 Task: Research Airbnb options in Bogo, Cameroon from 1st December, 2023 to 9th December, 2023 for 4 adults.2 bedrooms having 2 beds and 2 bathrooms. Property type can be house. Booking option can be shelf check-in. Look for 5 properties as per requirement.
Action: Mouse moved to (589, 171)
Screenshot: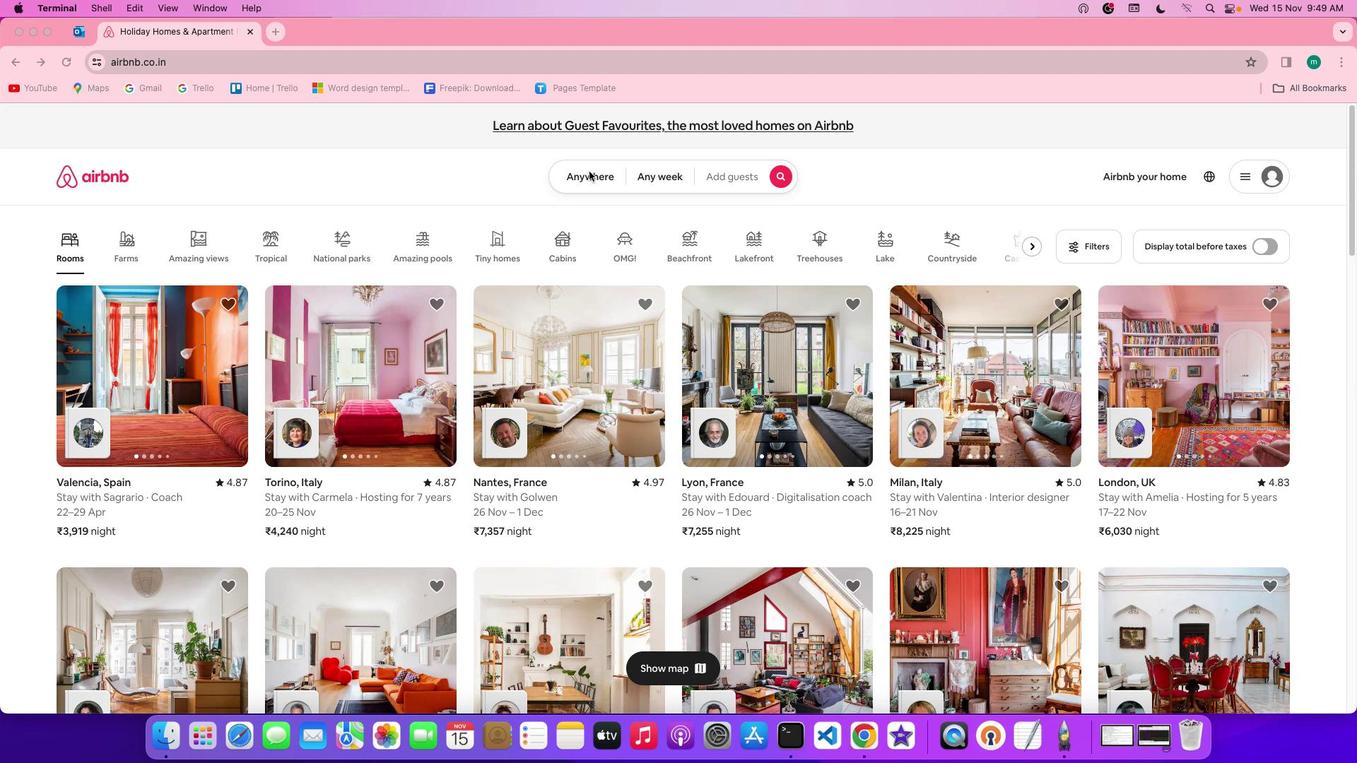 
Action: Mouse pressed left at (589, 171)
Screenshot: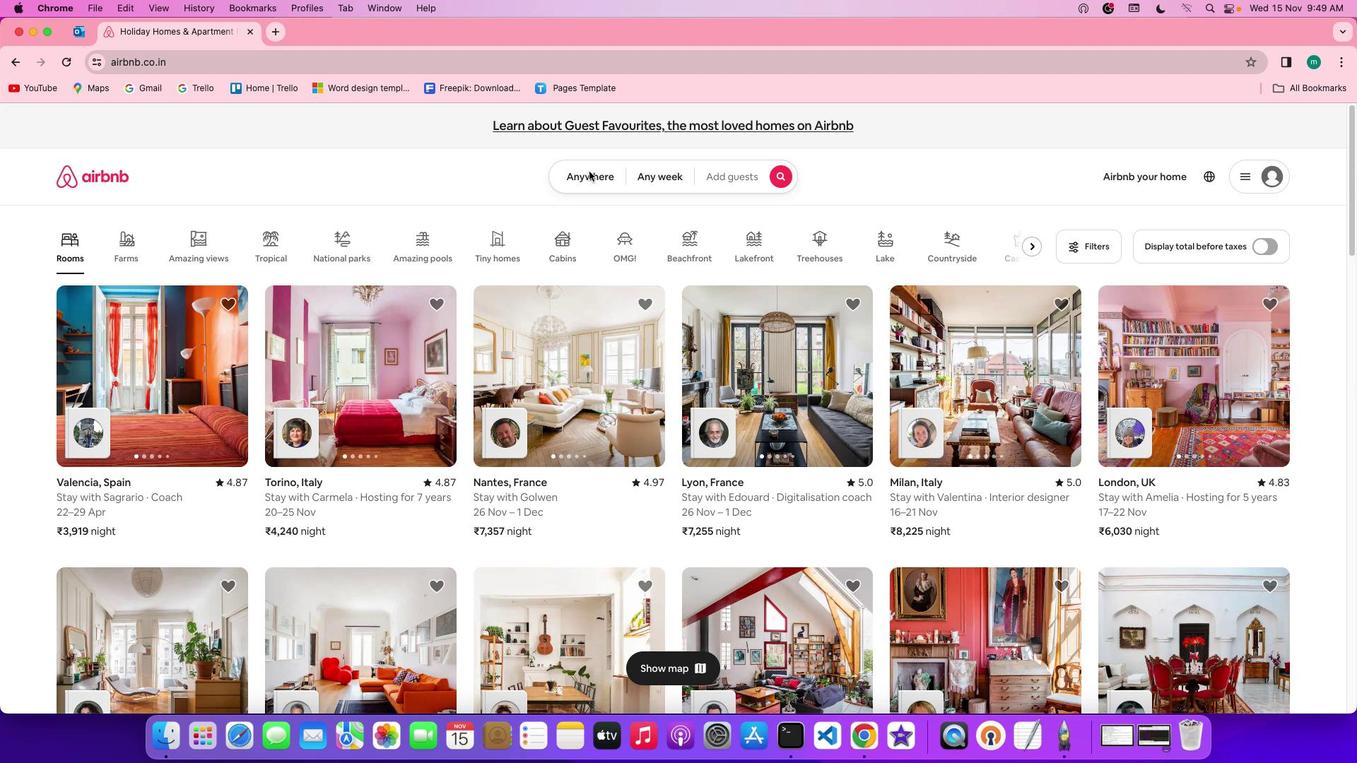 
Action: Mouse pressed left at (589, 171)
Screenshot: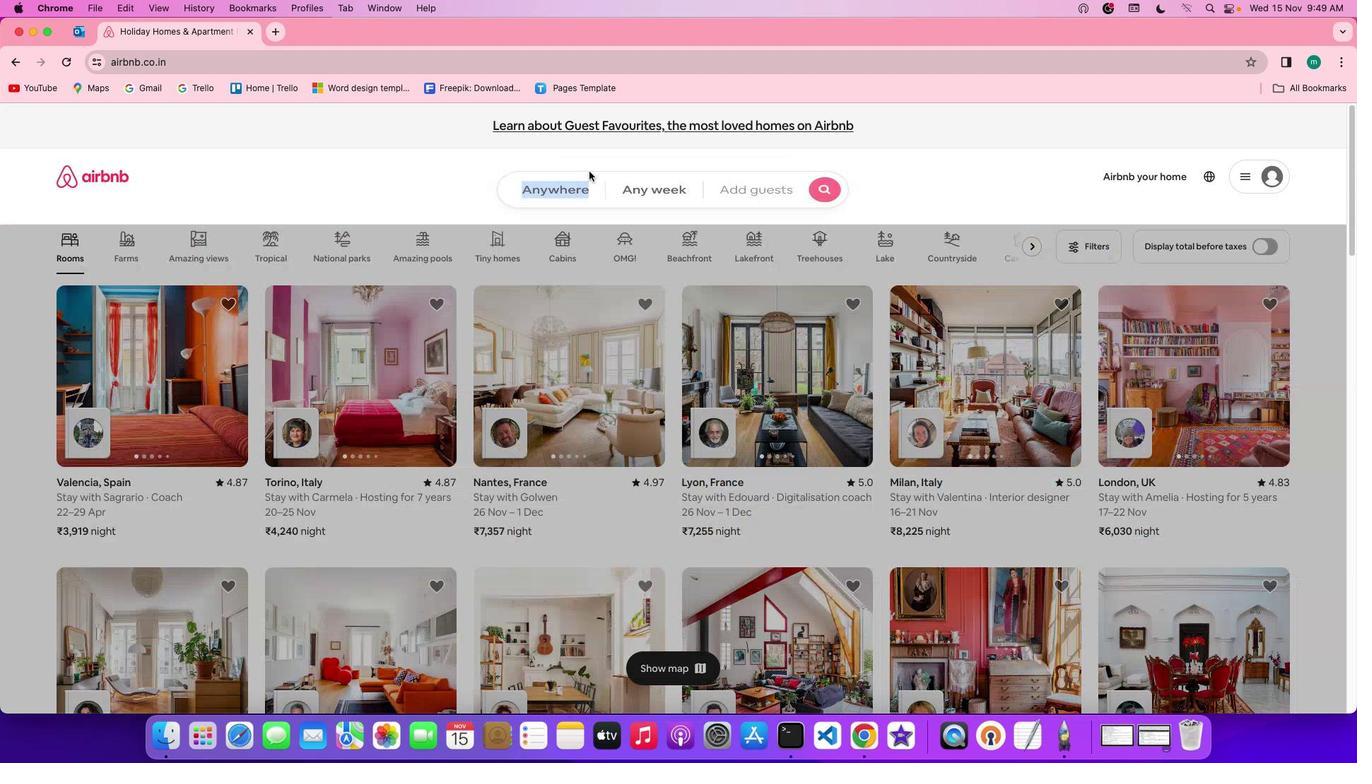 
Action: Mouse moved to (550, 224)
Screenshot: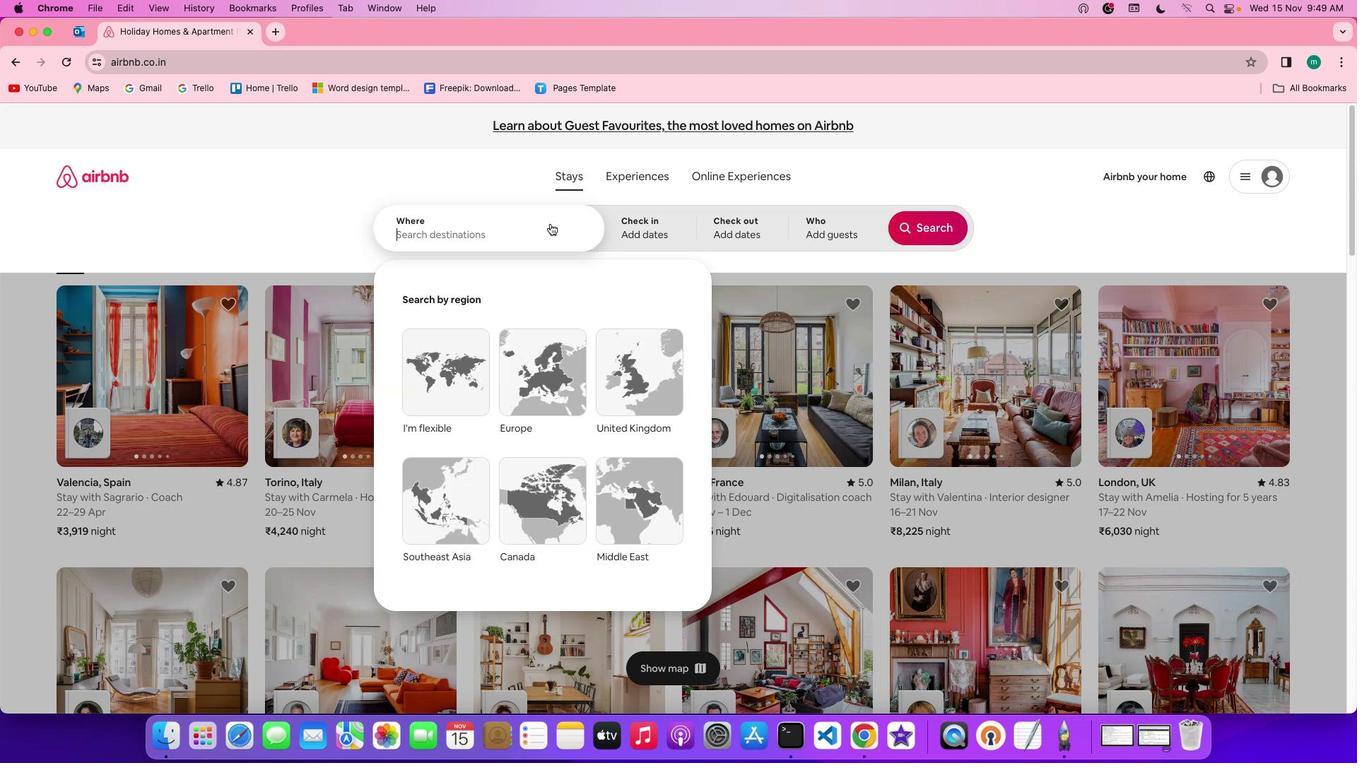 
Action: Mouse pressed left at (550, 224)
Screenshot: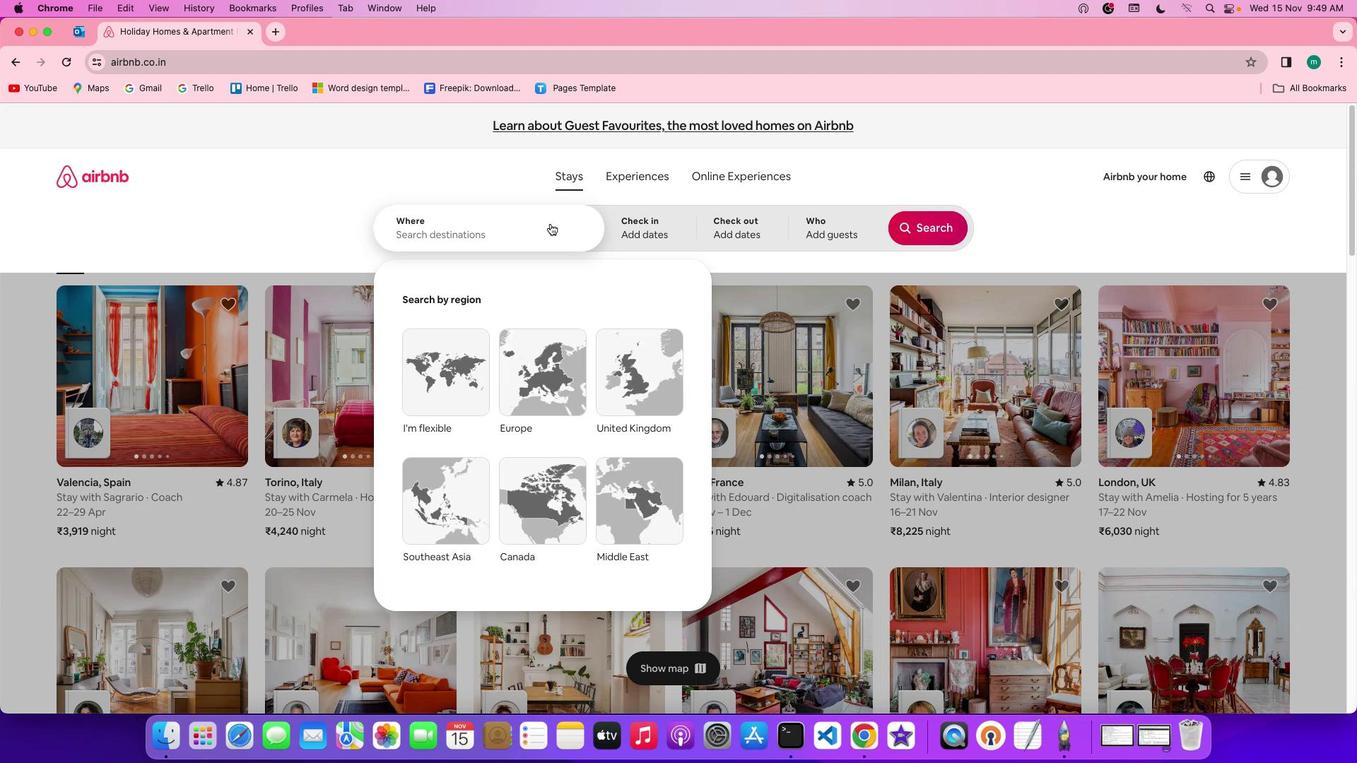 
Action: Key pressed Key.shift'B''o''g''o'','Key.spaceKey.shift'C''a''m''e''r''o''o''n'
Screenshot: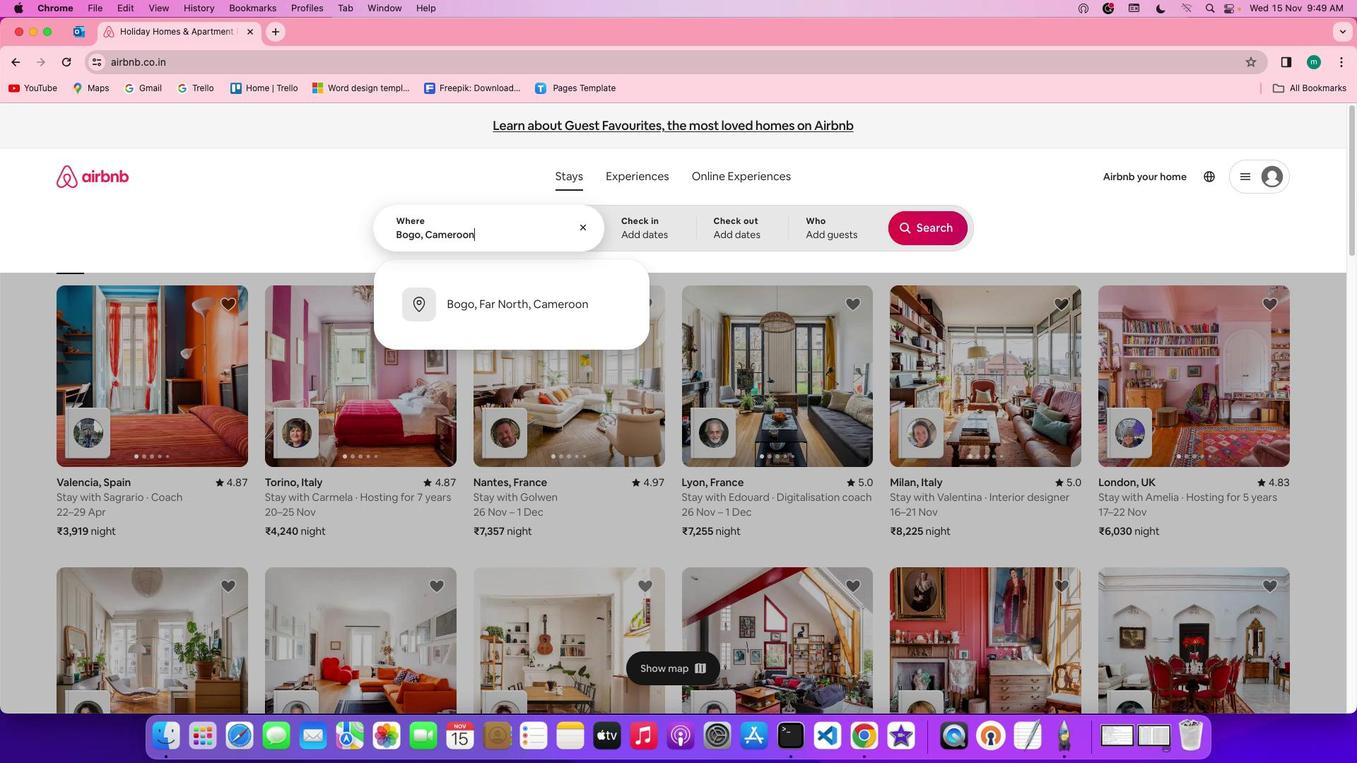 
Action: Mouse moved to (639, 224)
Screenshot: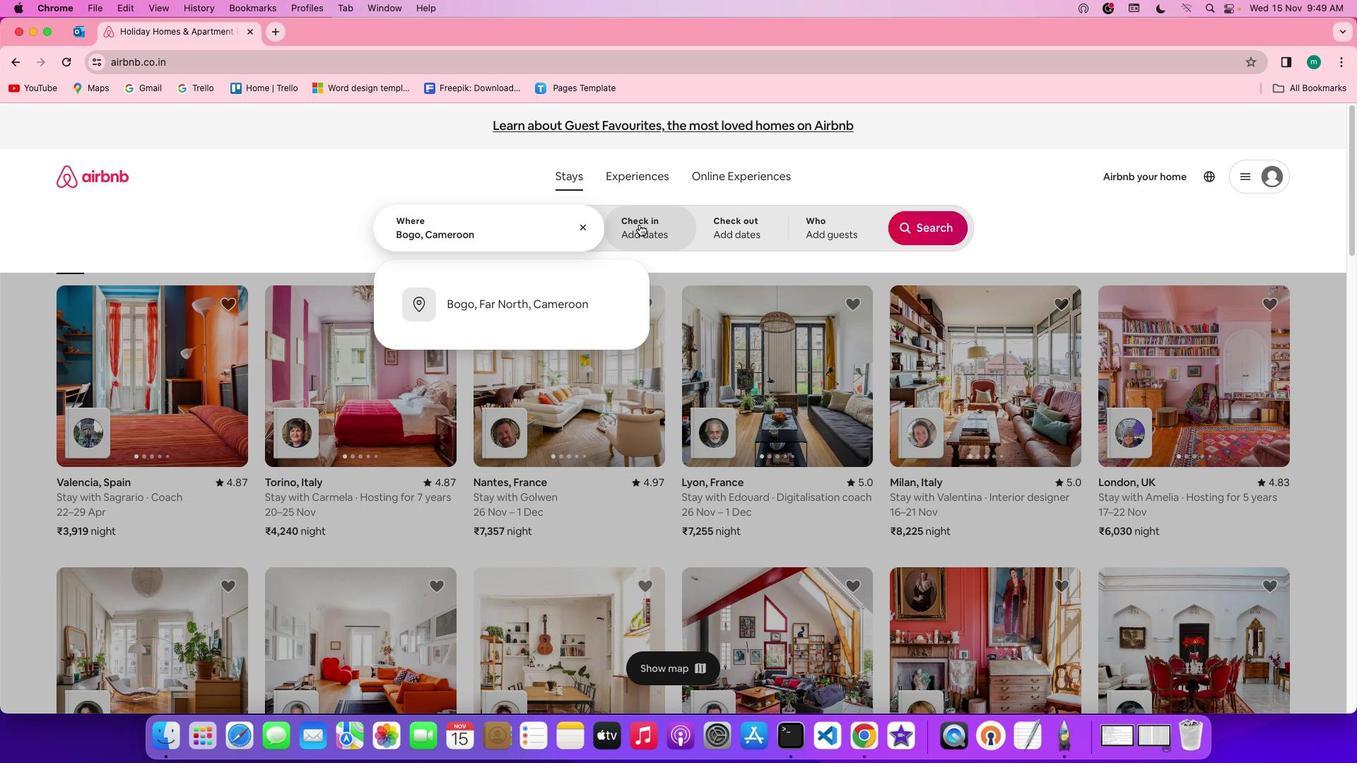 
Action: Mouse pressed left at (639, 224)
Screenshot: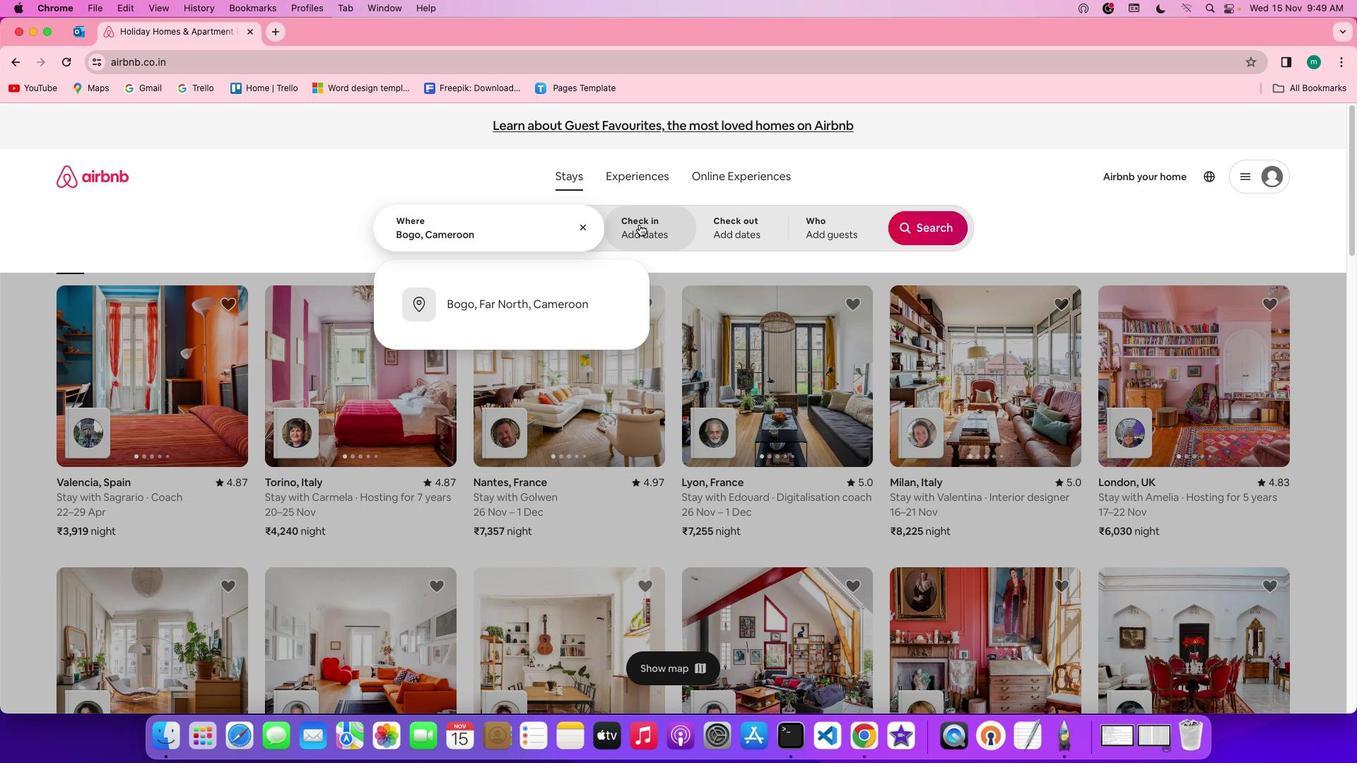 
Action: Mouse moved to (880, 400)
Screenshot: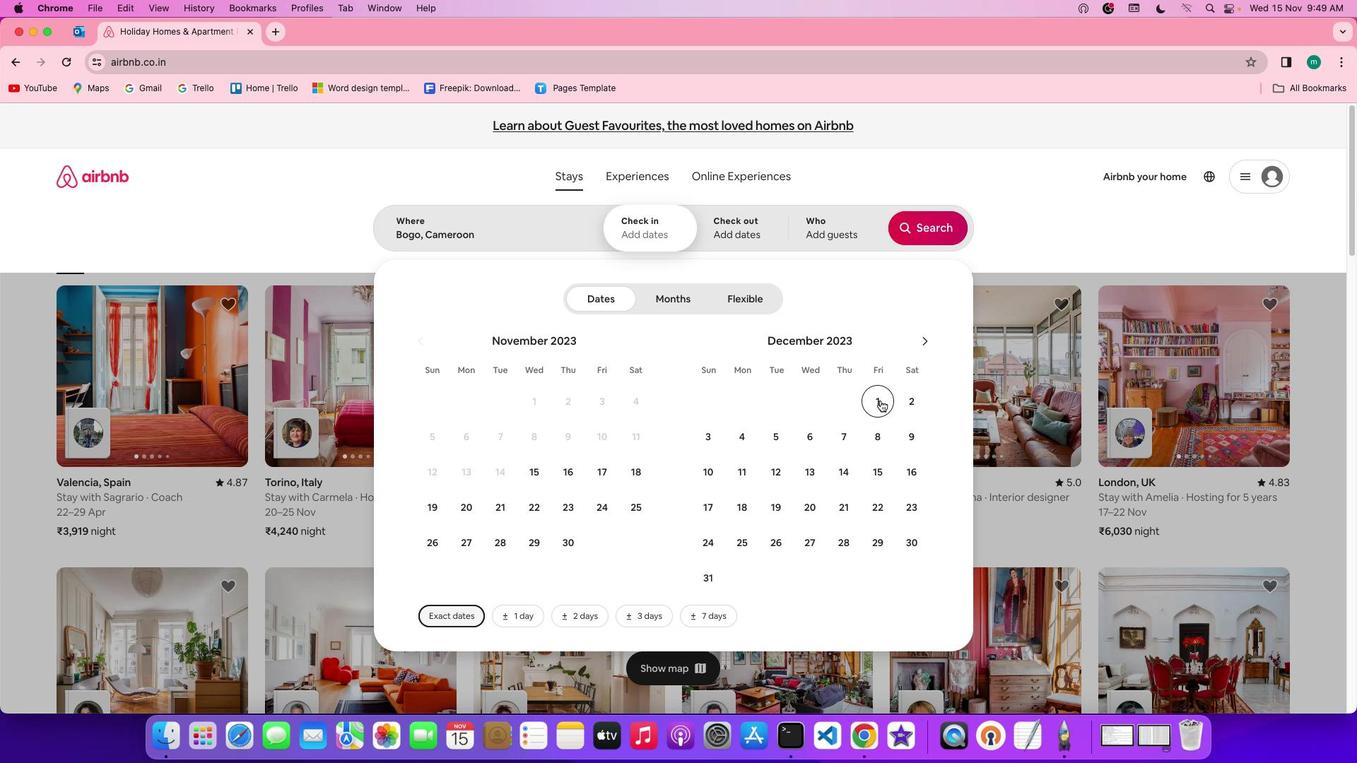 
Action: Mouse pressed left at (880, 400)
Screenshot: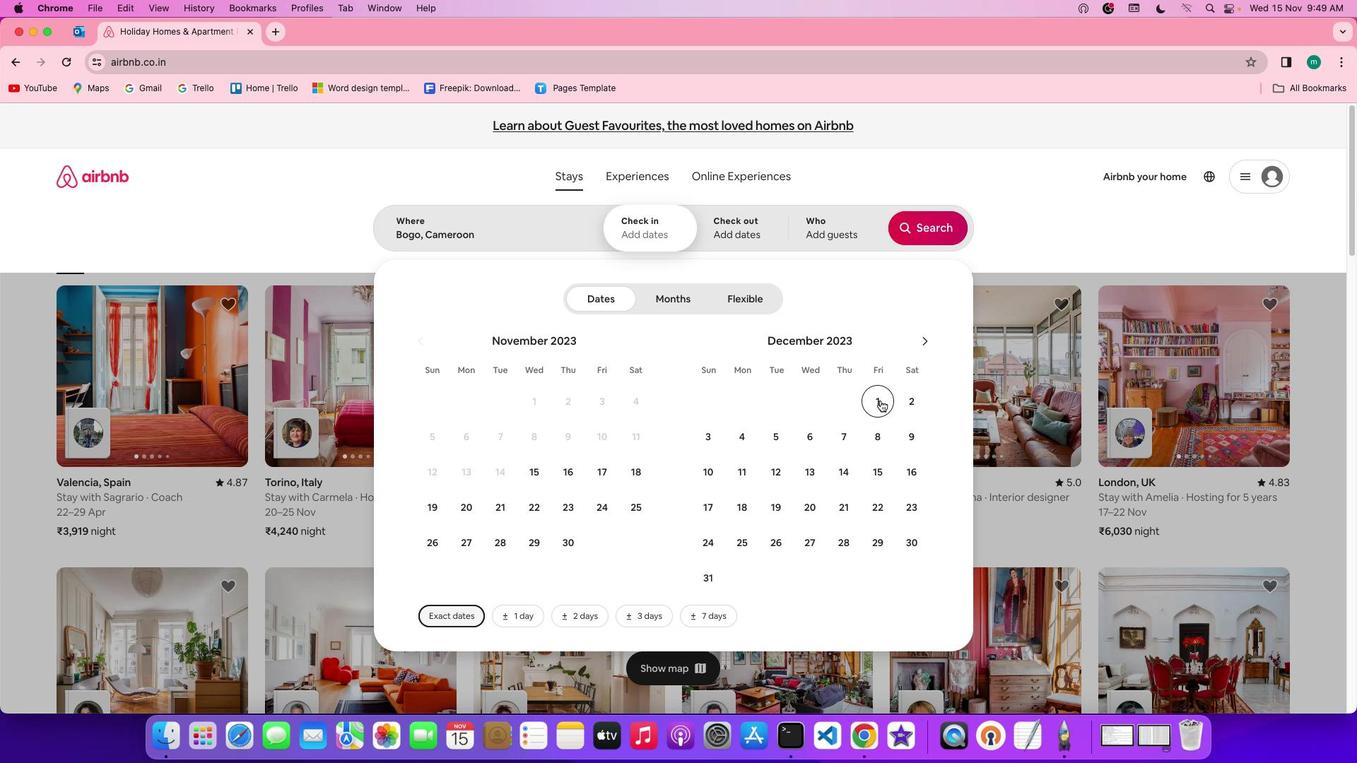 
Action: Mouse moved to (913, 437)
Screenshot: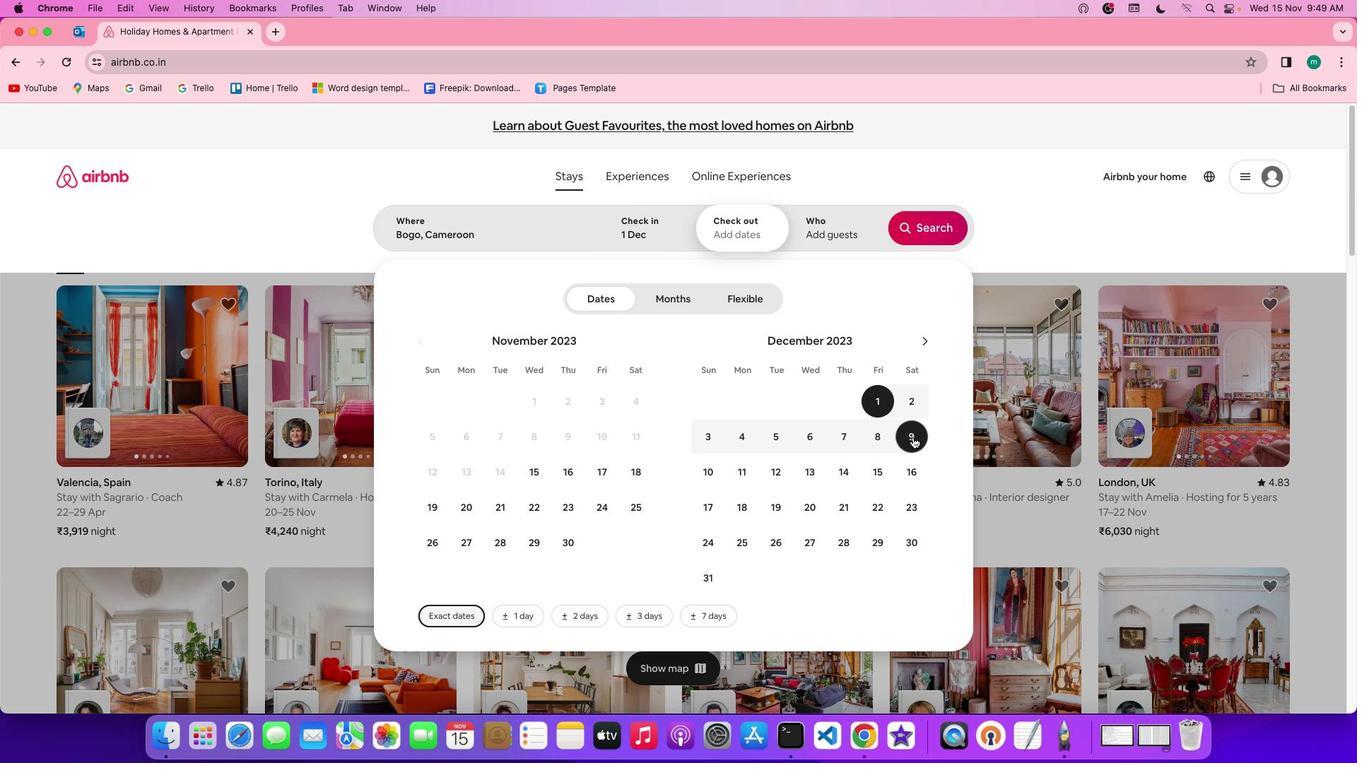 
Action: Mouse pressed left at (913, 437)
Screenshot: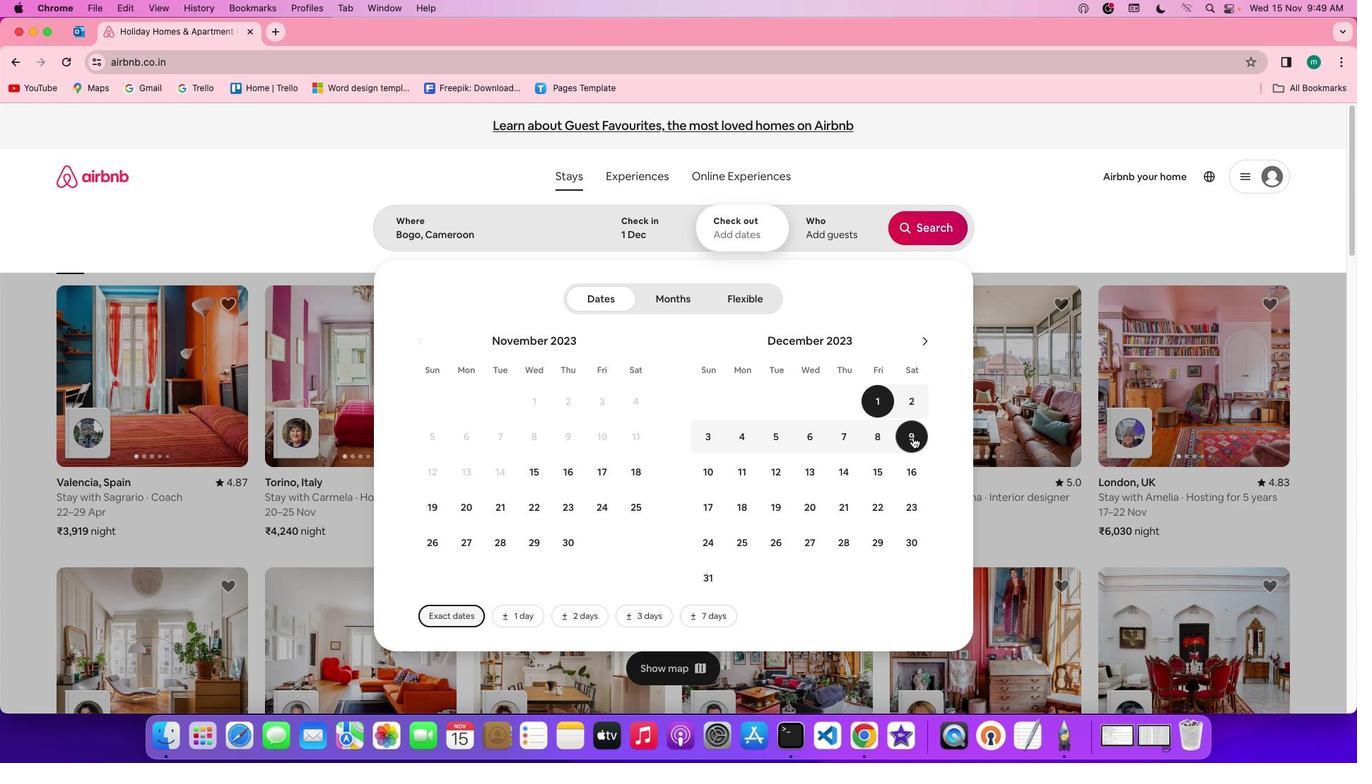 
Action: Mouse moved to (826, 232)
Screenshot: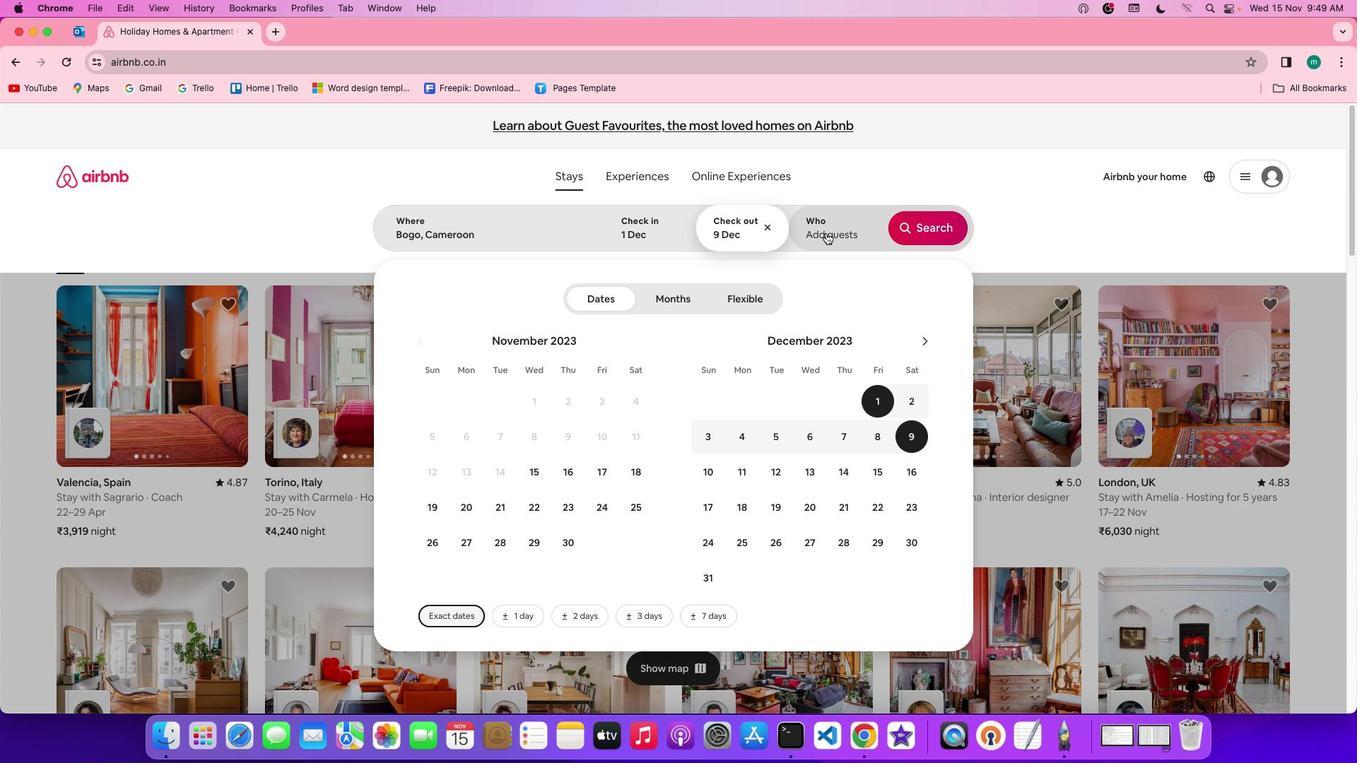 
Action: Mouse pressed left at (826, 232)
Screenshot: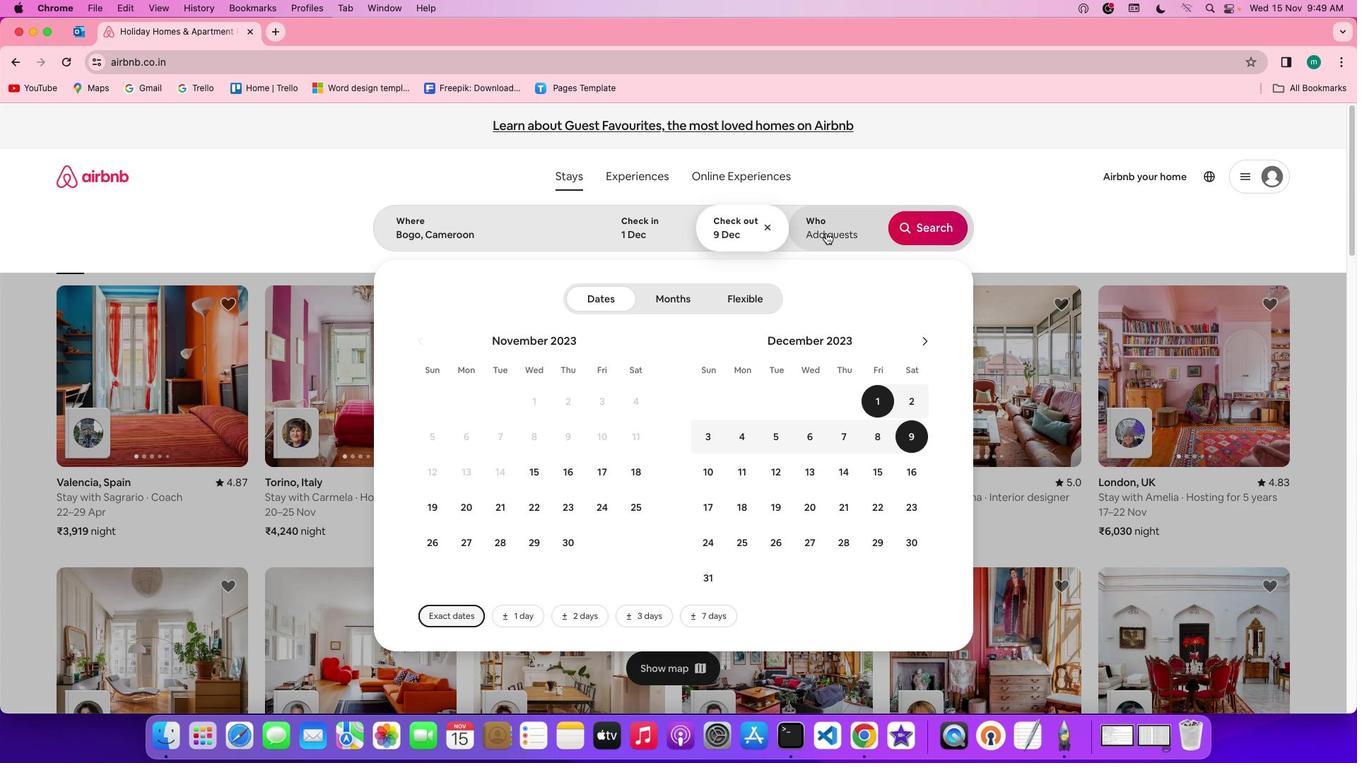 
Action: Mouse moved to (925, 304)
Screenshot: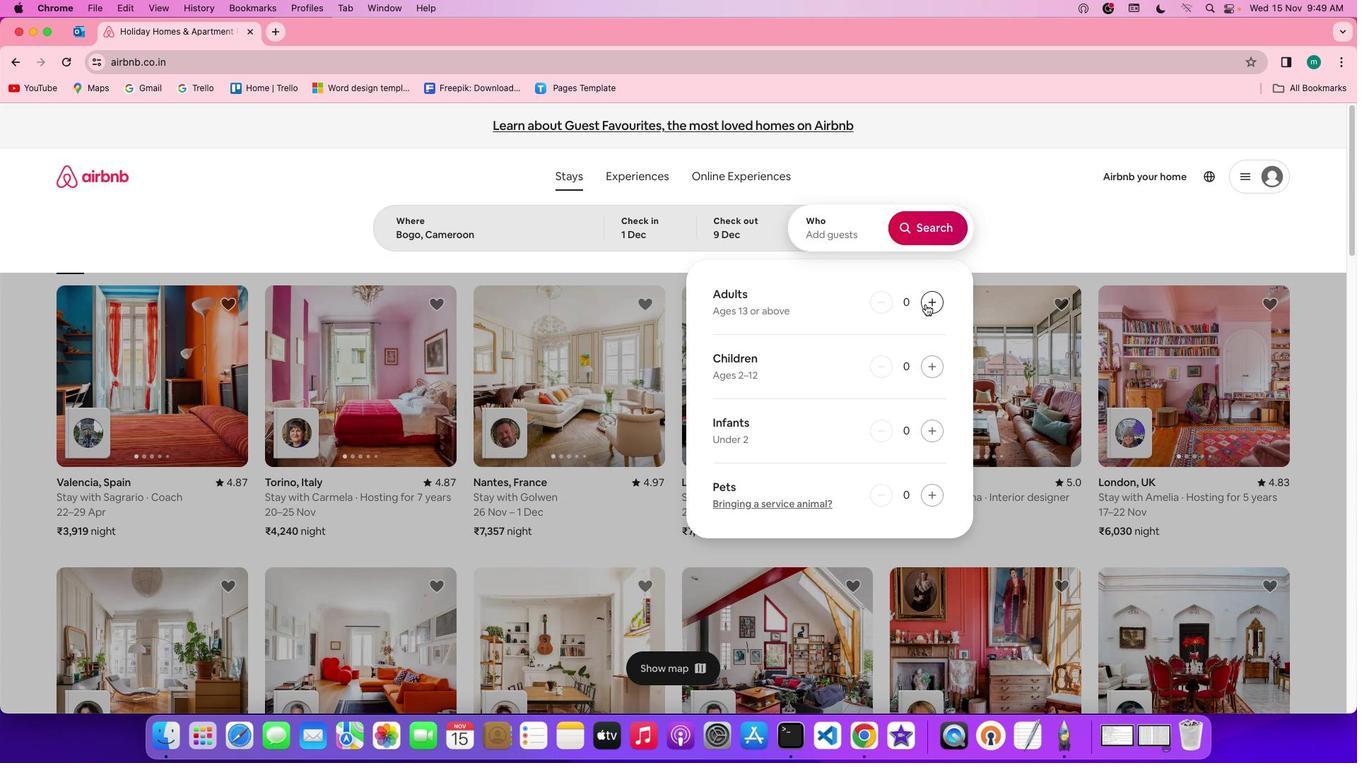 
Action: Mouse pressed left at (925, 304)
Screenshot: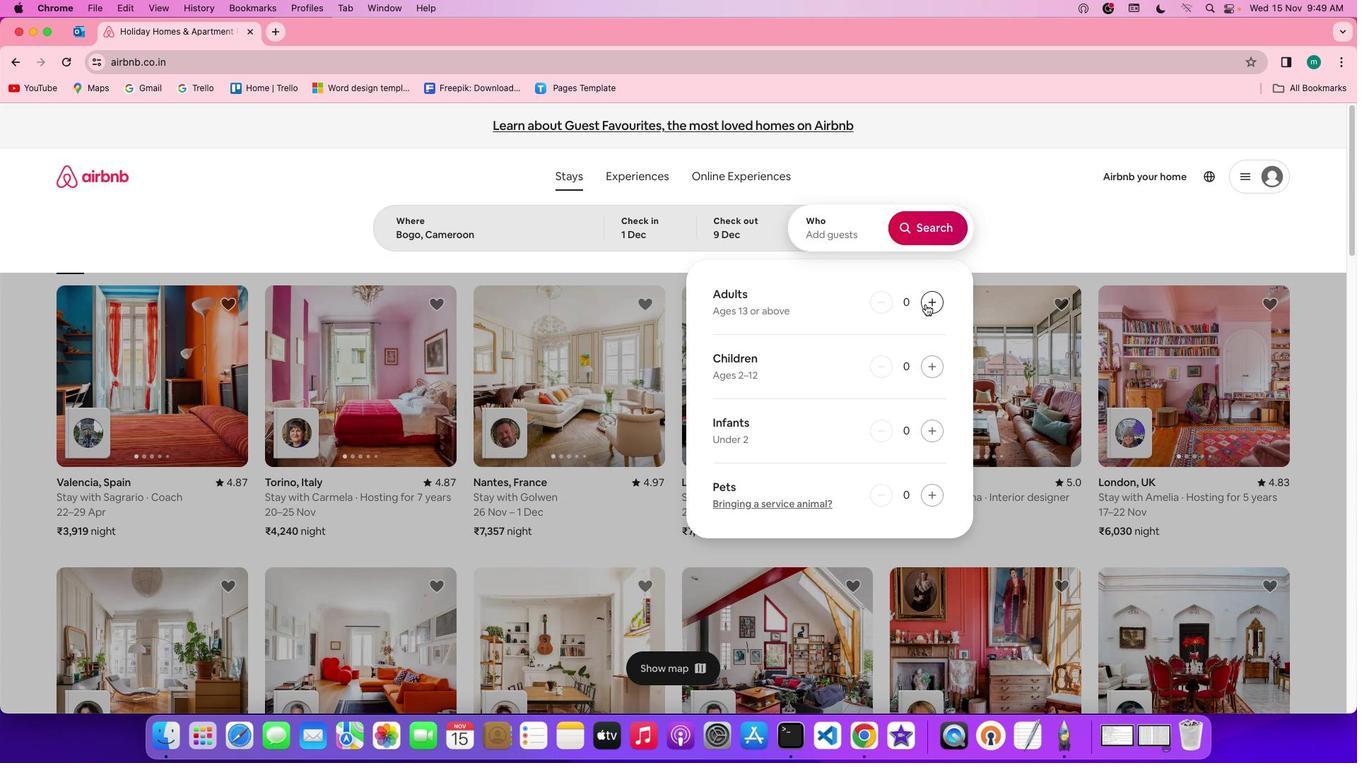 
Action: Mouse pressed left at (925, 304)
Screenshot: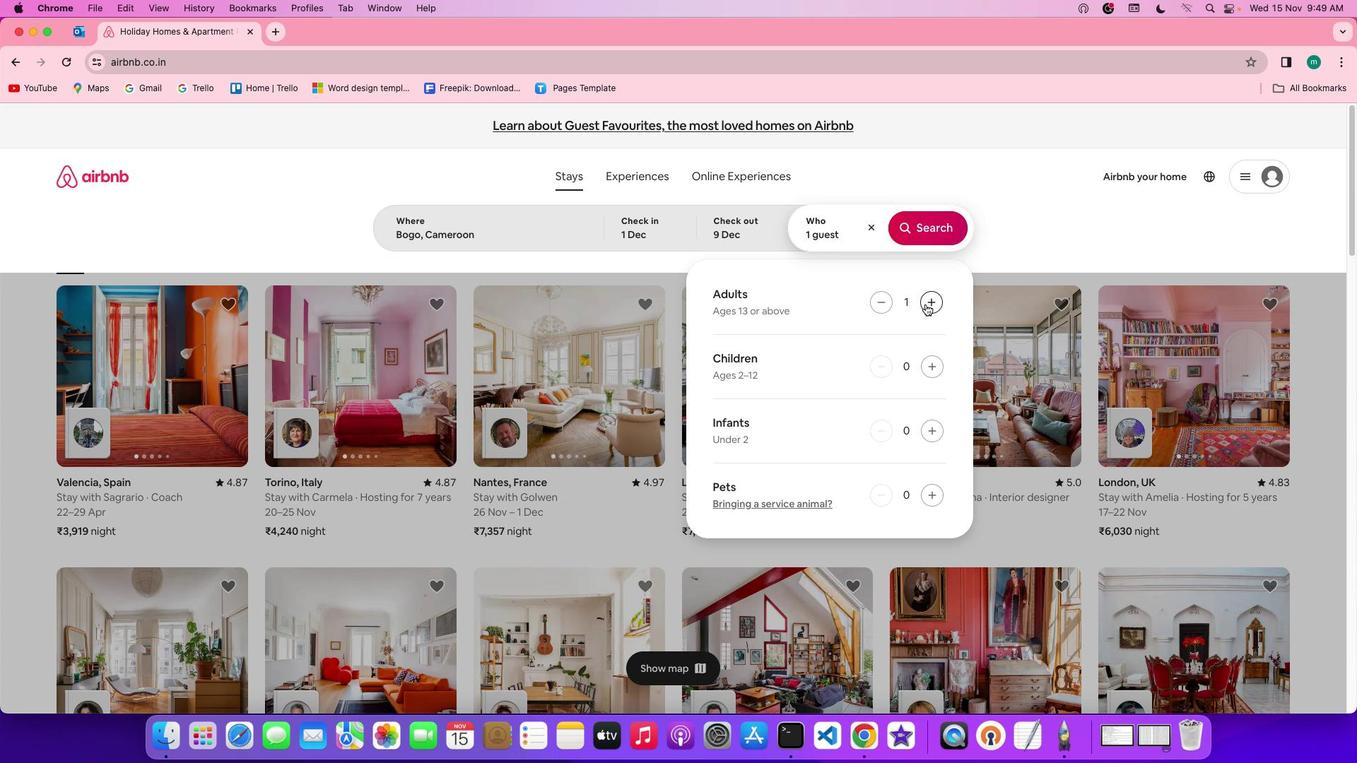 
Action: Mouse pressed left at (925, 304)
Screenshot: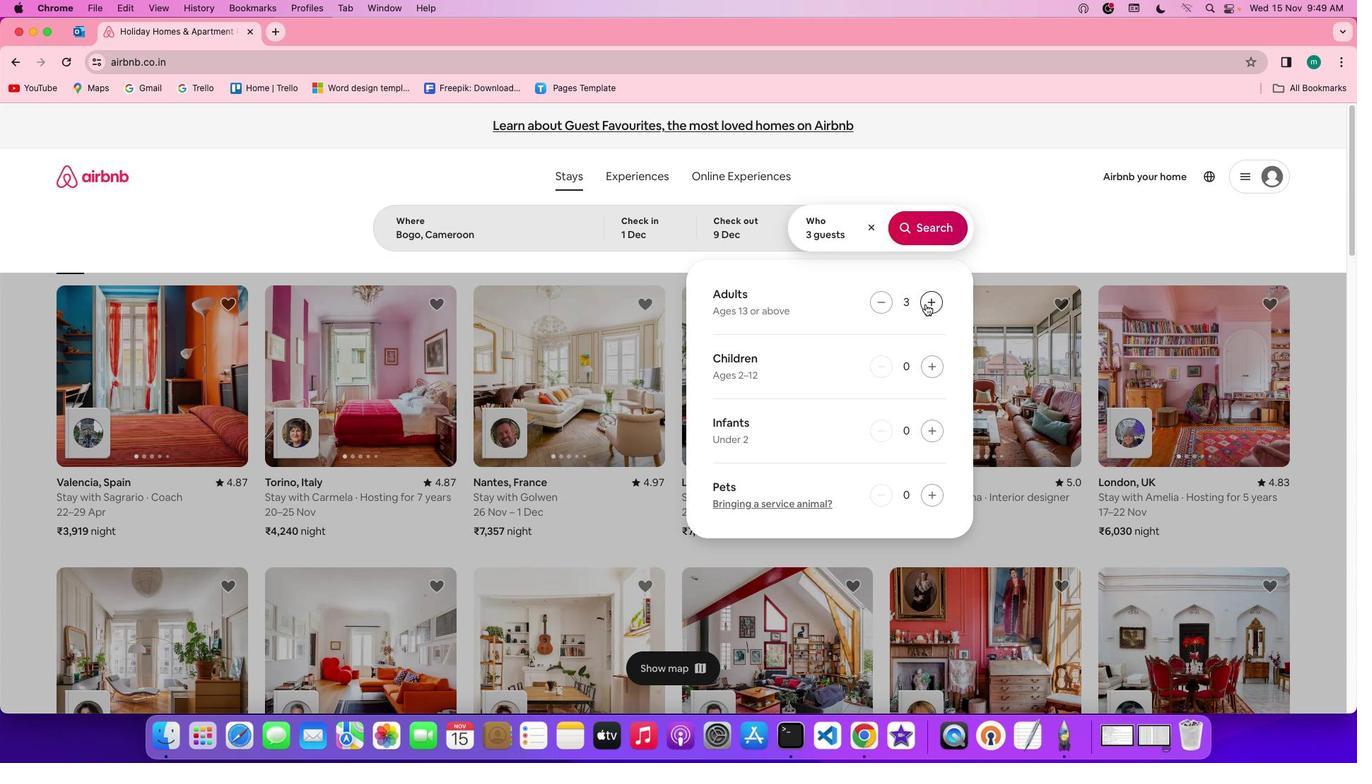 
Action: Mouse pressed left at (925, 304)
Screenshot: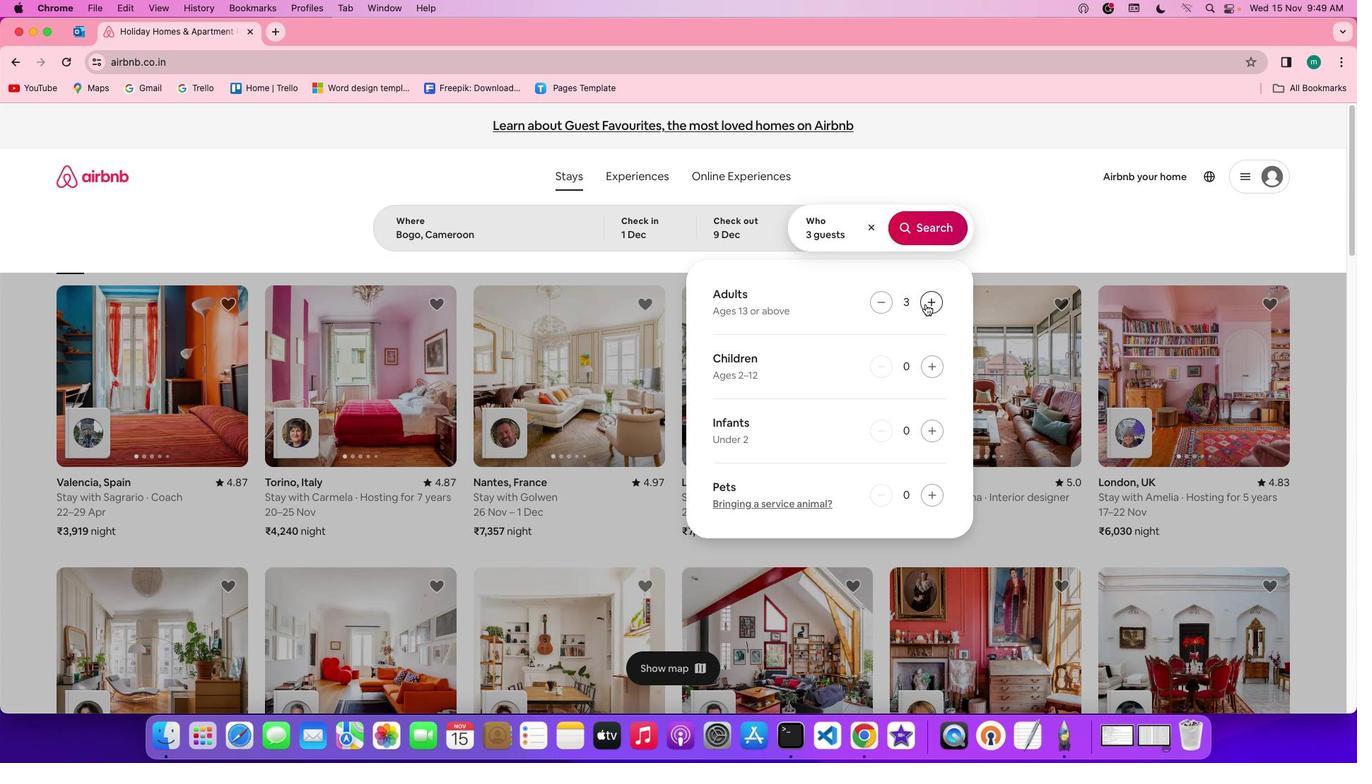 
Action: Mouse moved to (931, 232)
Screenshot: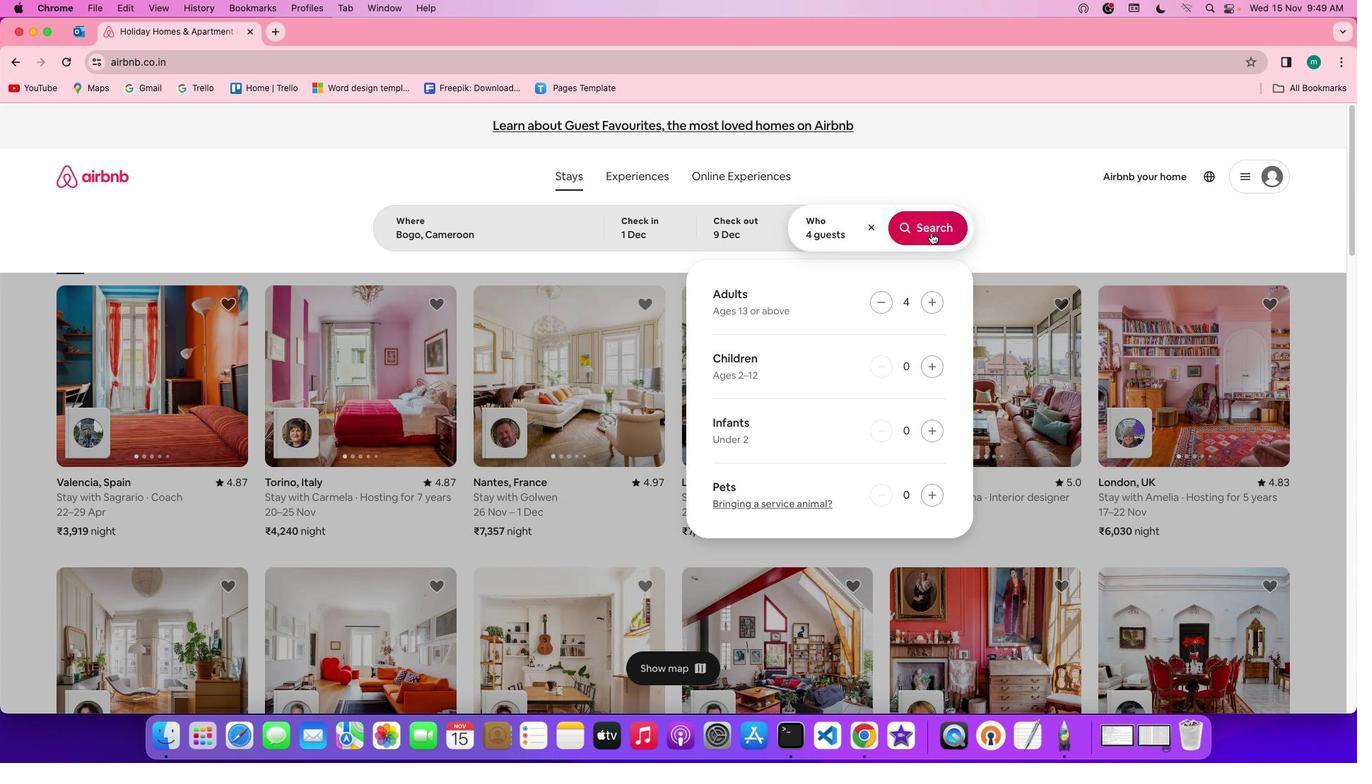 
Action: Mouse pressed left at (931, 232)
Screenshot: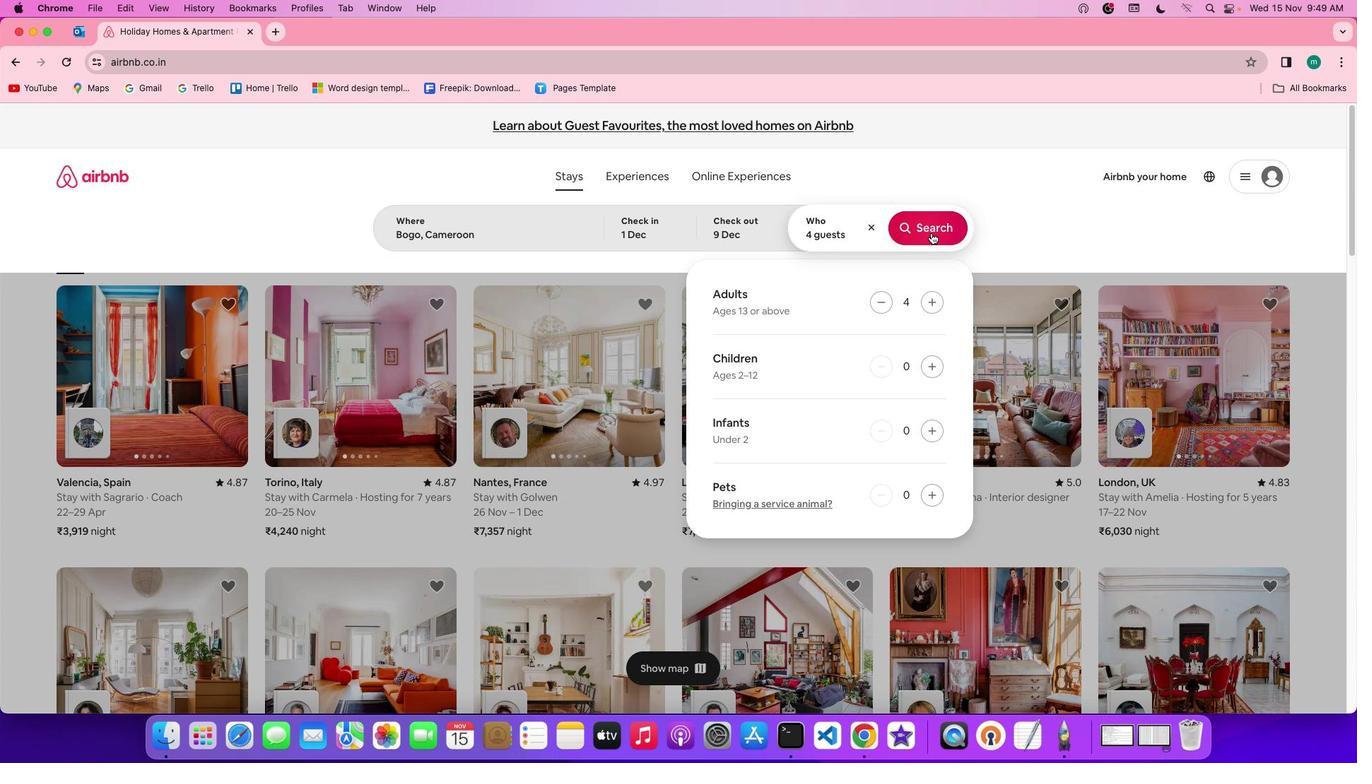
Action: Mouse moved to (1137, 184)
Screenshot: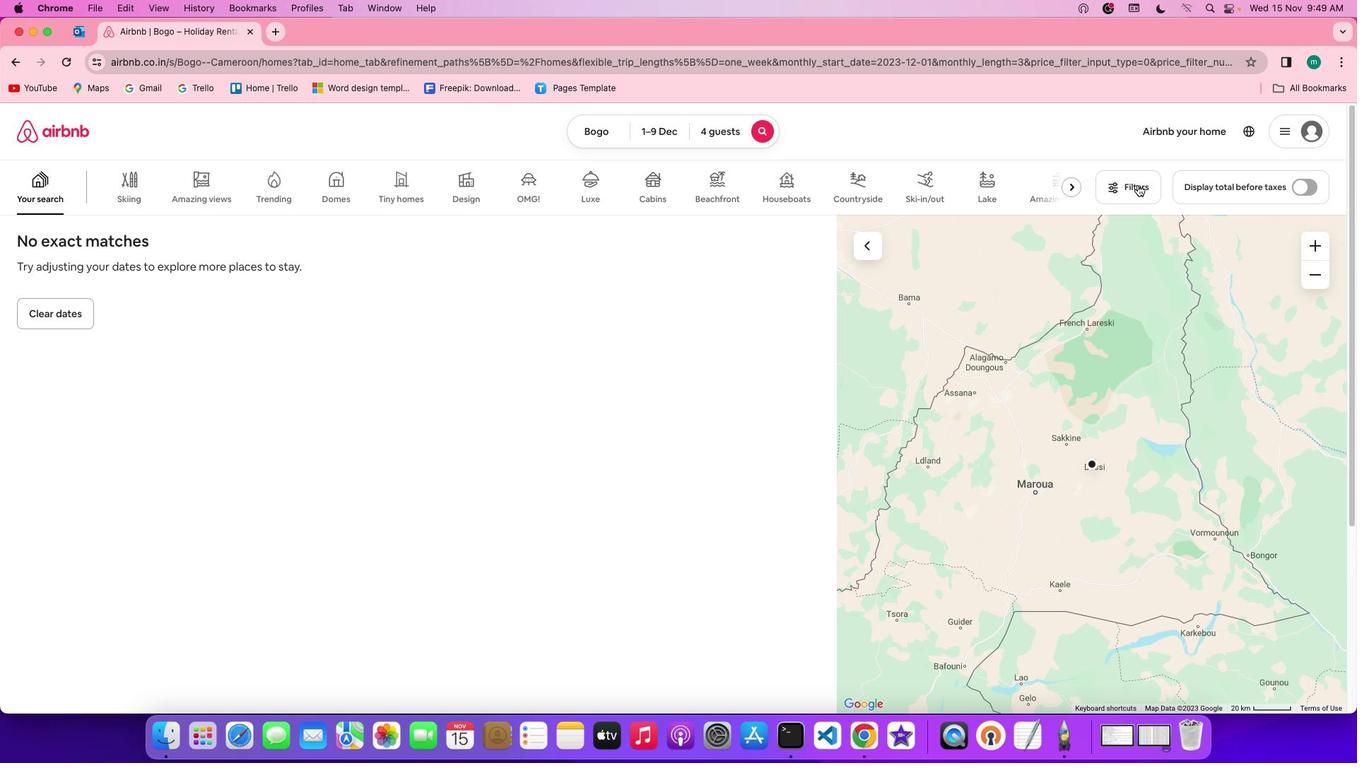 
Action: Mouse pressed left at (1137, 184)
Screenshot: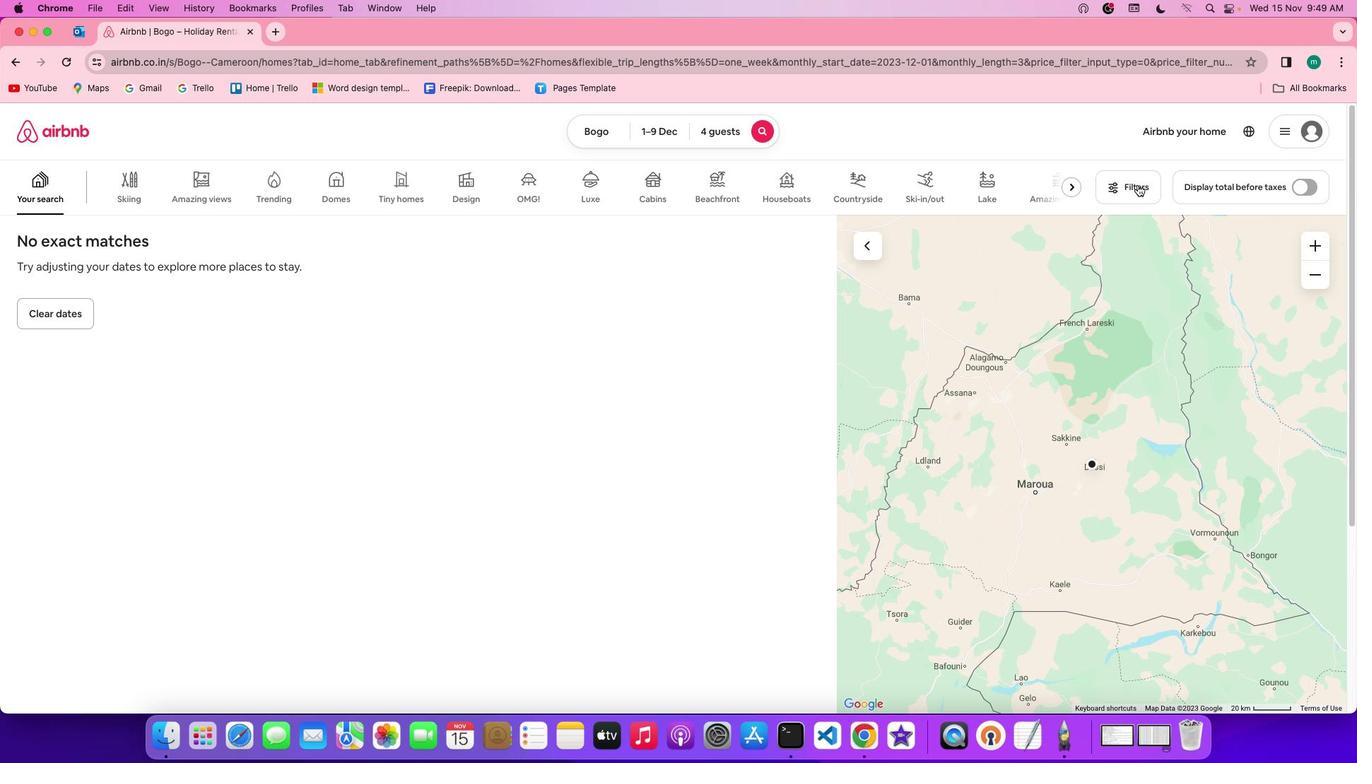 
Action: Mouse moved to (691, 353)
Screenshot: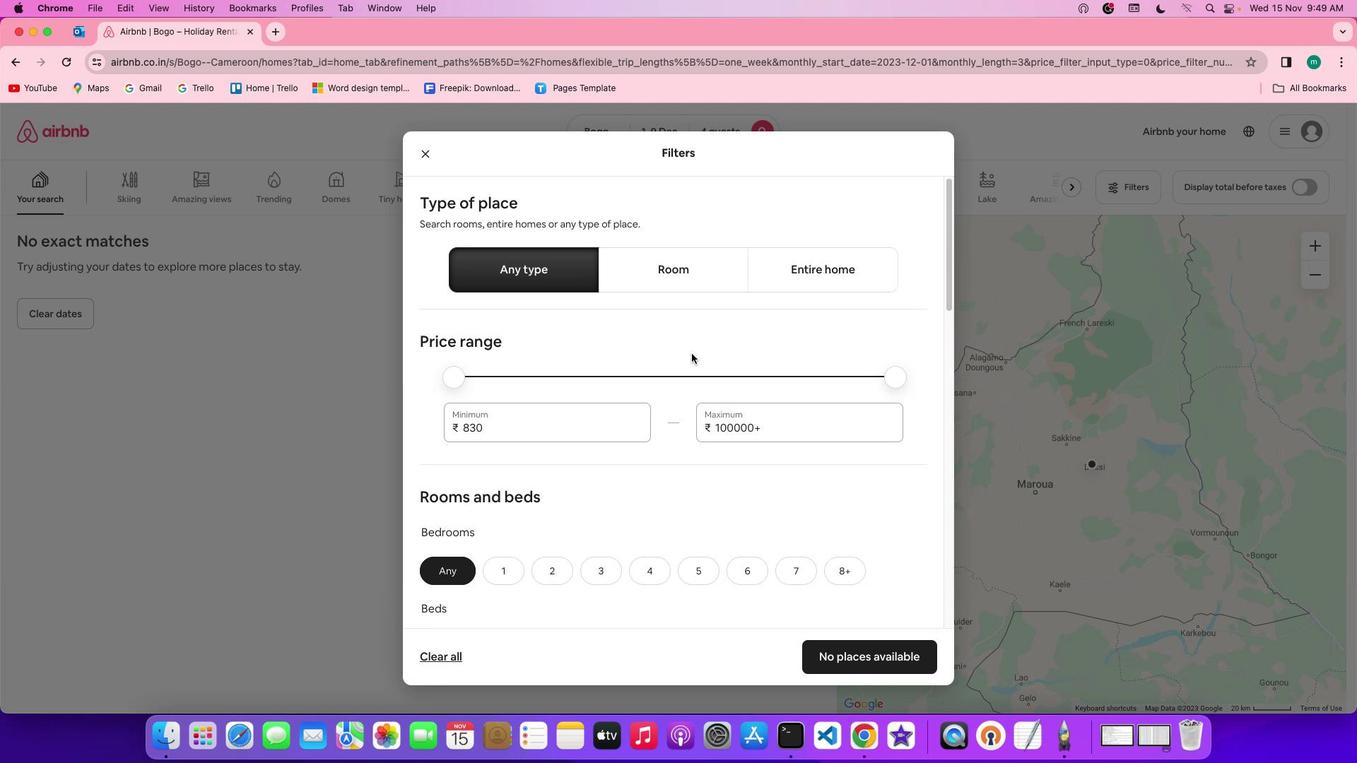 
Action: Mouse scrolled (691, 353) with delta (0, 0)
Screenshot: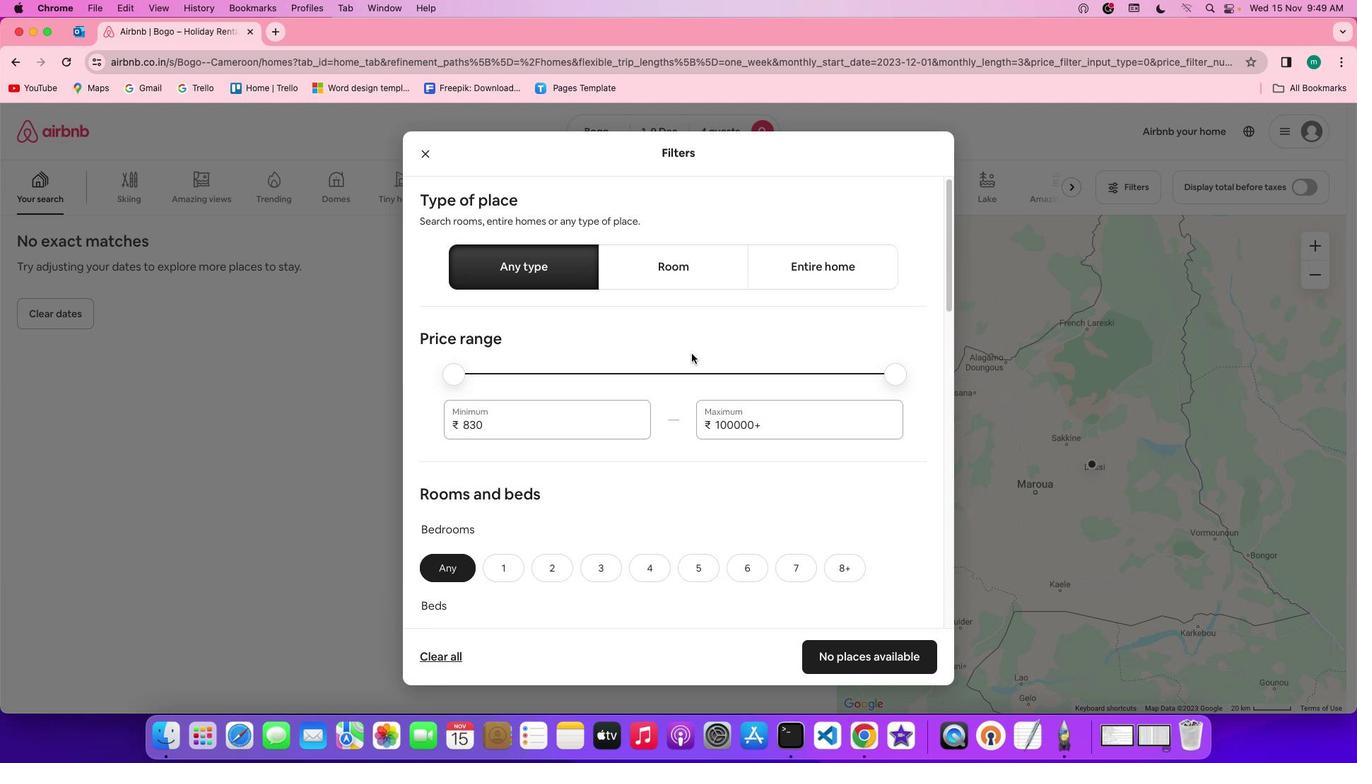 
Action: Mouse scrolled (691, 353) with delta (0, 0)
Screenshot: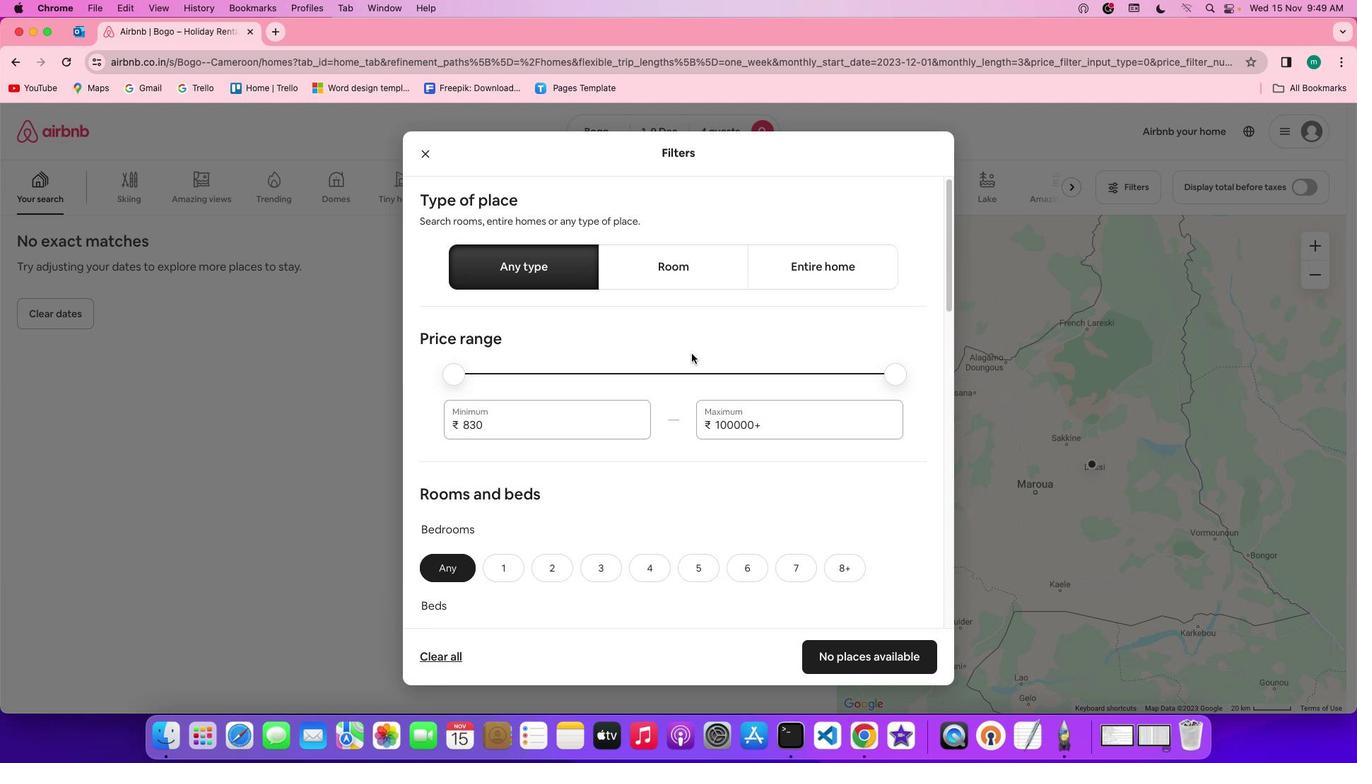 
Action: Mouse scrolled (691, 353) with delta (0, -1)
Screenshot: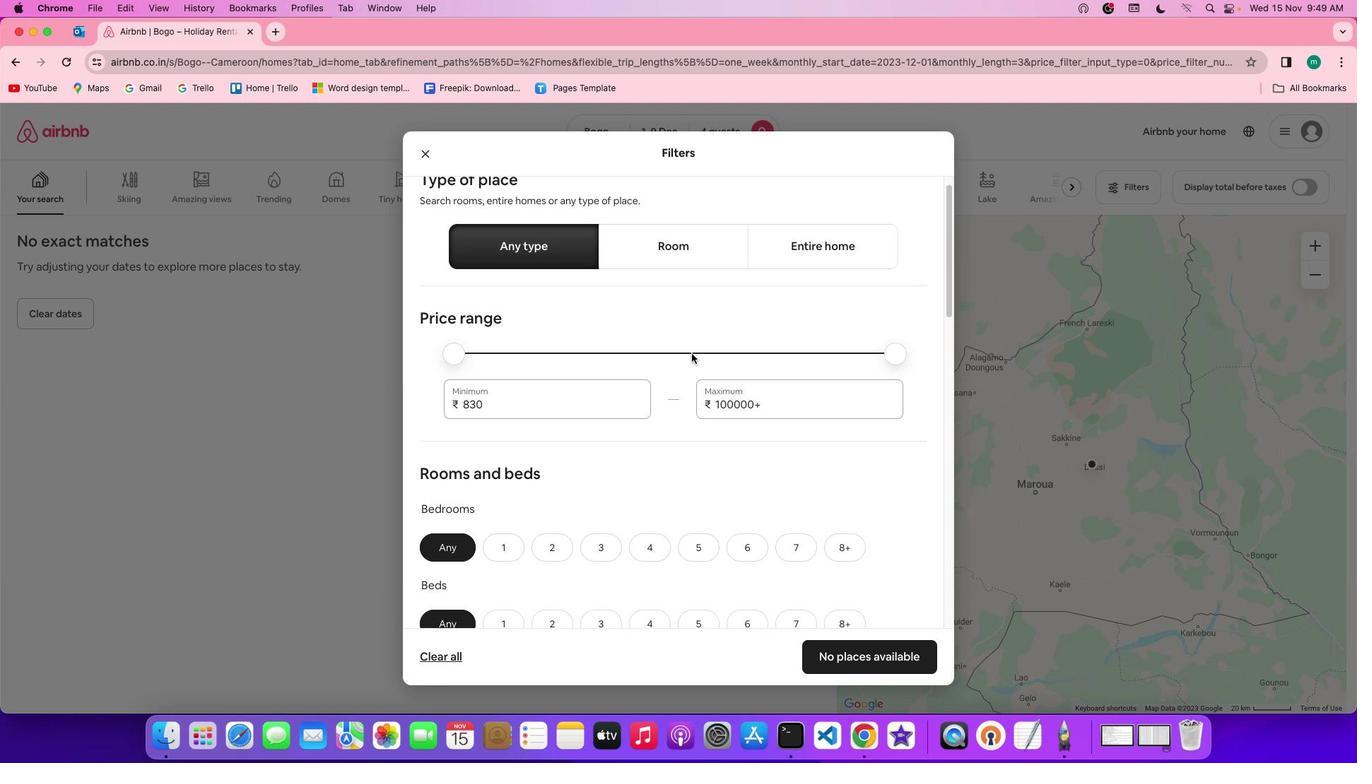 
Action: Mouse scrolled (691, 353) with delta (0, -2)
Screenshot: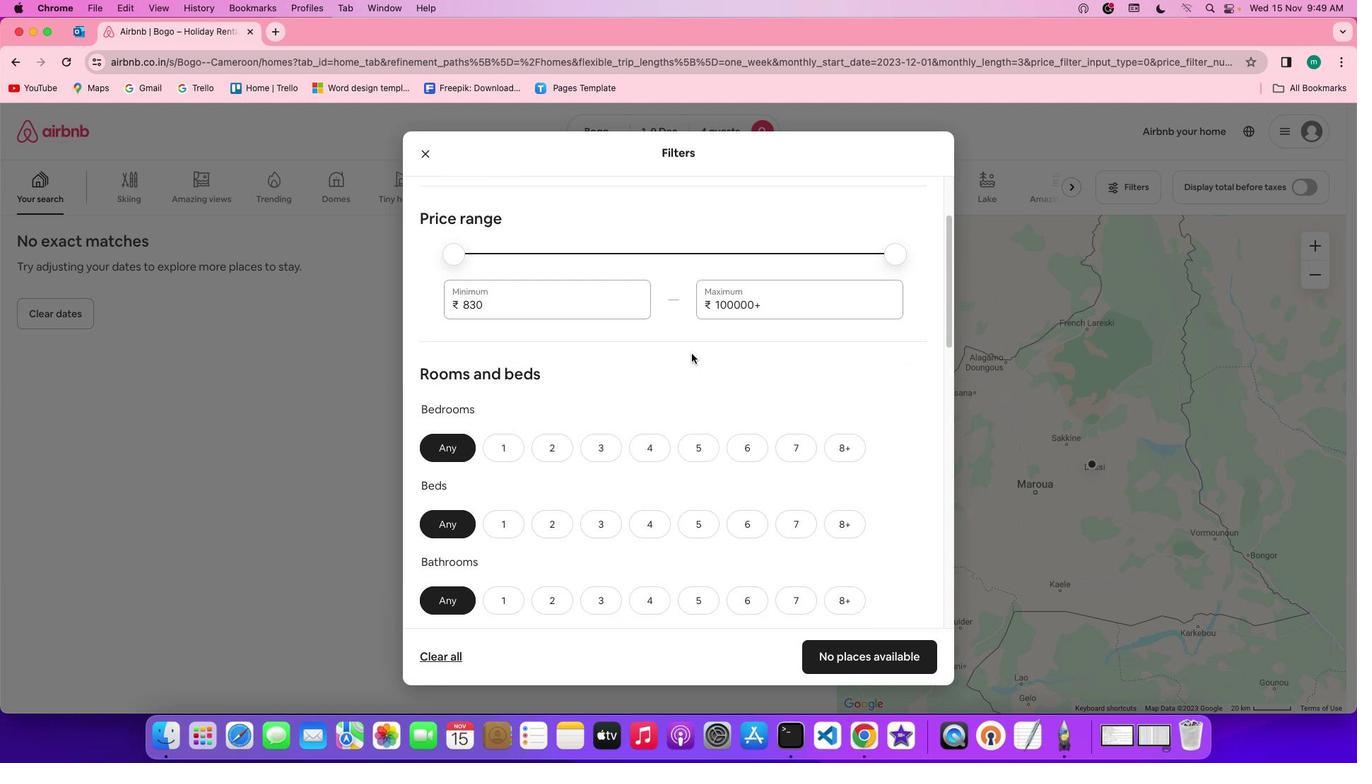 
Action: Mouse scrolled (691, 353) with delta (0, -2)
Screenshot: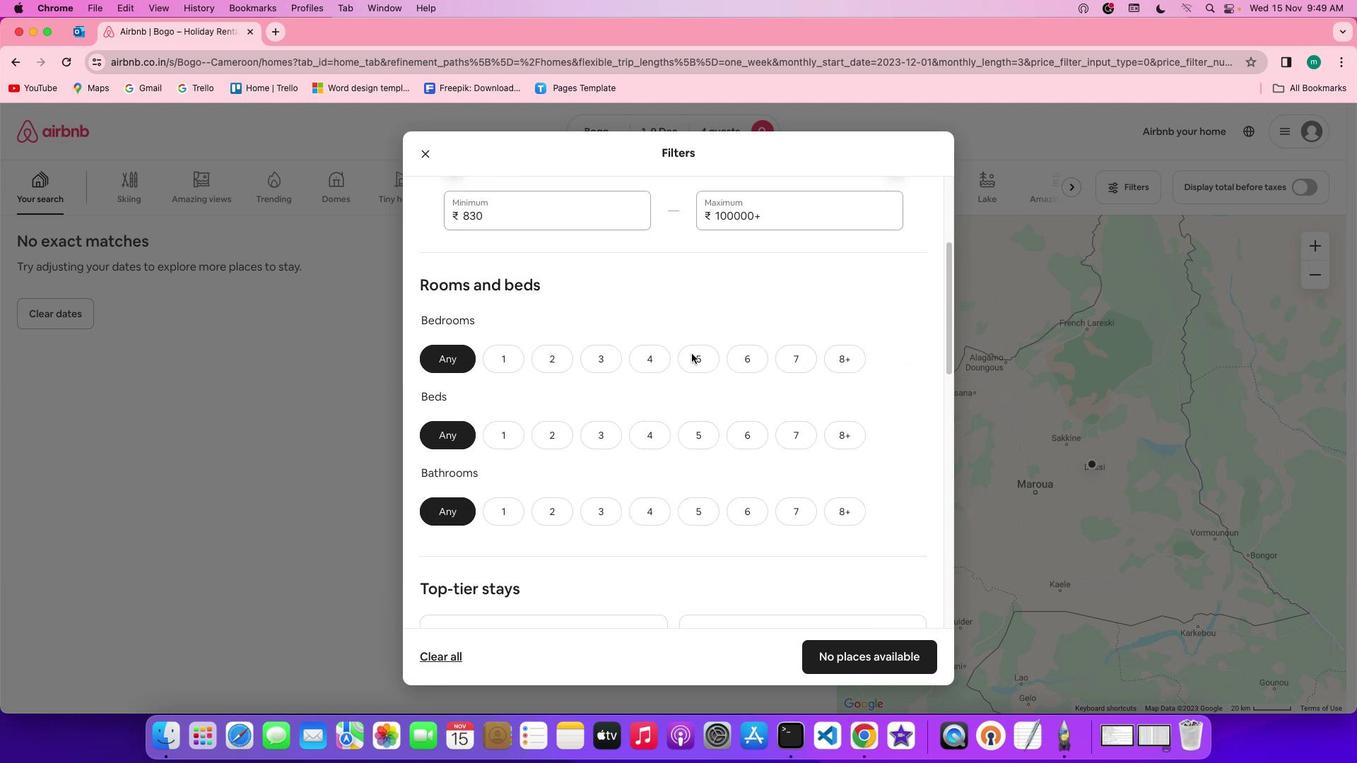 
Action: Mouse moved to (691, 353)
Screenshot: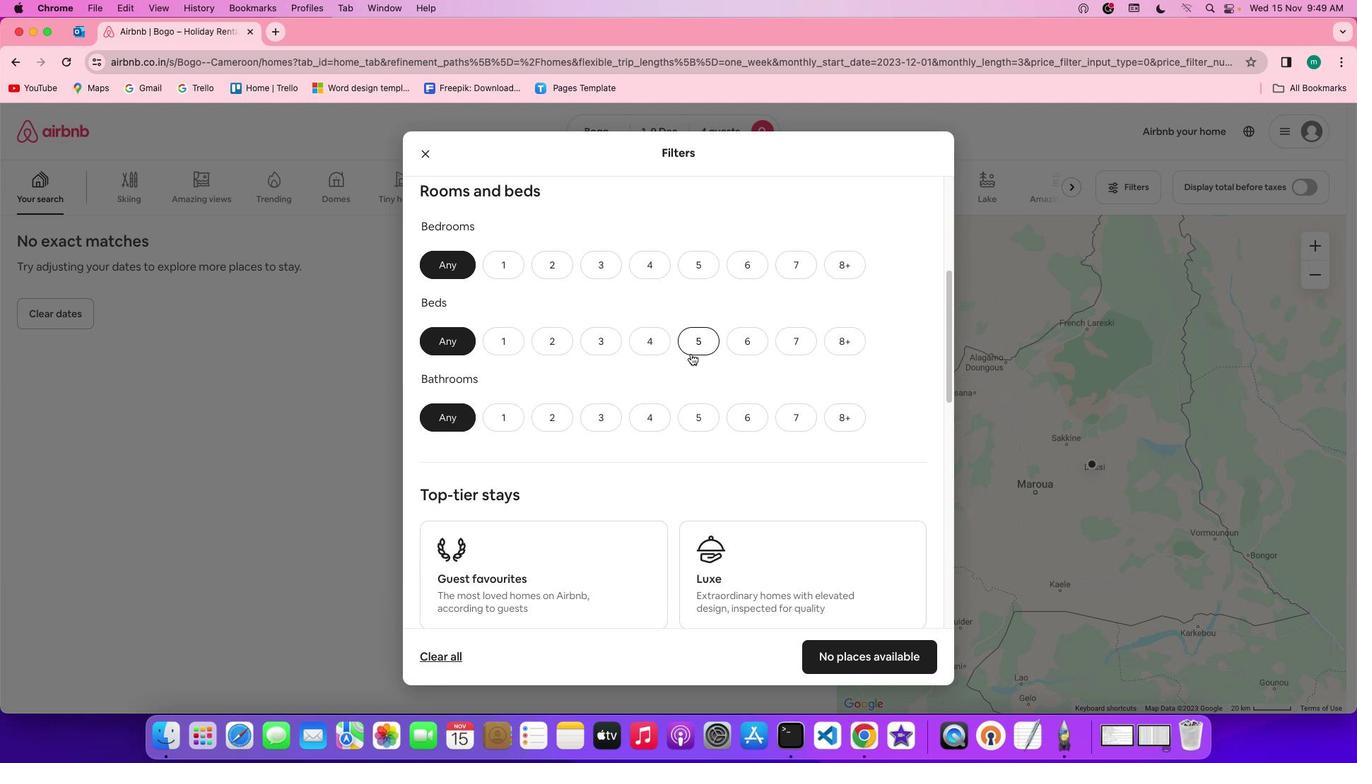 
Action: Mouse scrolled (691, 353) with delta (0, 0)
Screenshot: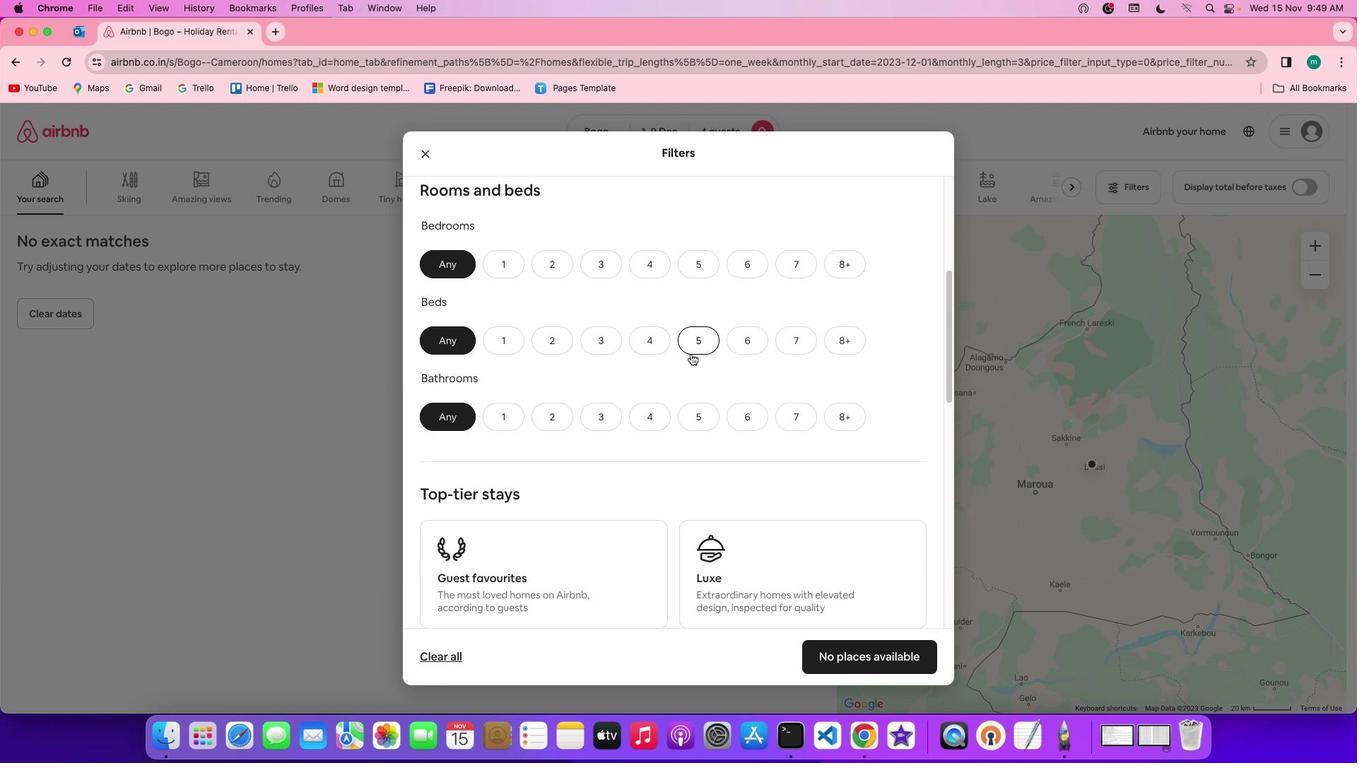 
Action: Mouse scrolled (691, 353) with delta (0, 0)
Screenshot: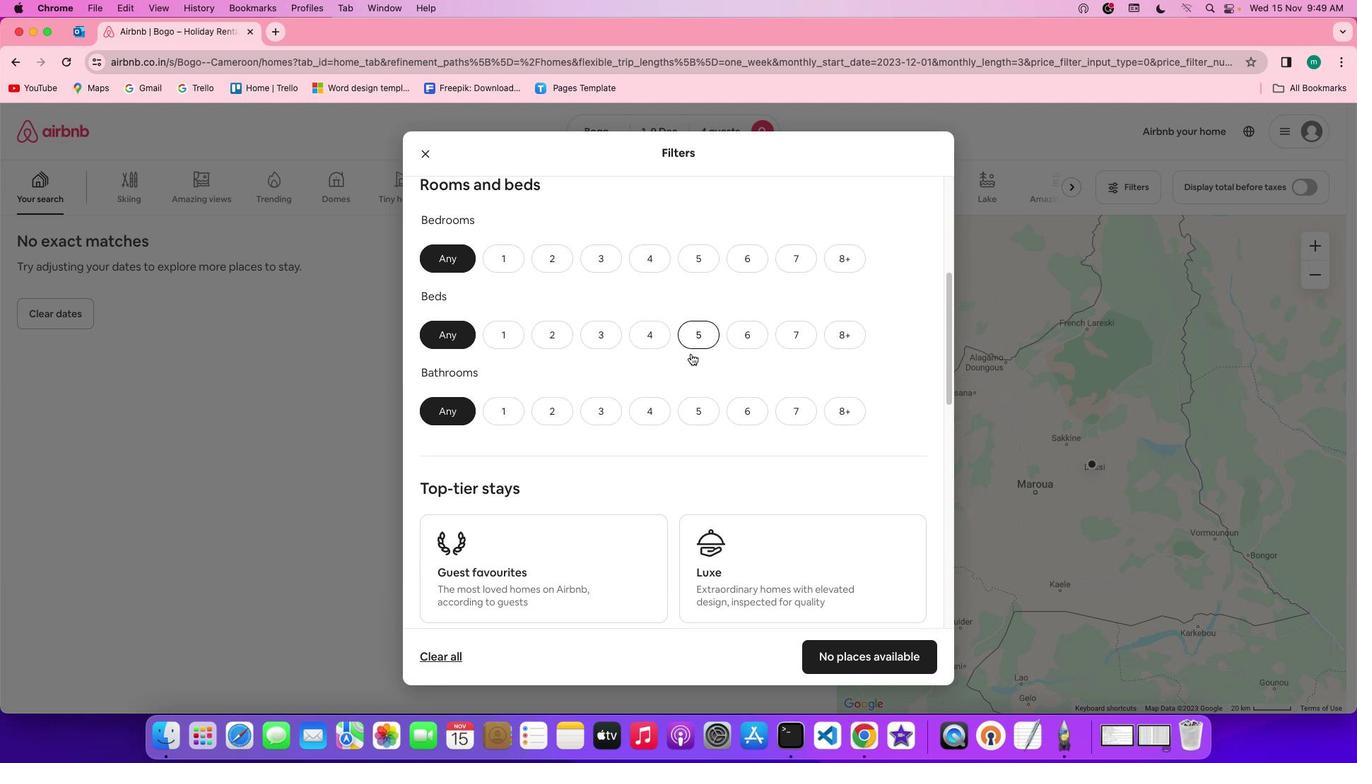 
Action: Mouse scrolled (691, 353) with delta (0, 0)
Screenshot: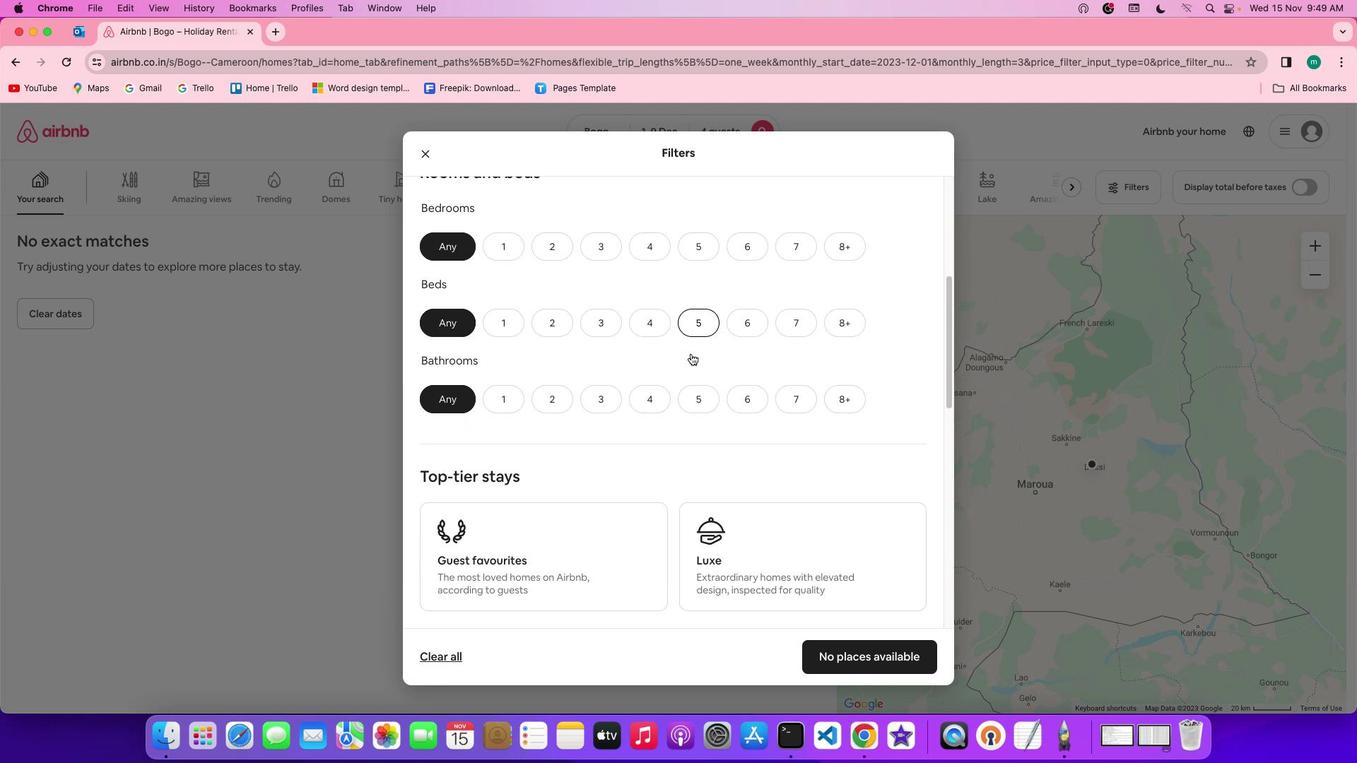 
Action: Mouse moved to (554, 226)
Screenshot: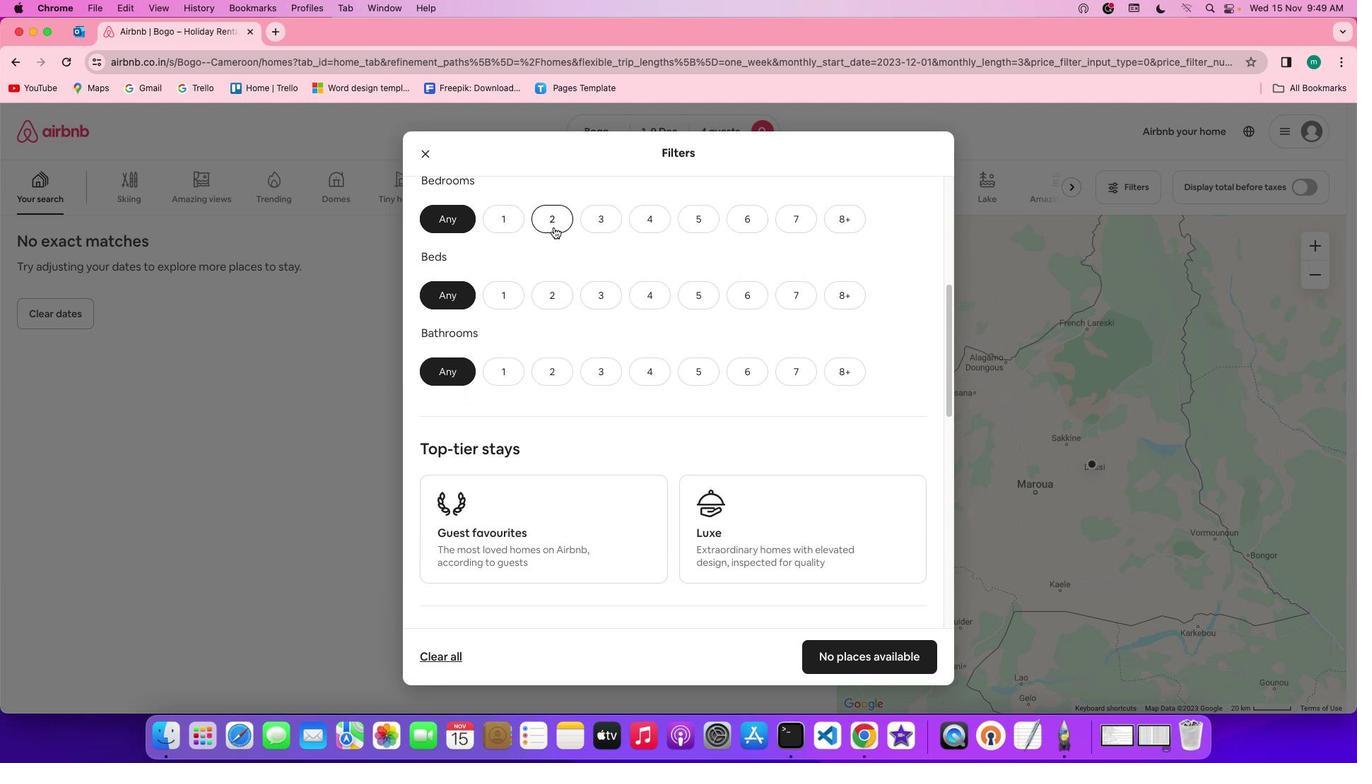 
Action: Mouse pressed left at (554, 226)
Screenshot: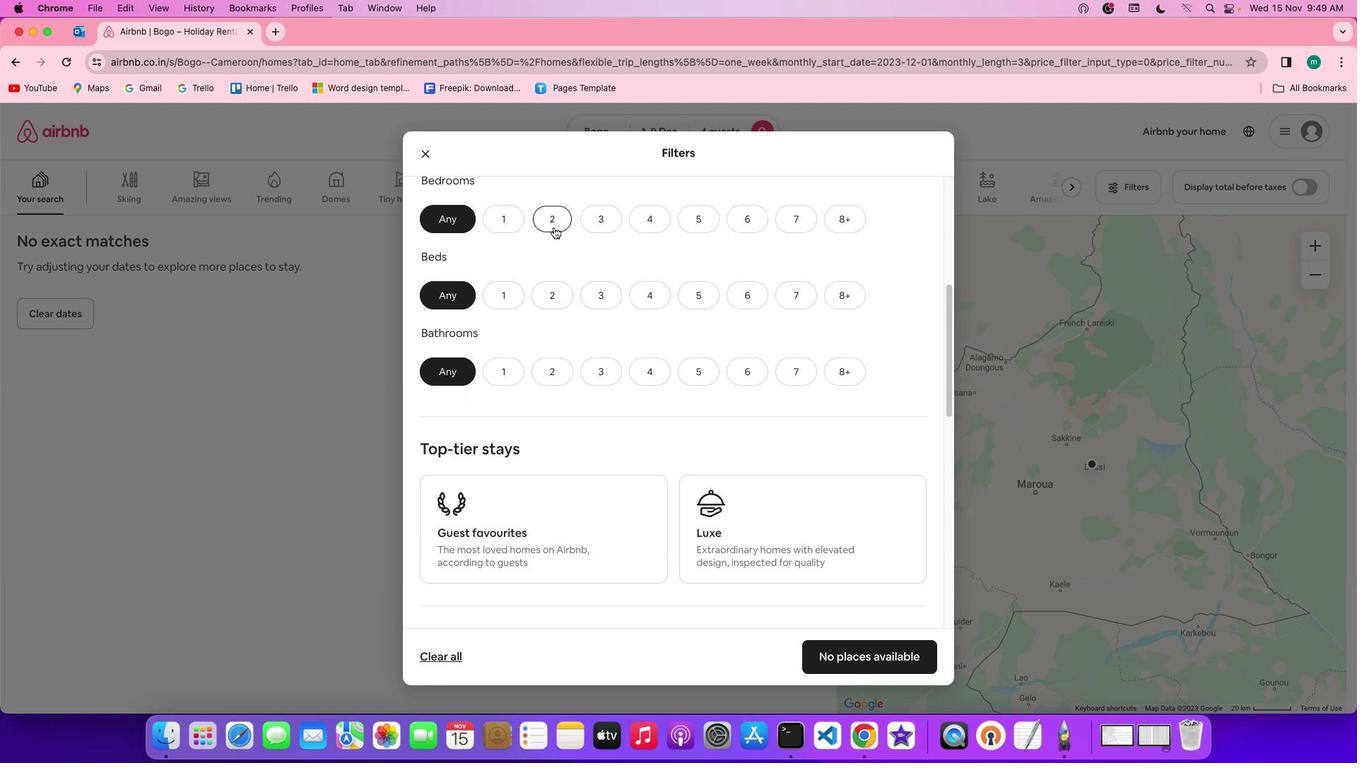
Action: Mouse moved to (542, 300)
Screenshot: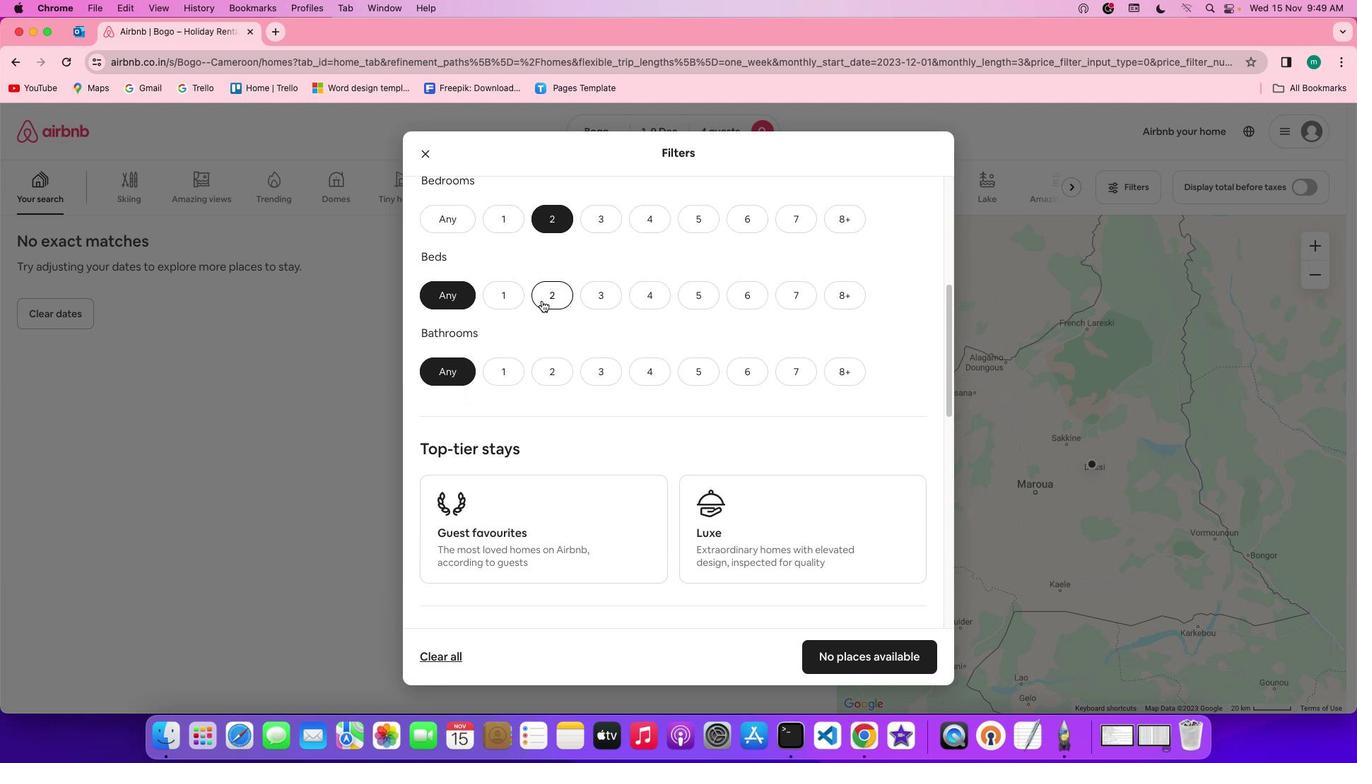 
Action: Mouse pressed left at (542, 300)
Screenshot: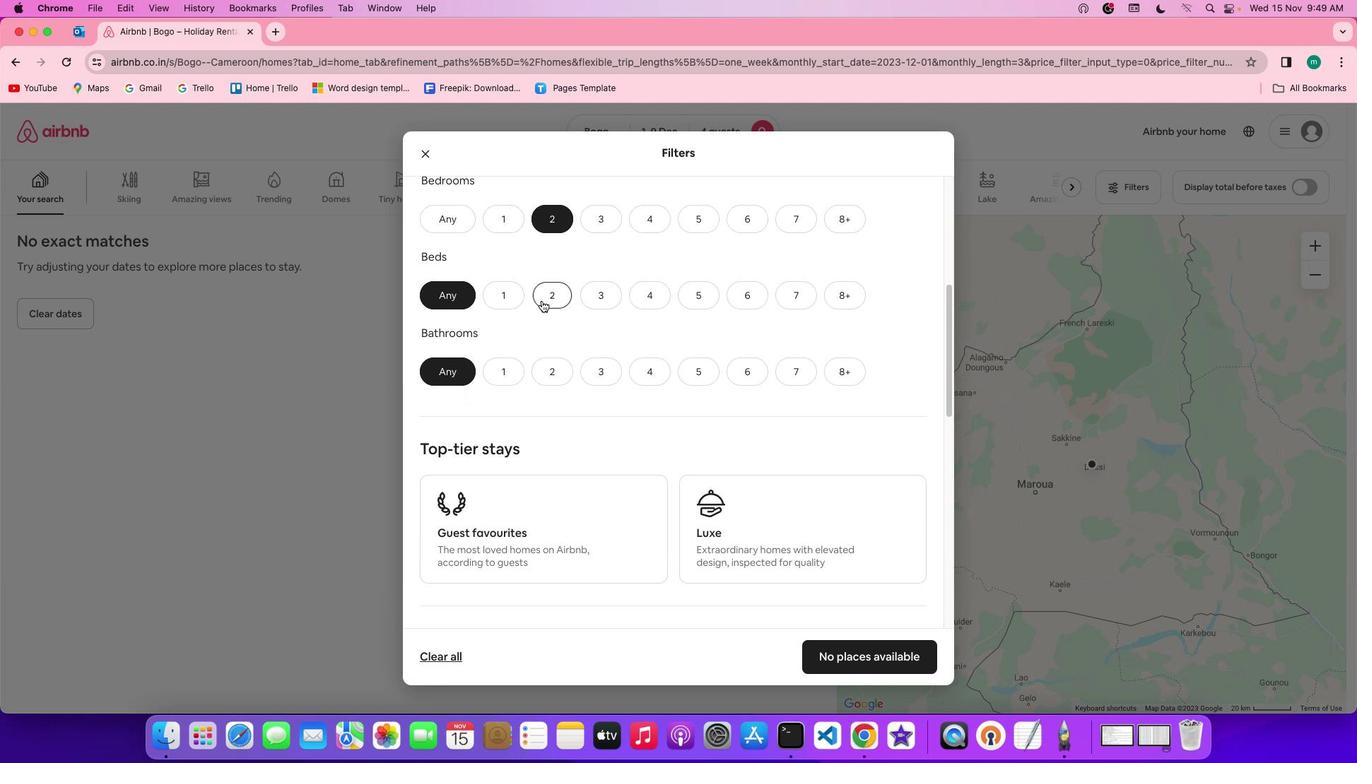 
Action: Mouse moved to (552, 374)
Screenshot: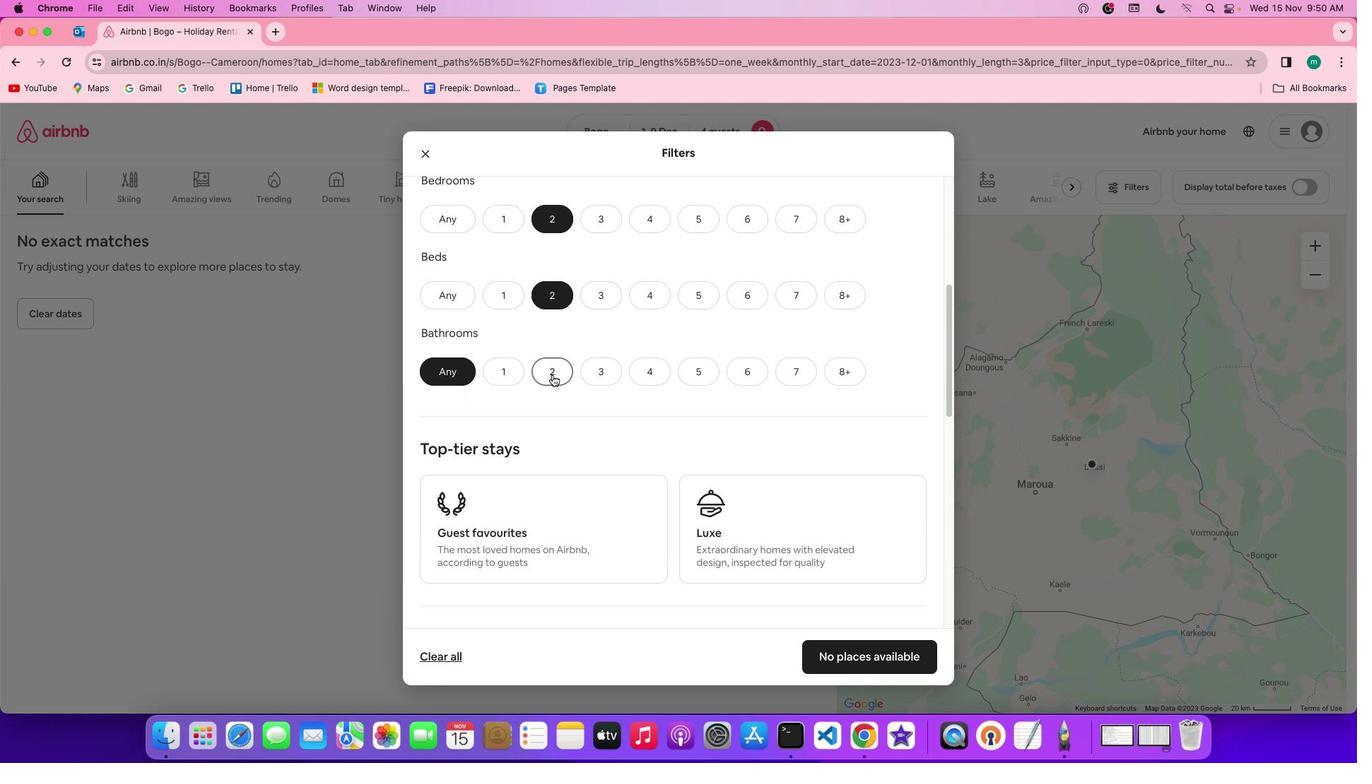 
Action: Mouse pressed left at (552, 374)
Screenshot: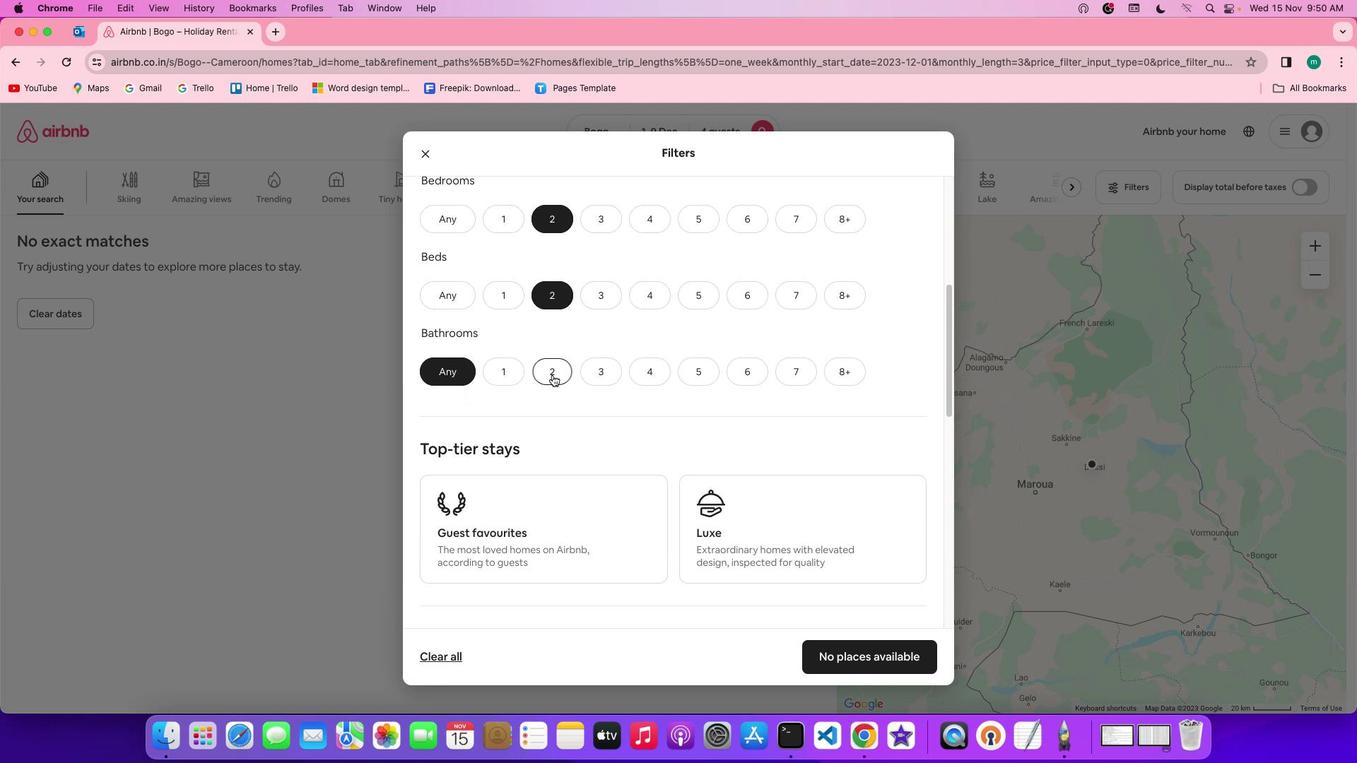 
Action: Mouse moved to (751, 391)
Screenshot: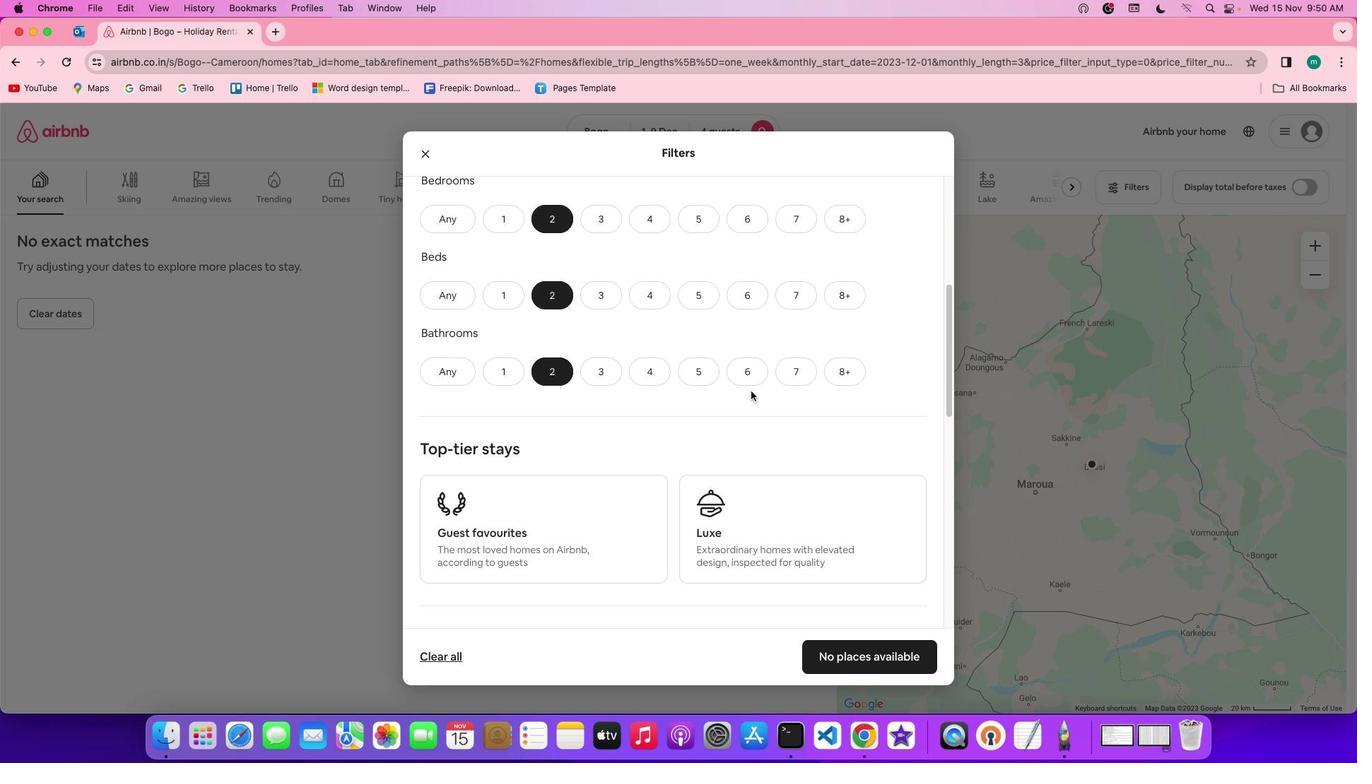 
Action: Mouse scrolled (751, 391) with delta (0, 0)
Screenshot: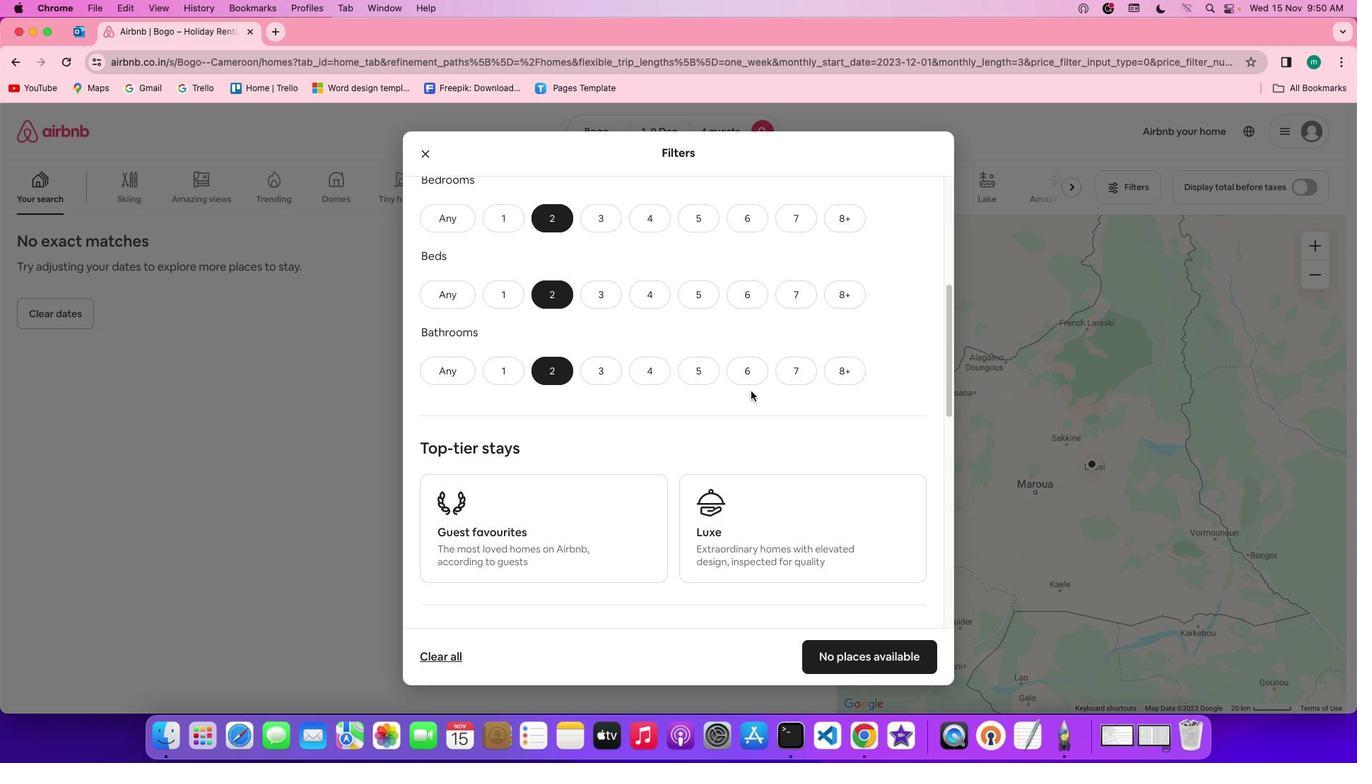 
Action: Mouse scrolled (751, 391) with delta (0, 0)
Screenshot: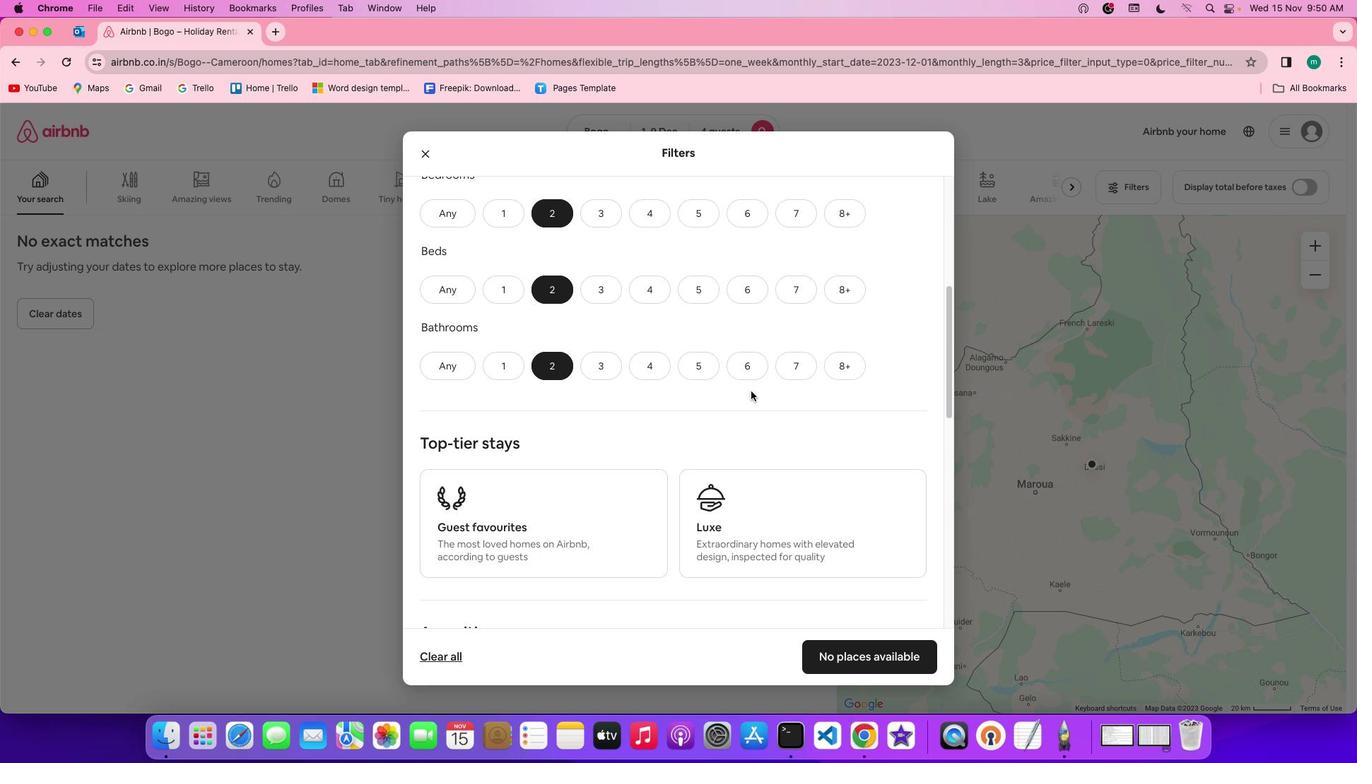 
Action: Mouse scrolled (751, 391) with delta (0, 0)
Screenshot: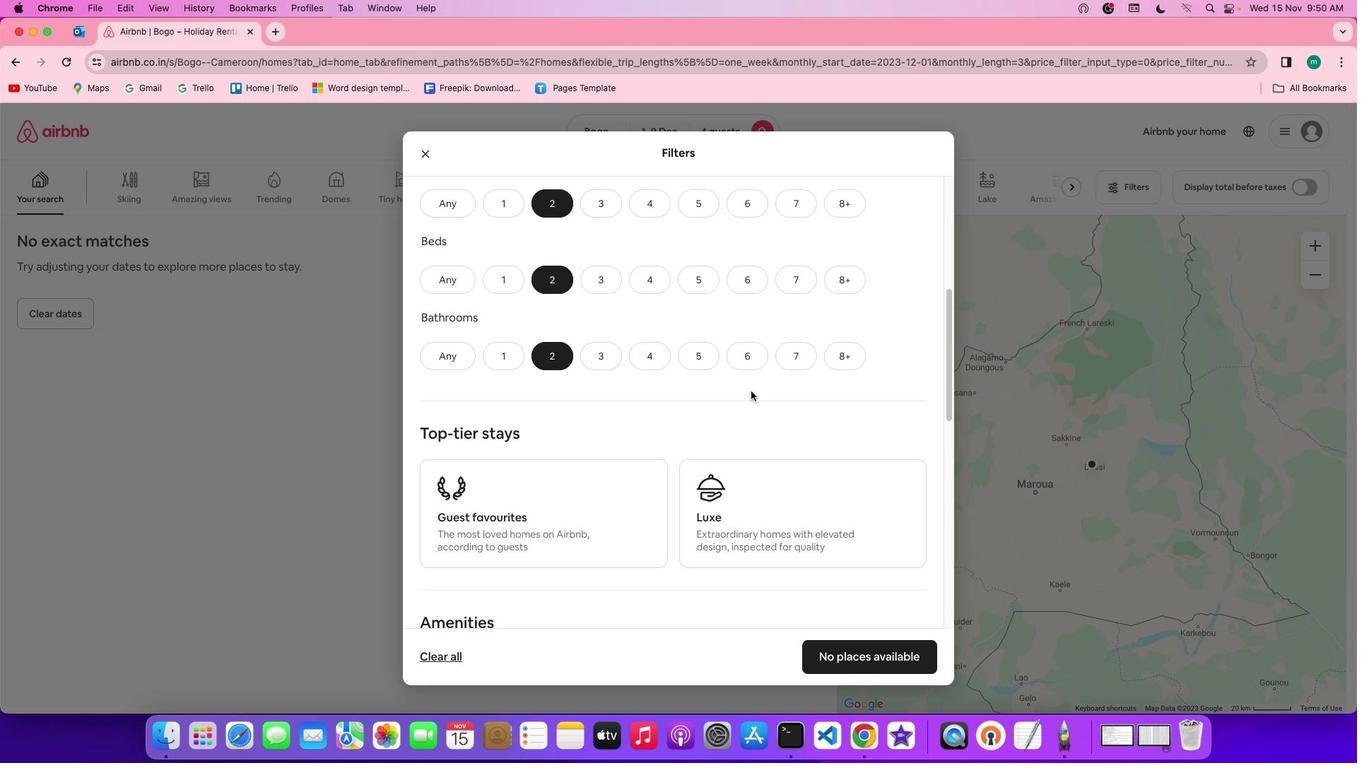 
Action: Mouse scrolled (751, 391) with delta (0, 0)
Screenshot: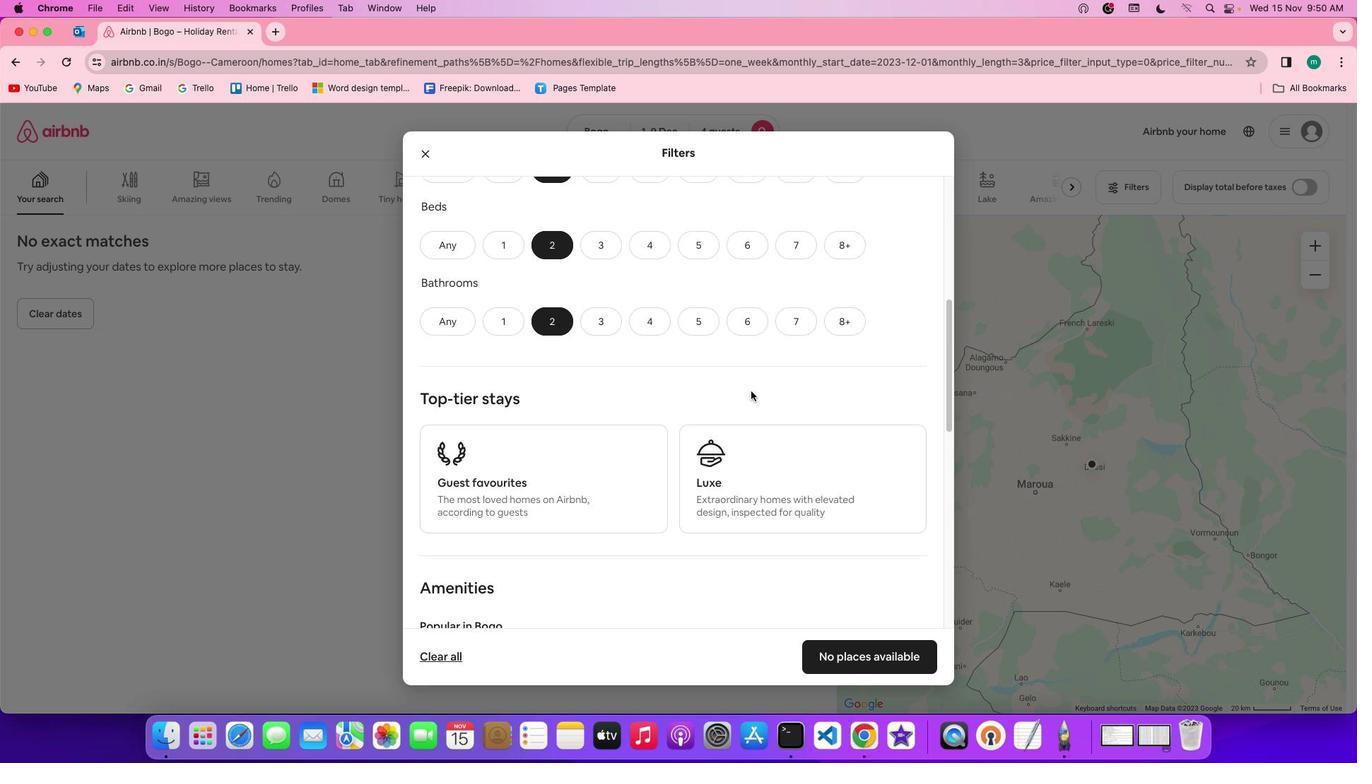 
Action: Mouse scrolled (751, 391) with delta (0, 0)
Screenshot: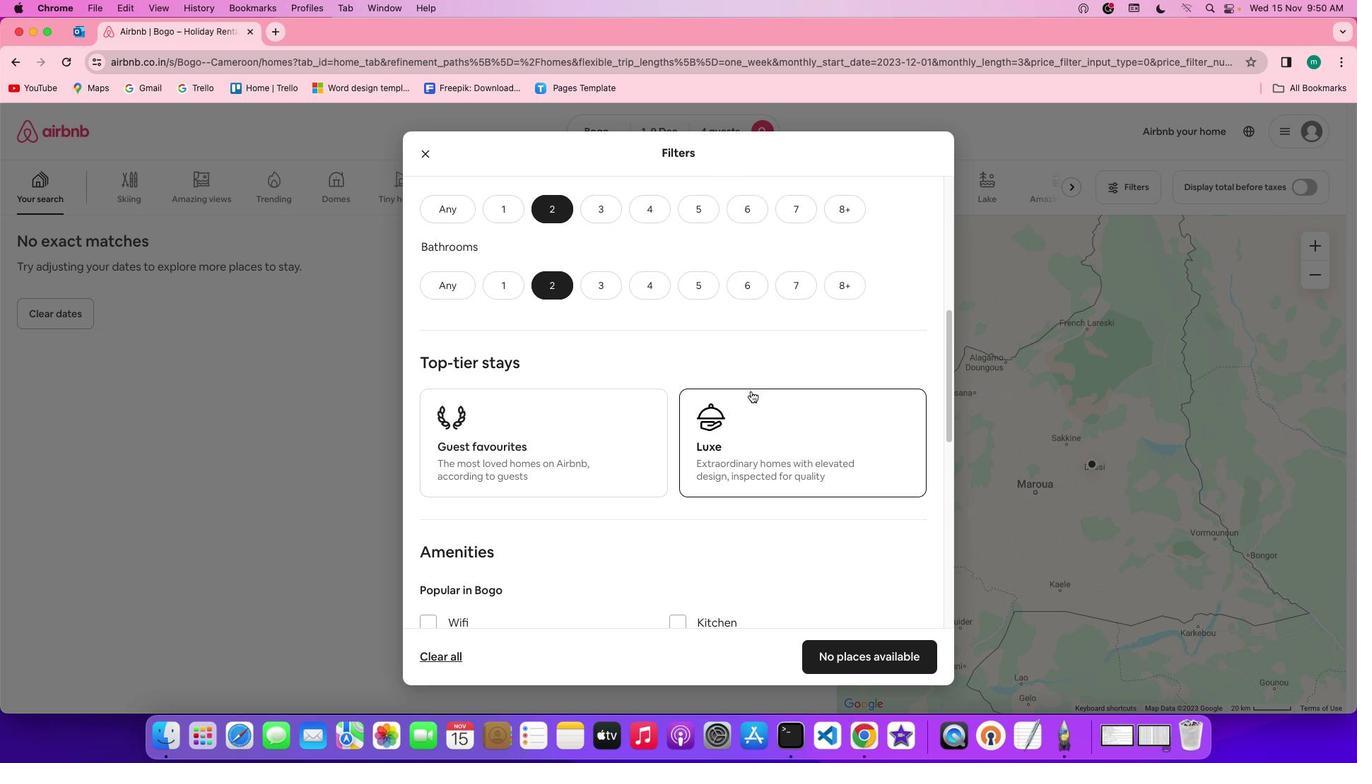 
Action: Mouse scrolled (751, 391) with delta (0, 0)
Screenshot: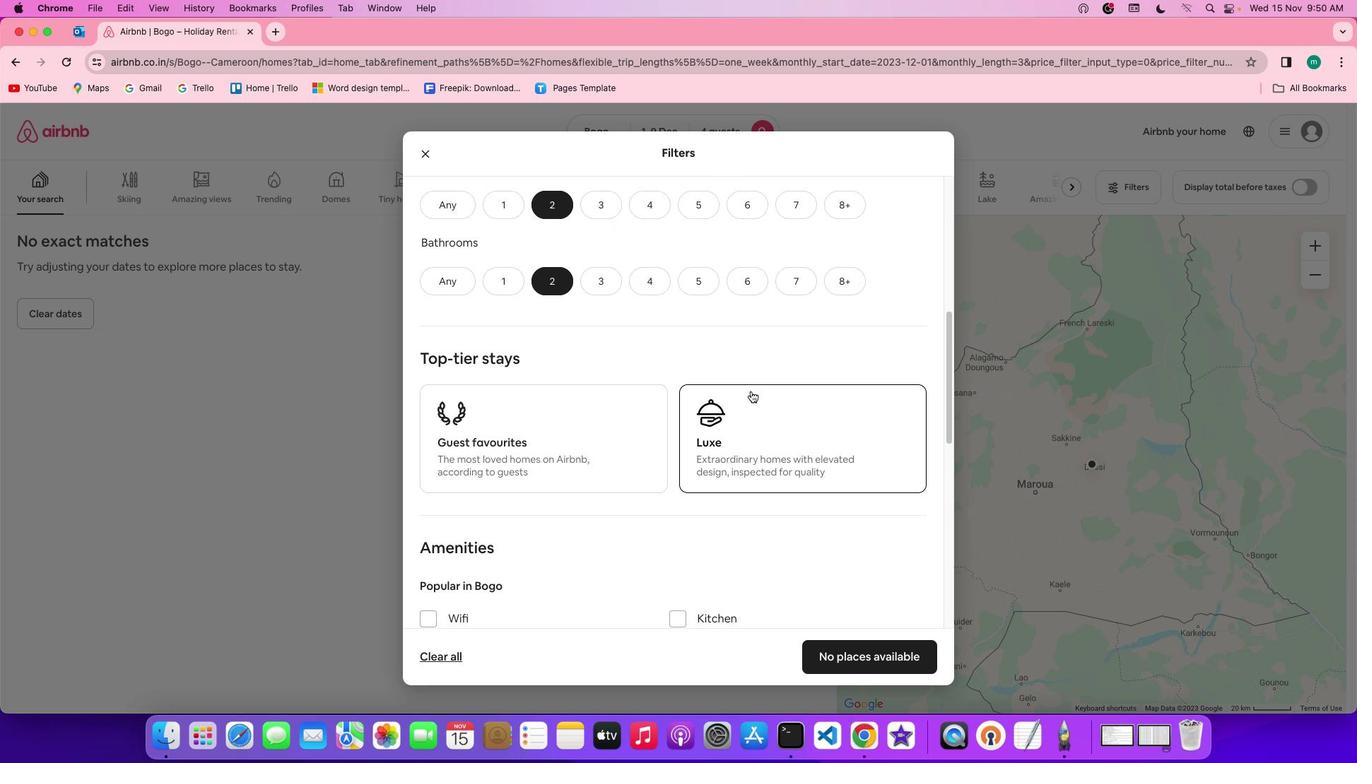 
Action: Mouse scrolled (751, 391) with delta (0, 0)
Screenshot: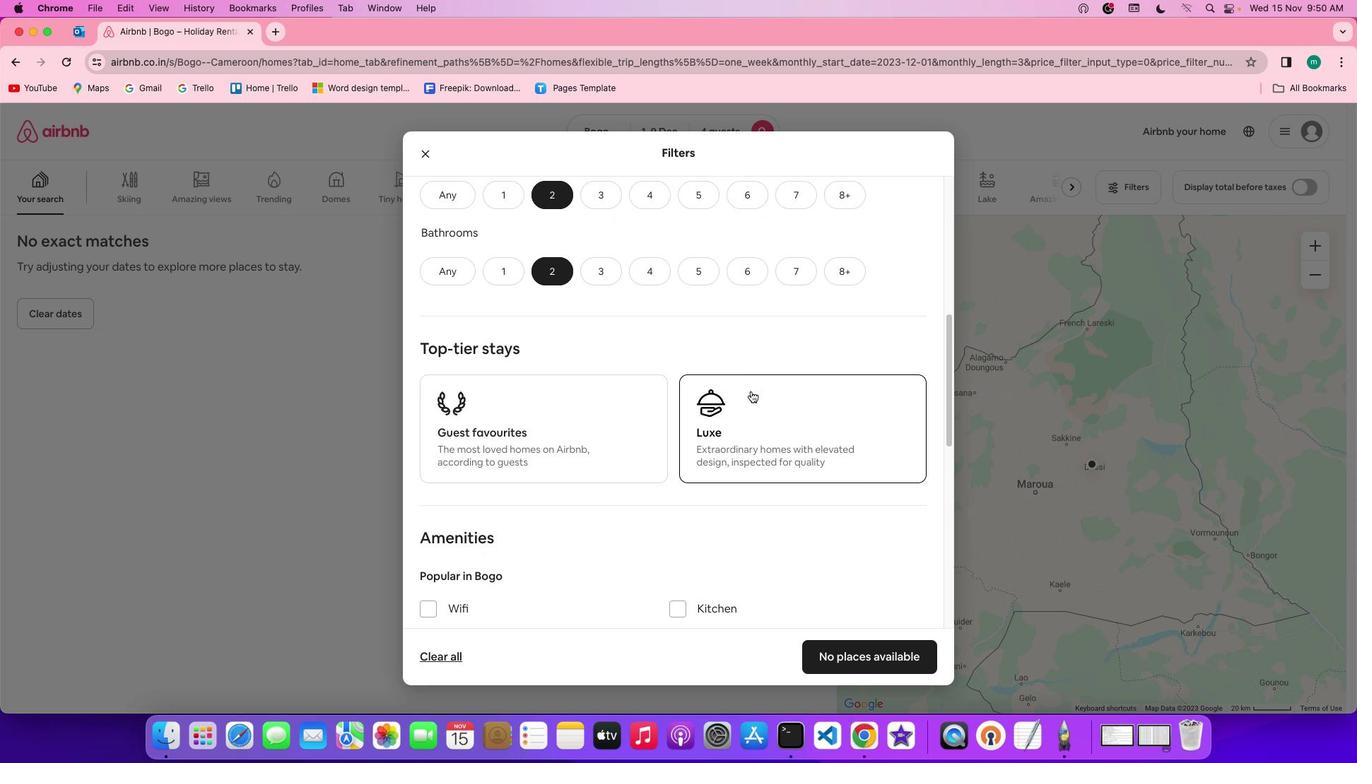 
Action: Mouse scrolled (751, 391) with delta (0, 0)
Screenshot: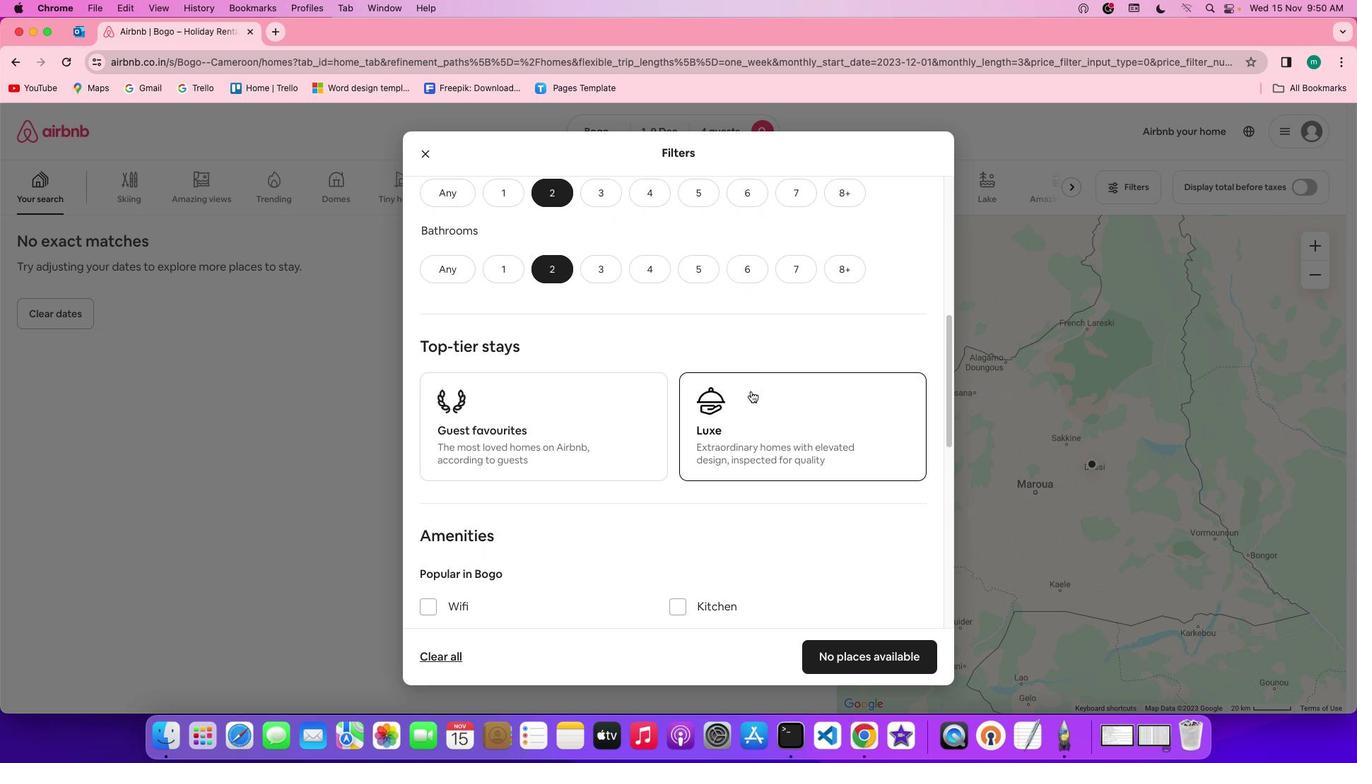 
Action: Mouse scrolled (751, 391) with delta (0, 0)
Screenshot: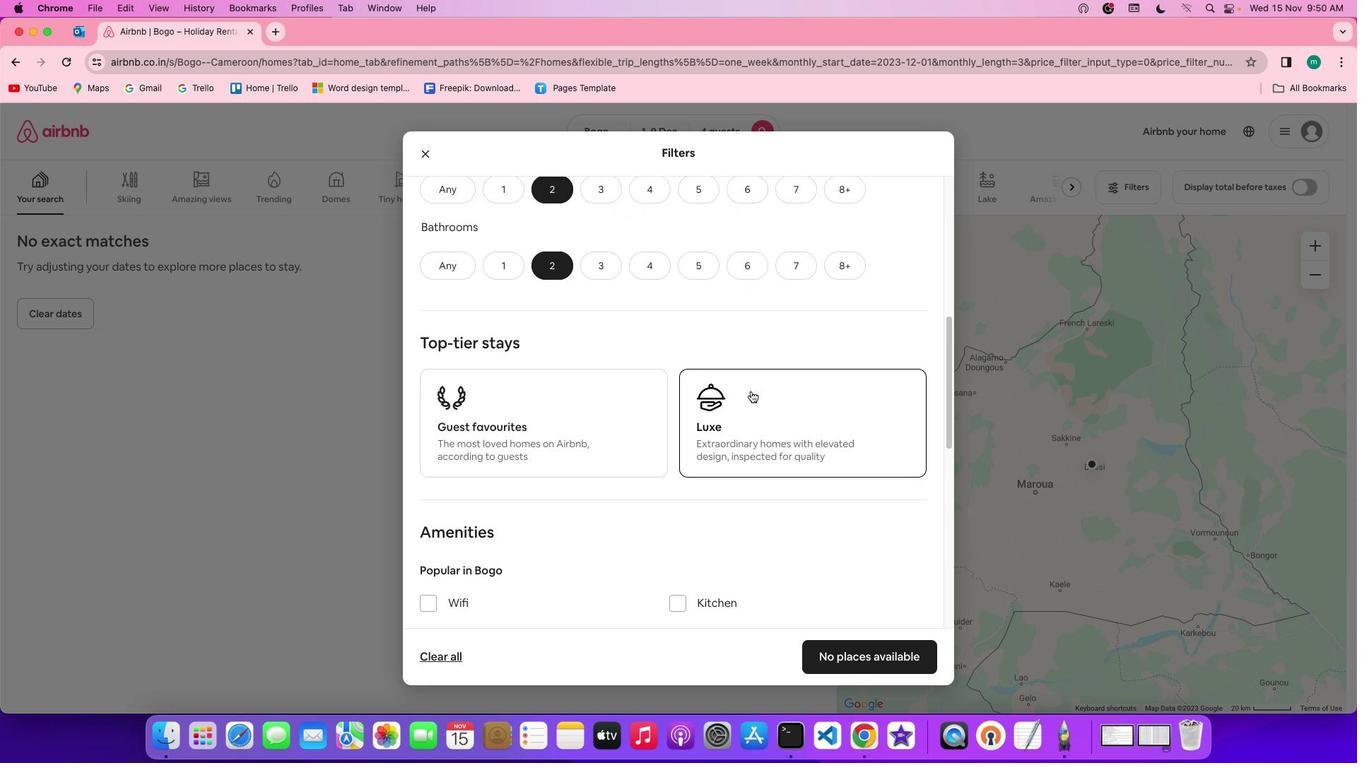 
Action: Mouse scrolled (751, 391) with delta (0, 0)
Screenshot: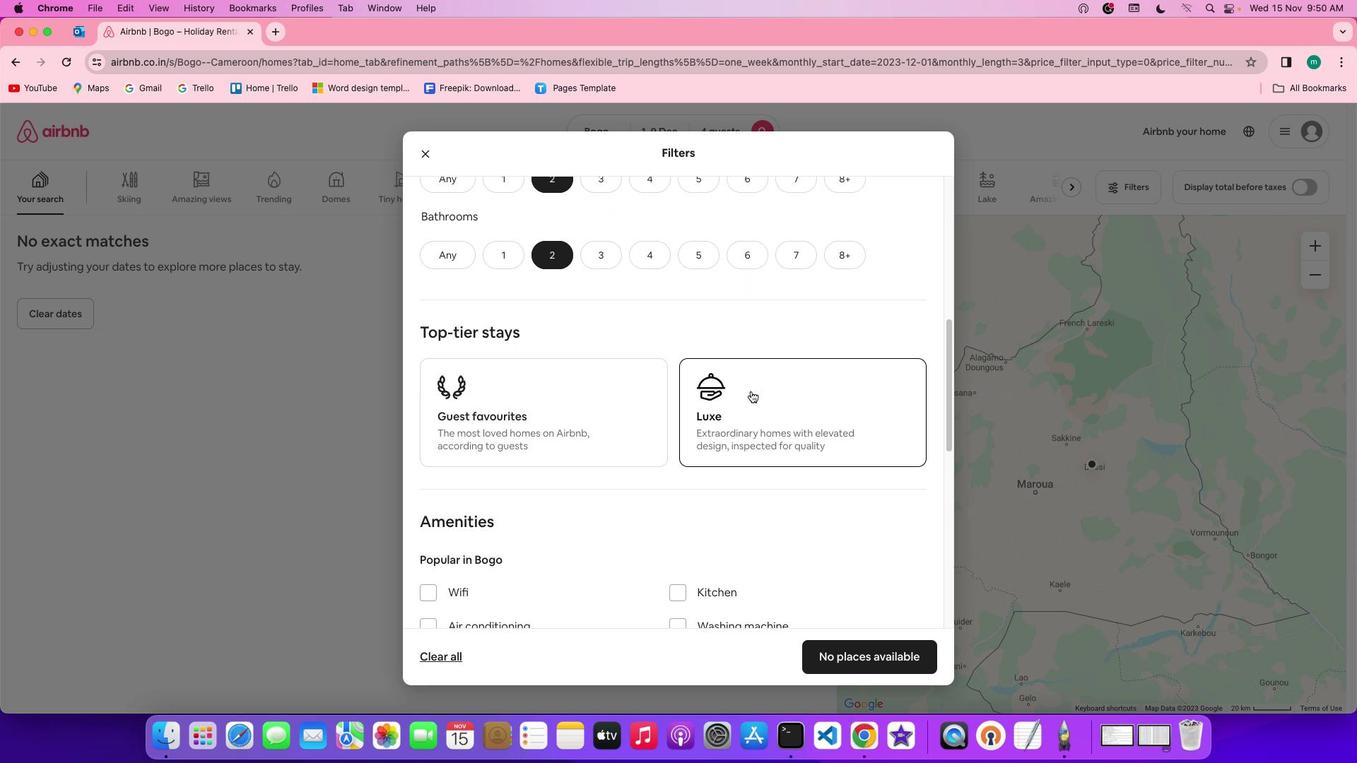 
Action: Mouse scrolled (751, 391) with delta (0, -1)
Screenshot: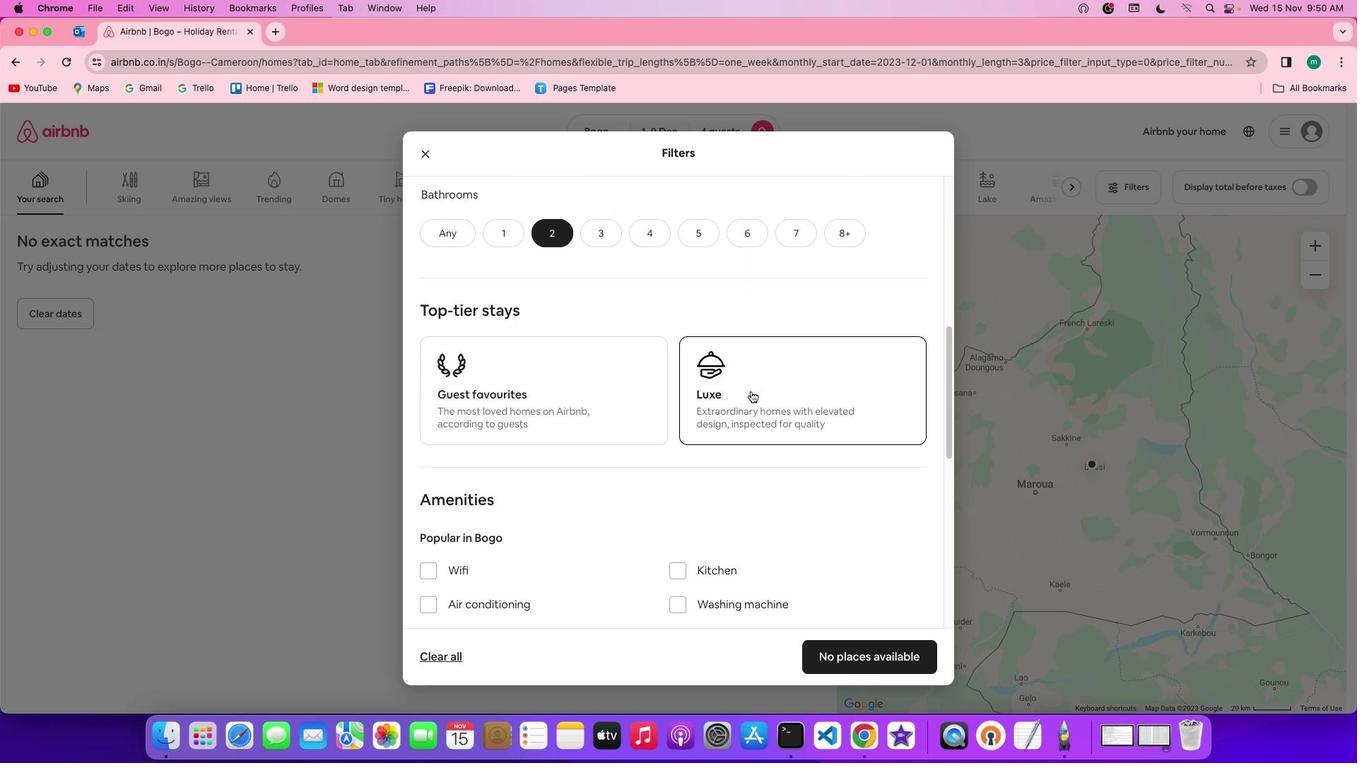 
Action: Mouse scrolled (751, 391) with delta (0, -2)
Screenshot: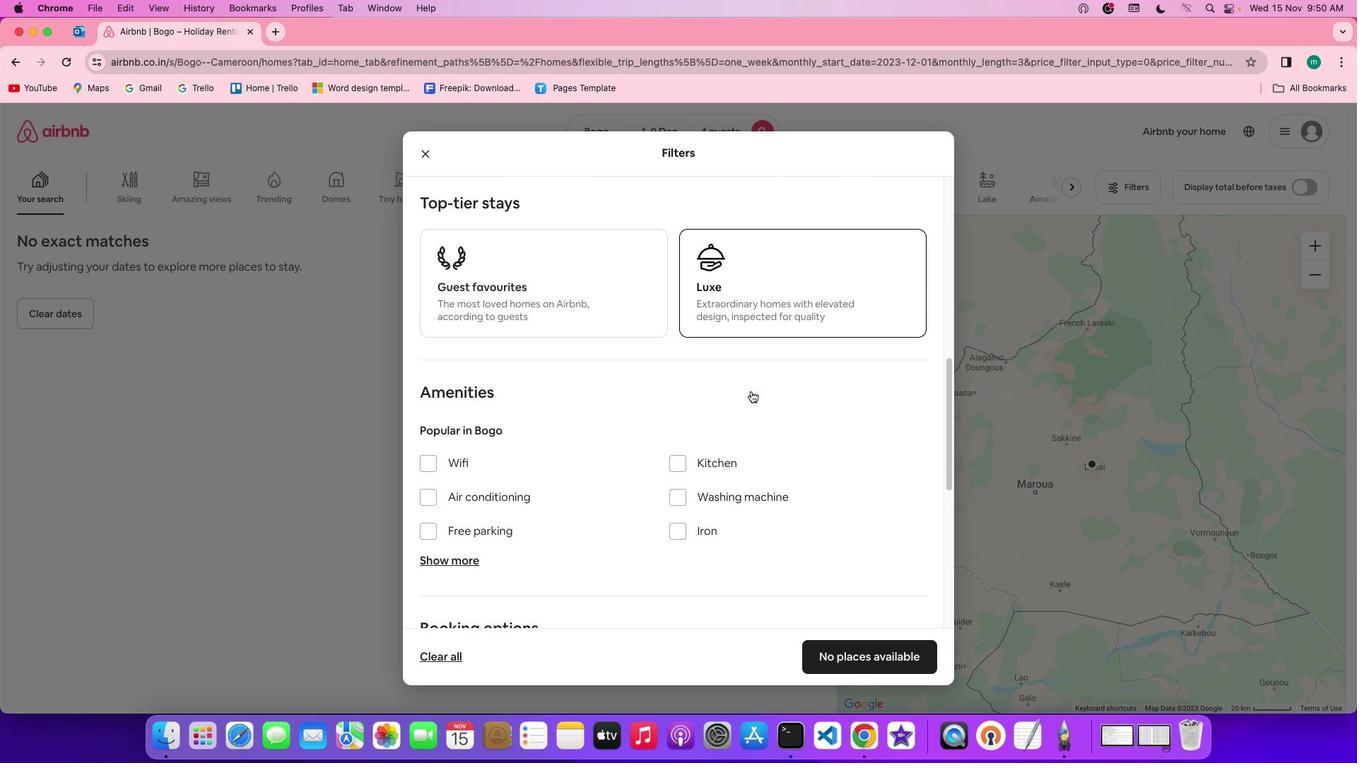 
Action: Mouse scrolled (751, 391) with delta (0, 0)
Screenshot: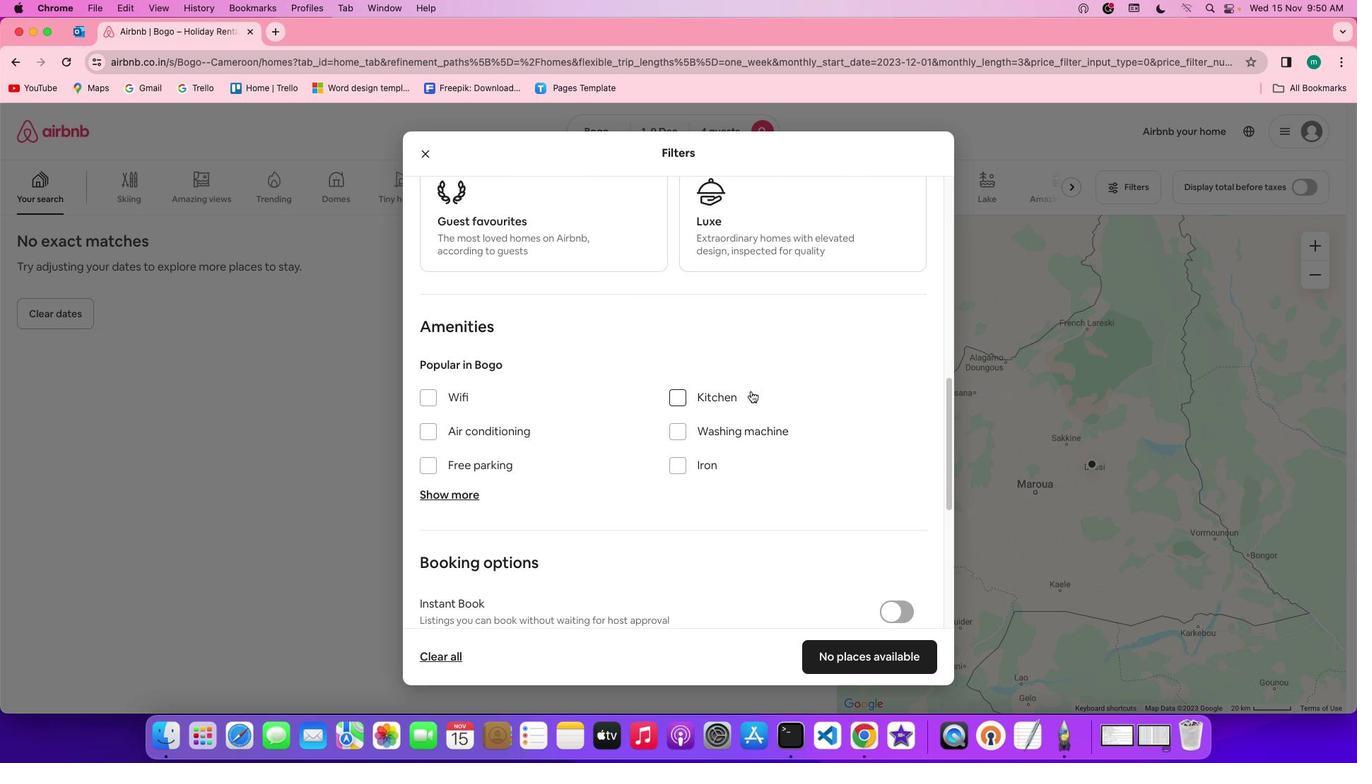 
Action: Mouse scrolled (751, 391) with delta (0, 0)
Screenshot: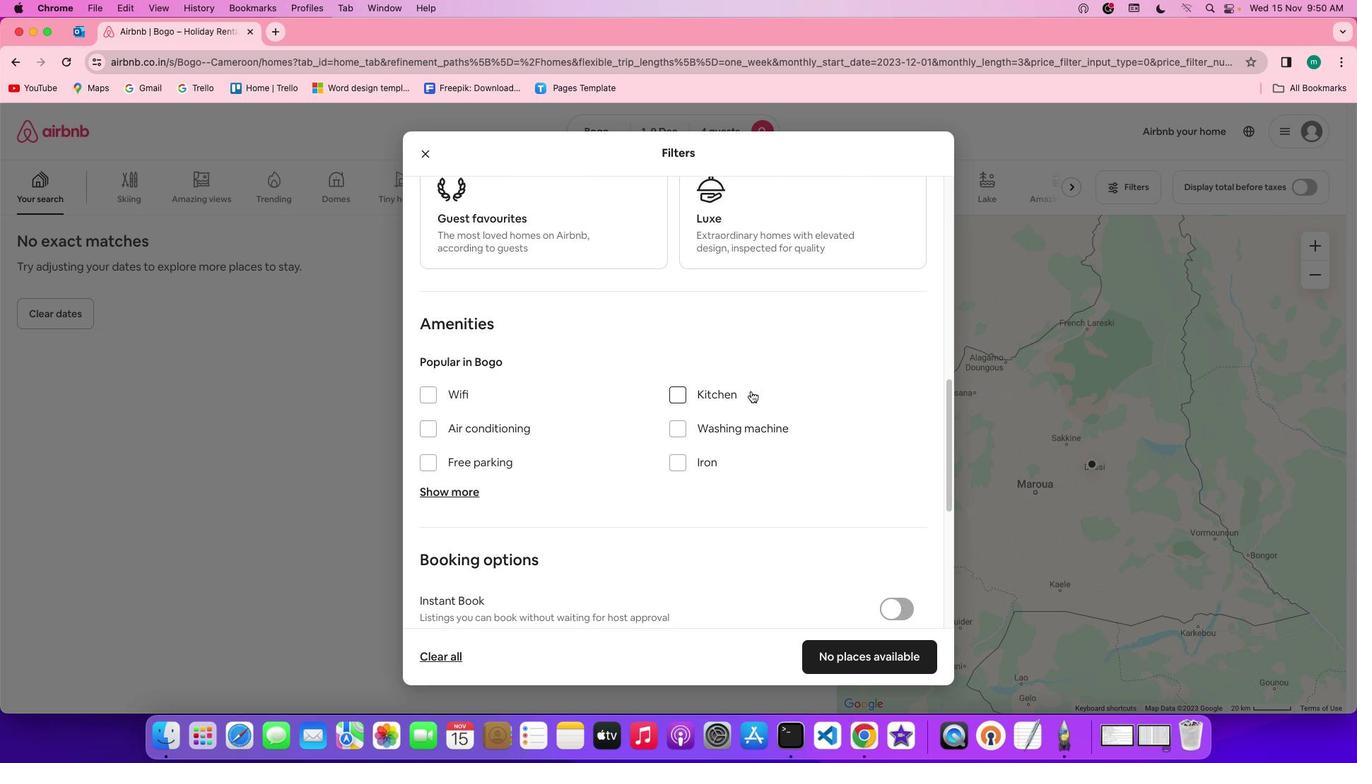 
Action: Mouse scrolled (751, 391) with delta (0, 0)
Screenshot: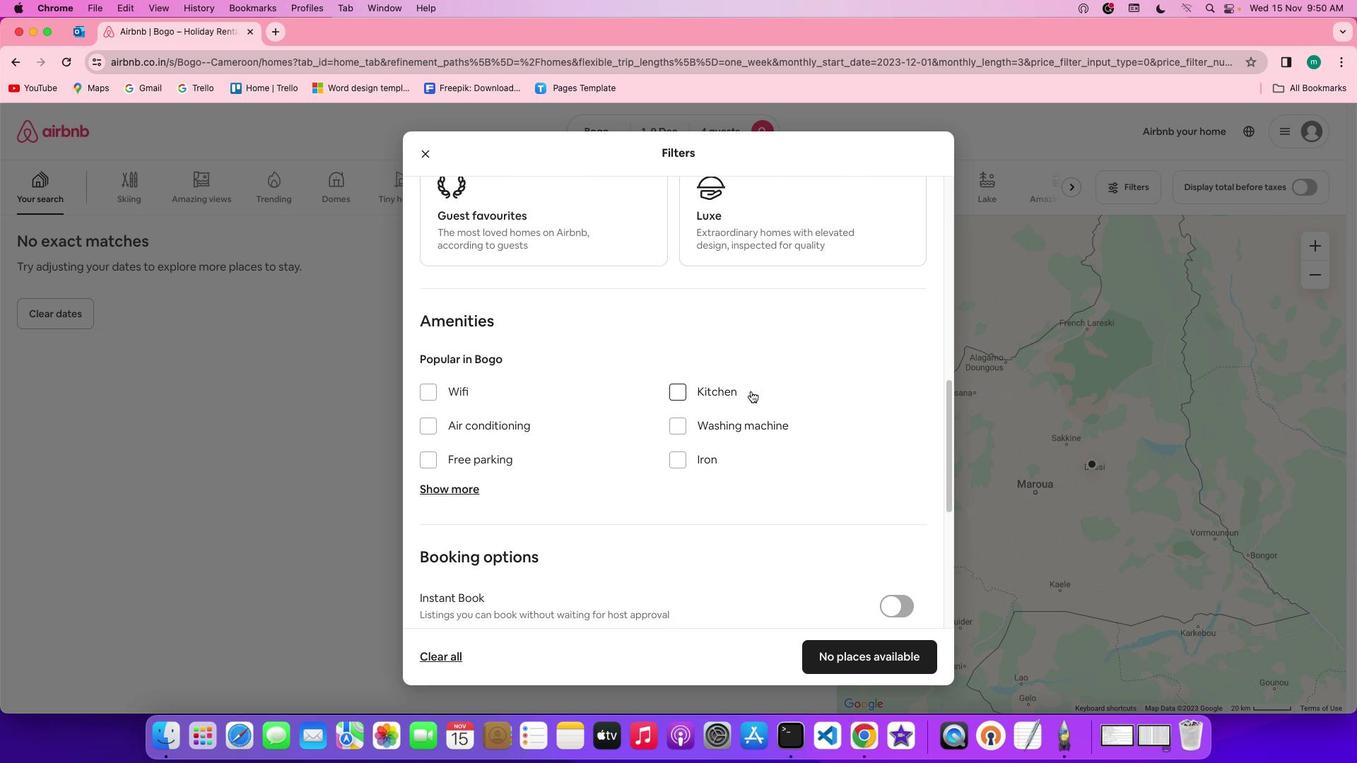 
Action: Mouse scrolled (751, 391) with delta (0, 0)
Screenshot: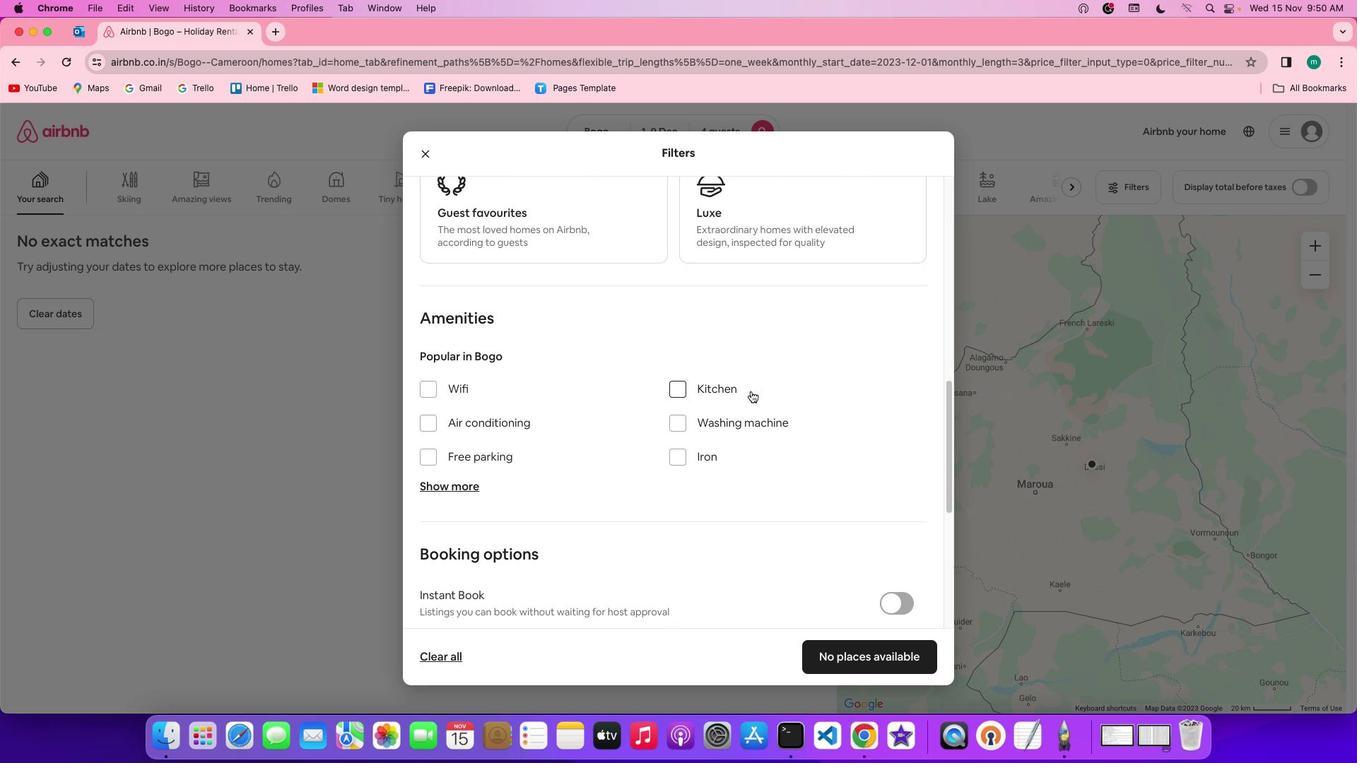 
Action: Mouse scrolled (751, 391) with delta (0, 0)
Screenshot: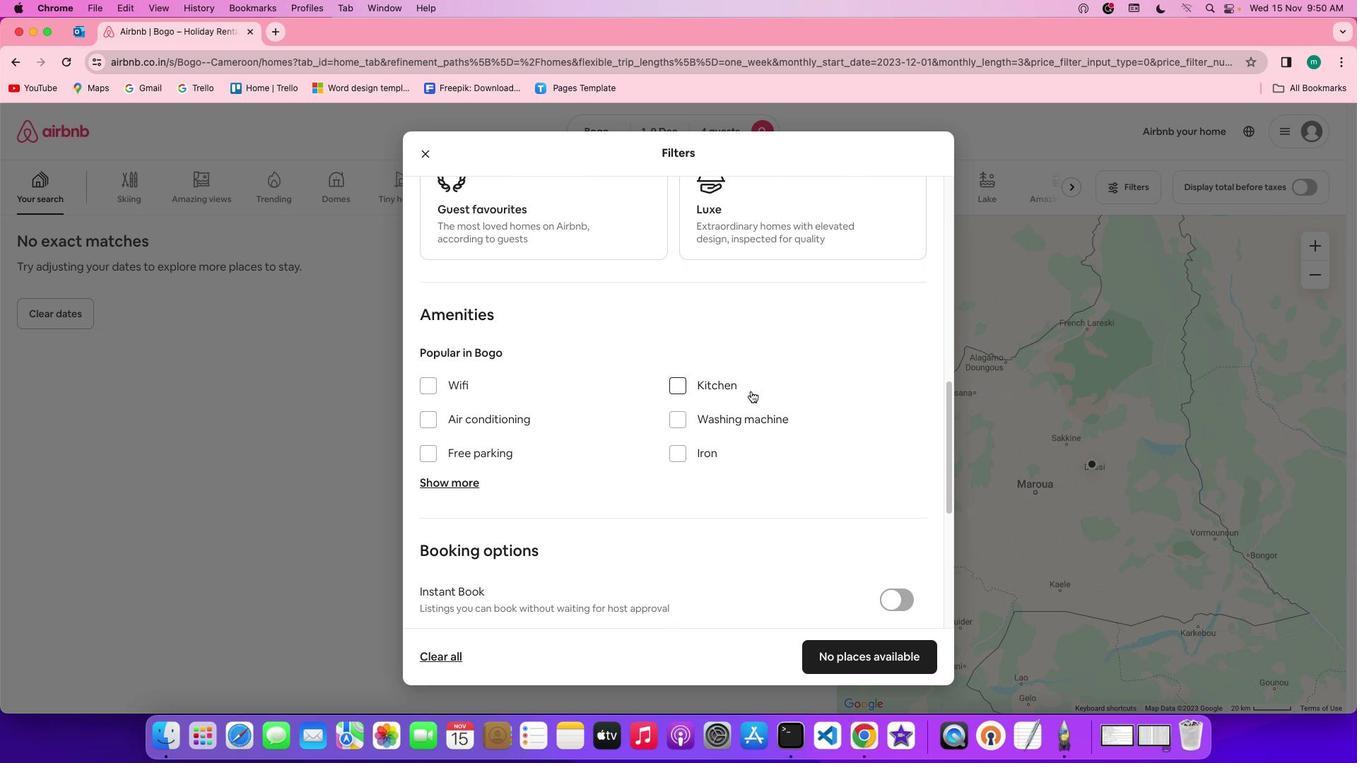 
Action: Mouse scrolled (751, 391) with delta (0, 0)
Screenshot: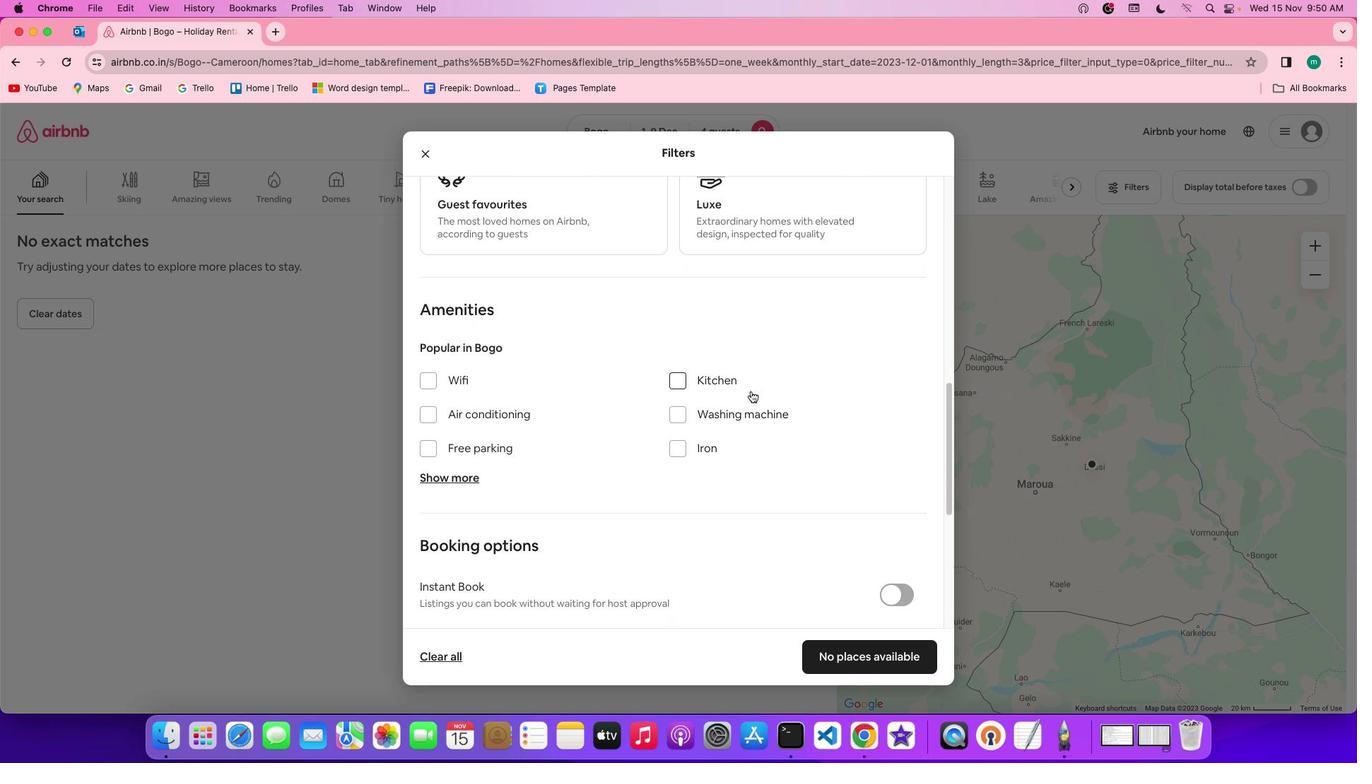 
Action: Mouse scrolled (751, 391) with delta (0, 0)
Screenshot: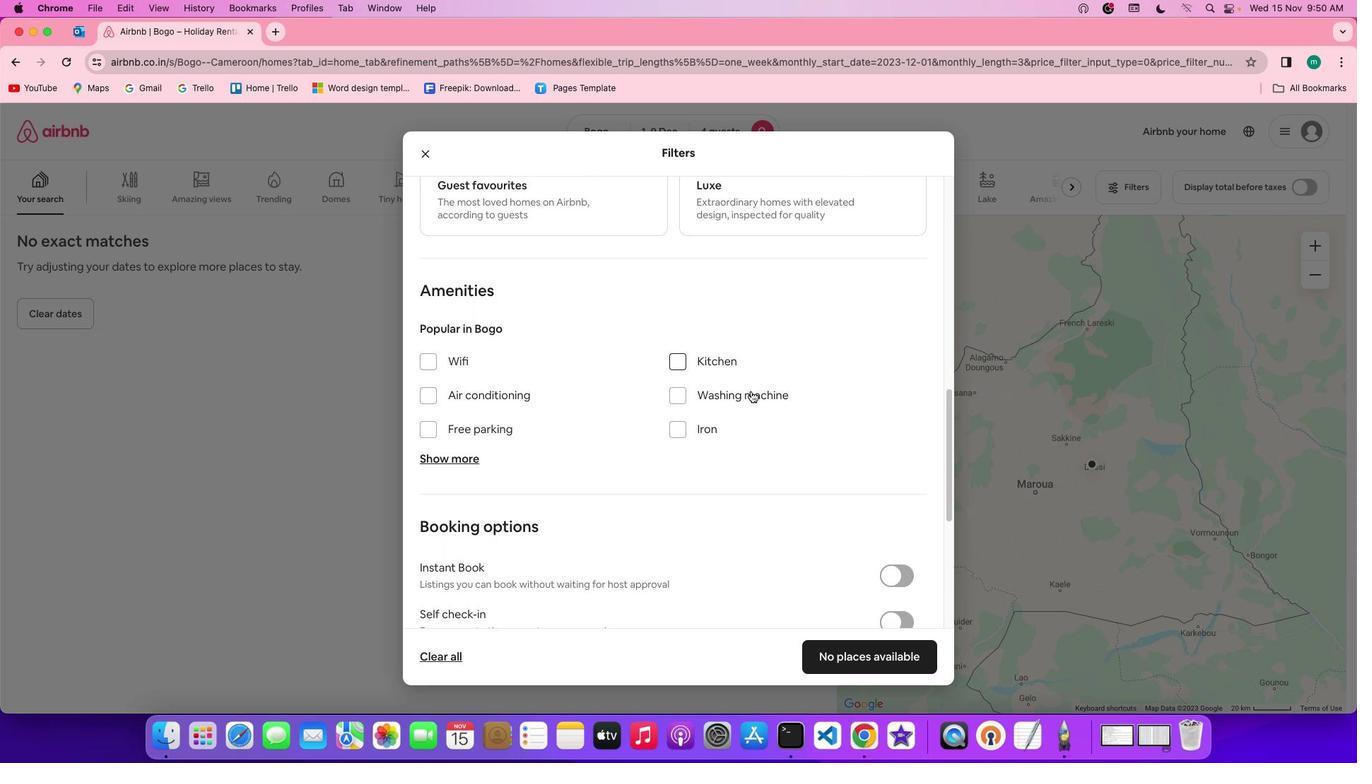 
Action: Mouse scrolled (751, 391) with delta (0, 0)
Screenshot: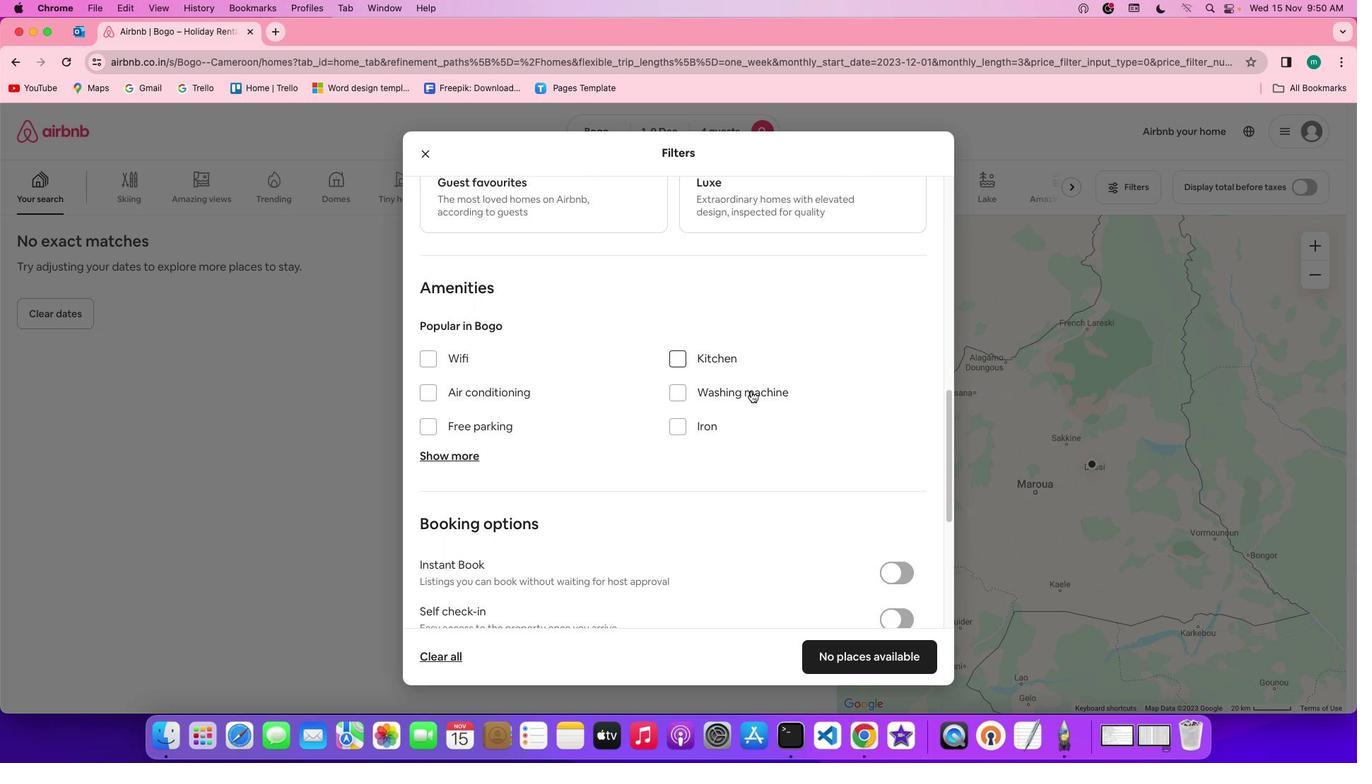 
Action: Mouse scrolled (751, 391) with delta (0, 0)
Screenshot: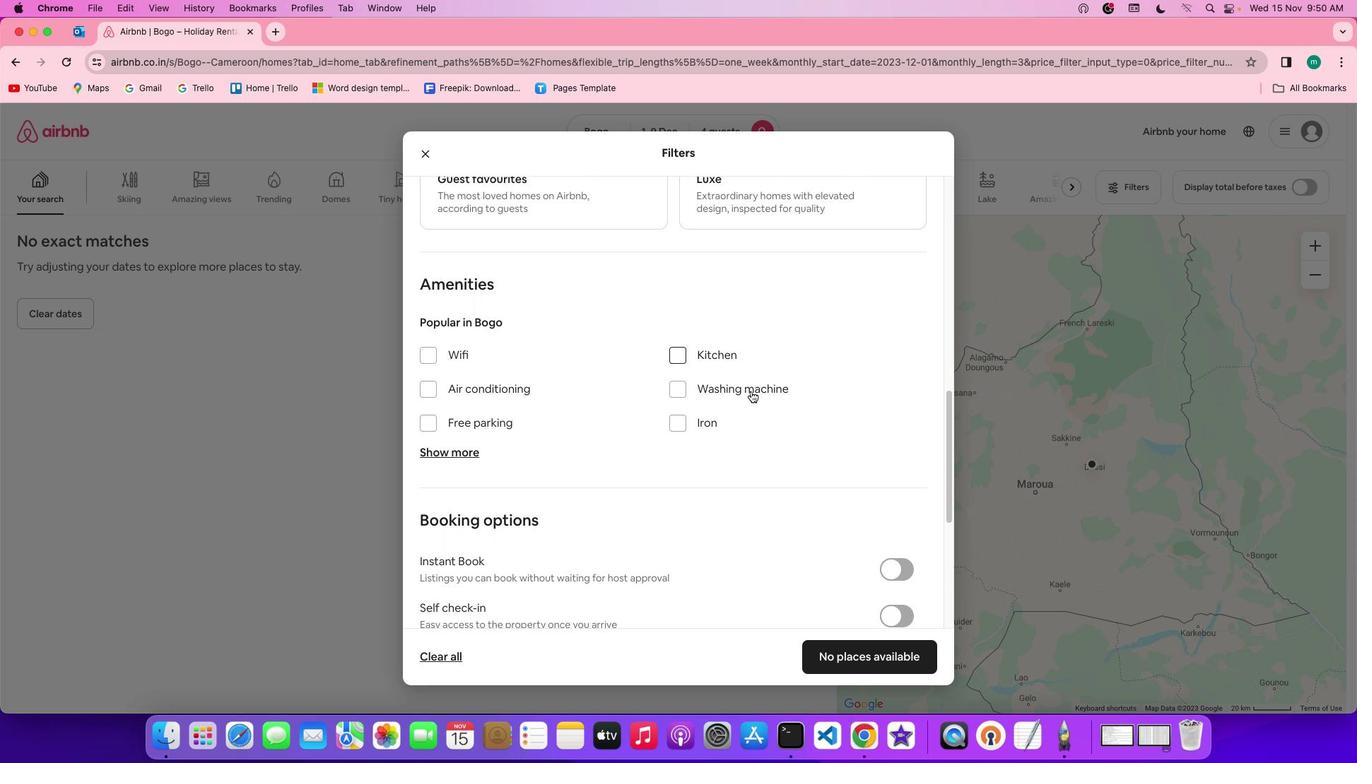 
Action: Mouse scrolled (751, 391) with delta (0, -1)
Screenshot: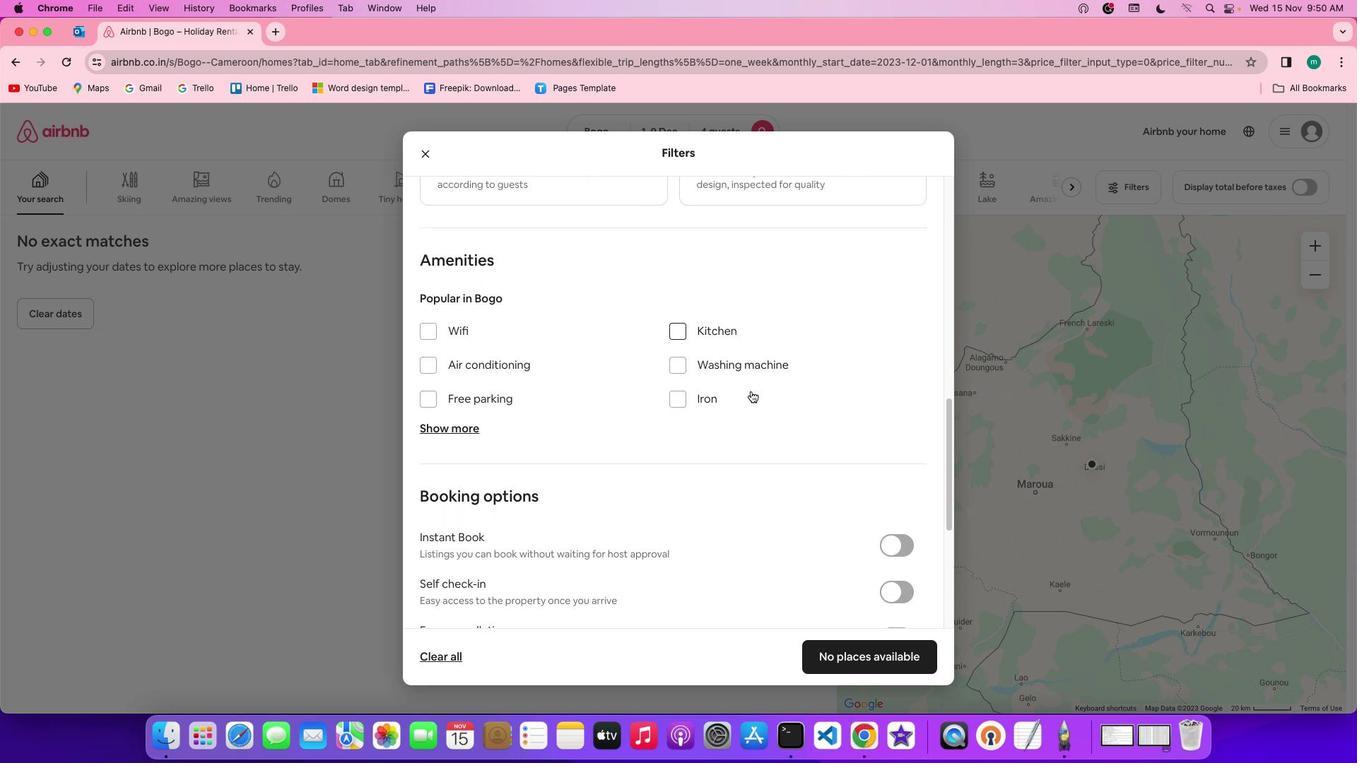 
Action: Mouse scrolled (751, 391) with delta (0, 0)
Screenshot: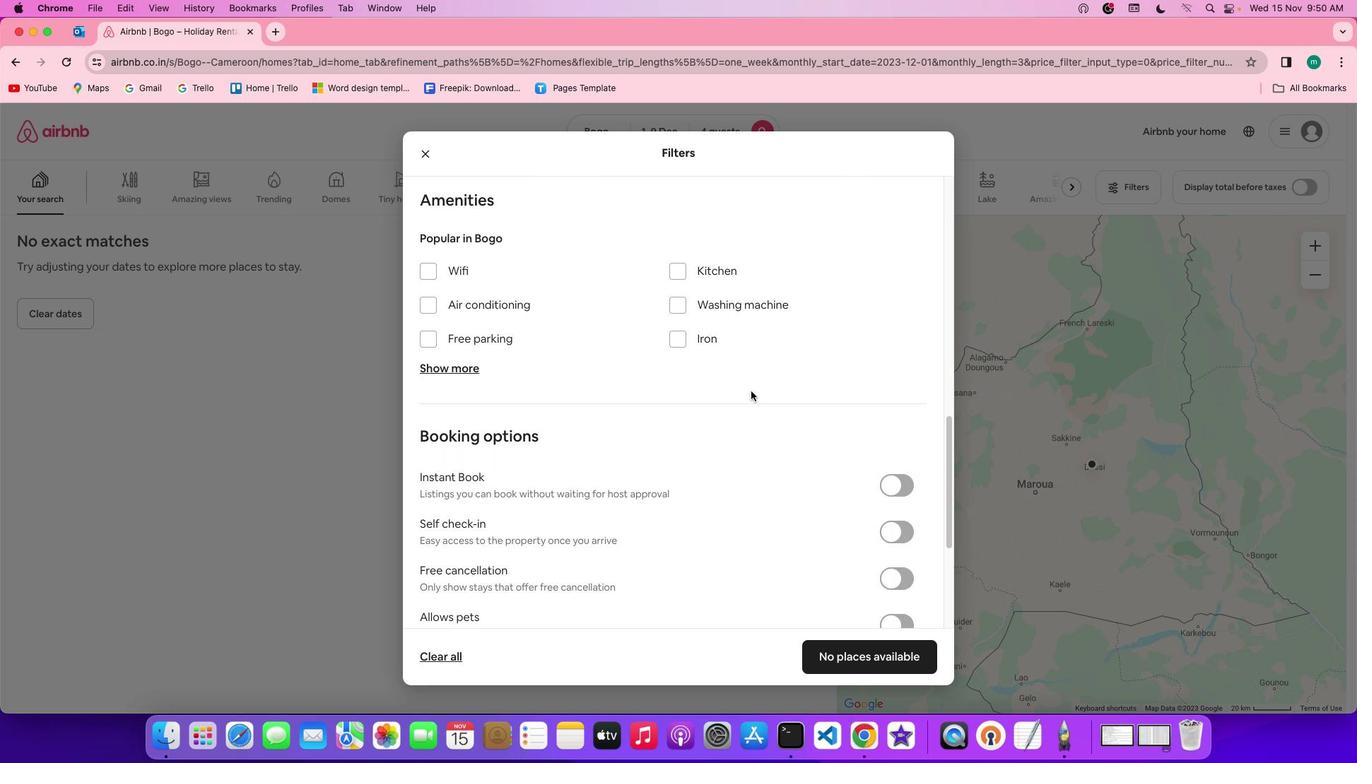 
Action: Mouse scrolled (751, 391) with delta (0, 0)
Screenshot: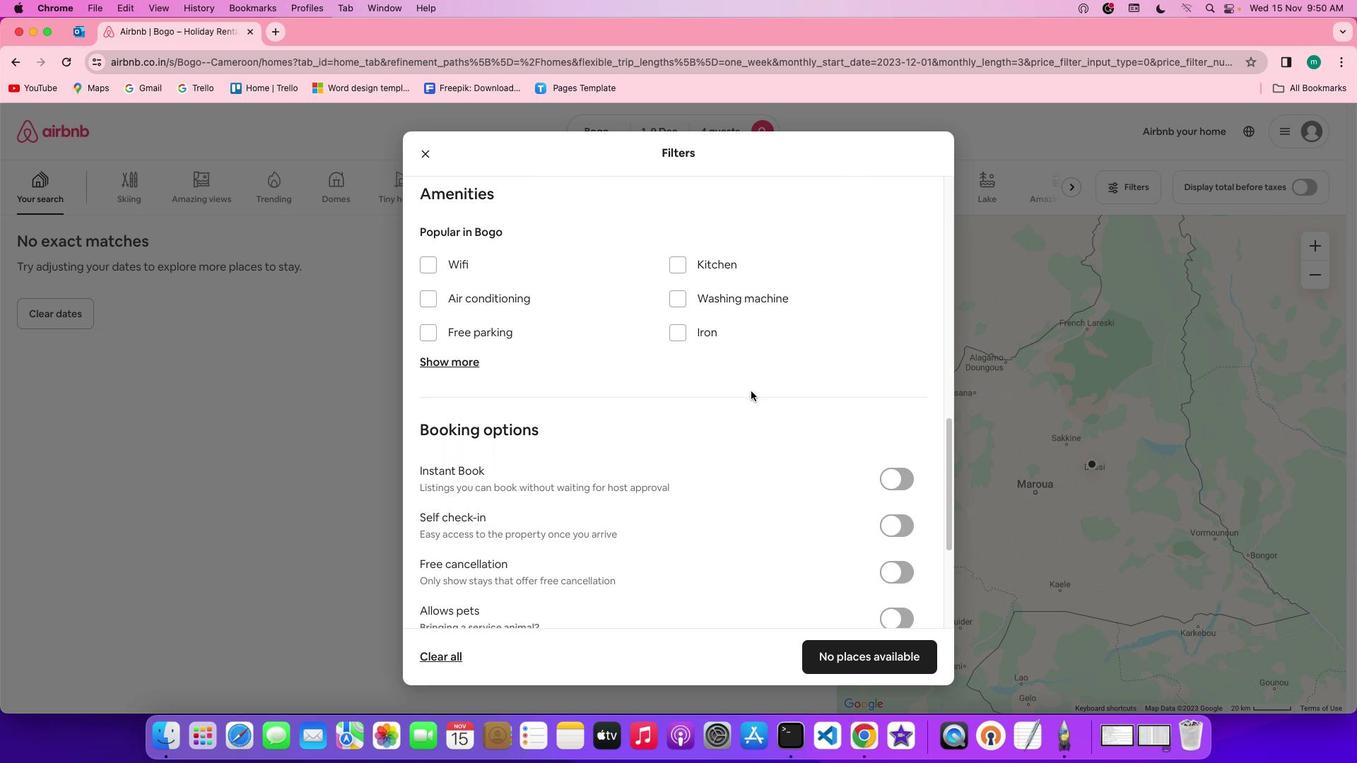 
Action: Mouse scrolled (751, 391) with delta (0, 0)
Screenshot: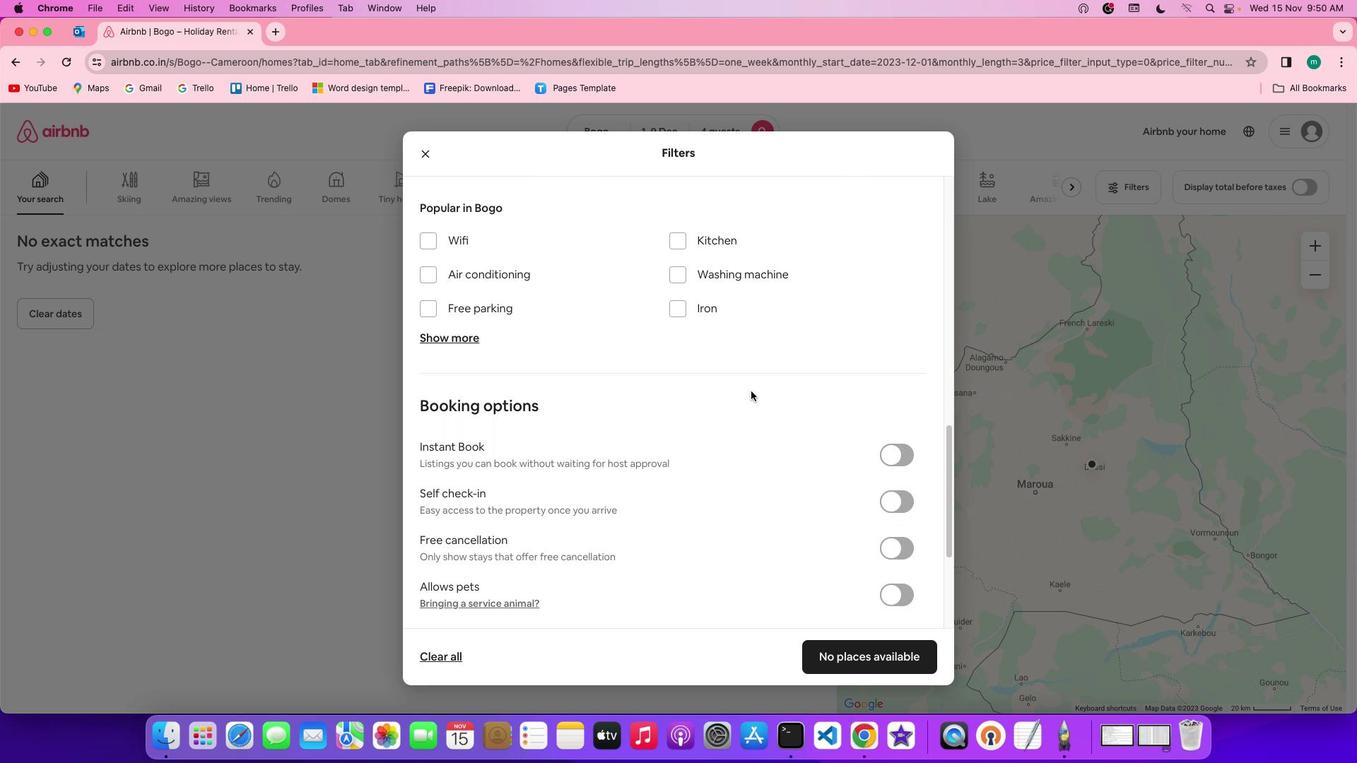 
Action: Mouse scrolled (751, 391) with delta (0, 0)
Screenshot: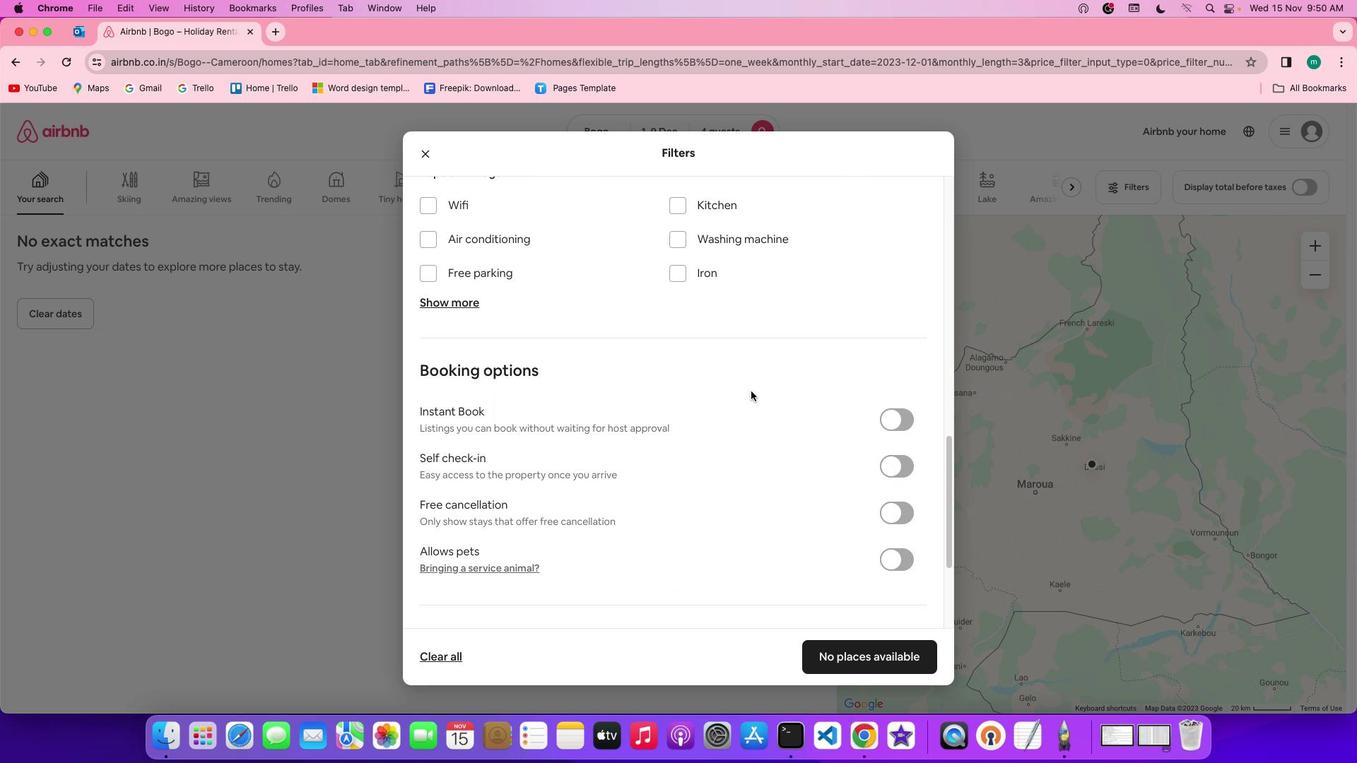 
Action: Mouse moved to (817, 439)
Screenshot: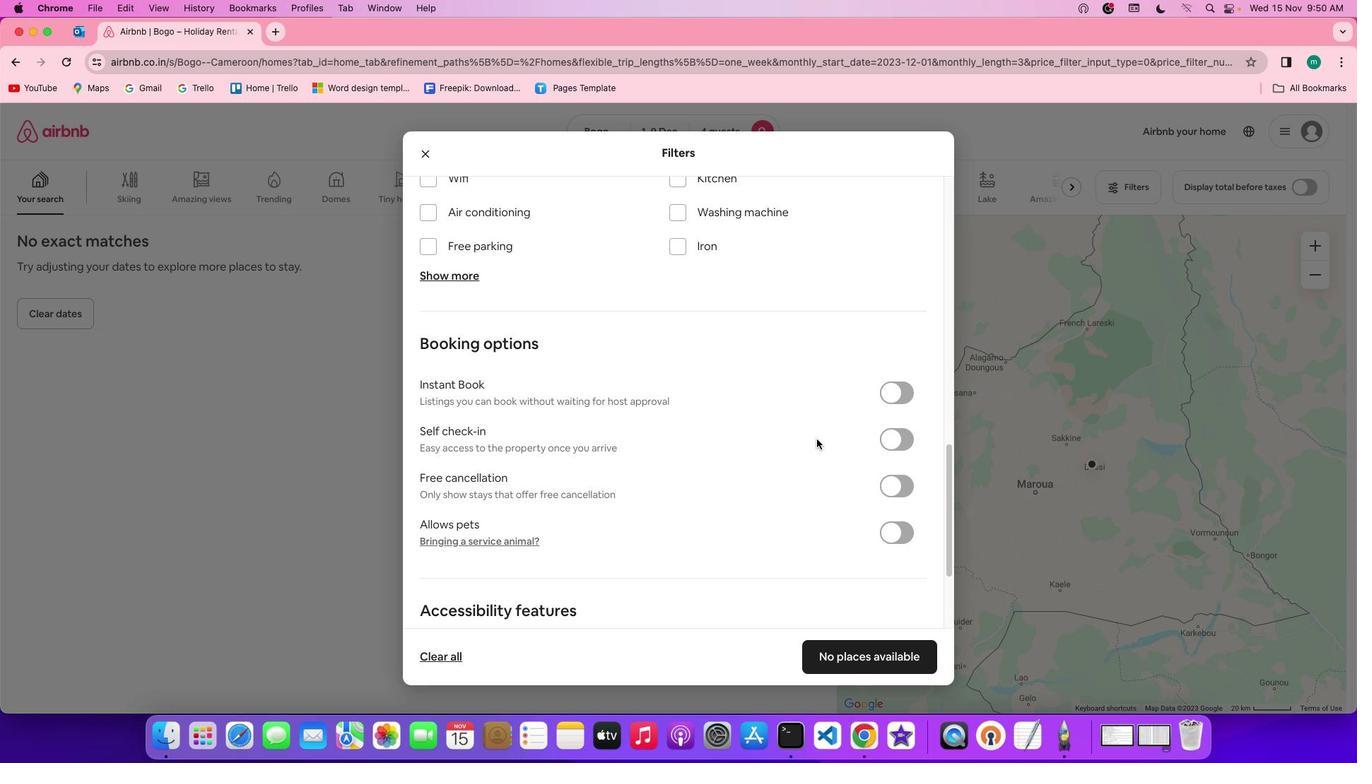
Action: Mouse scrolled (817, 439) with delta (0, 0)
Screenshot: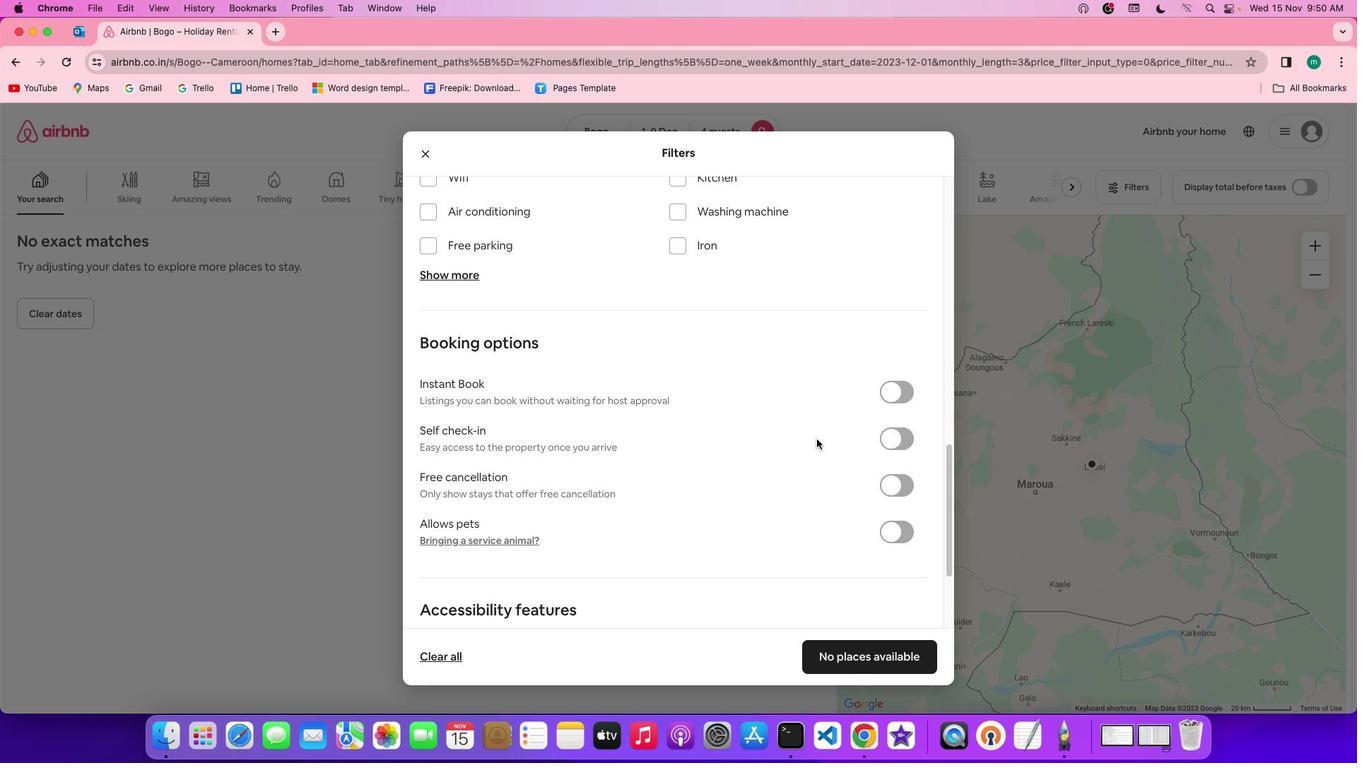 
Action: Mouse scrolled (817, 439) with delta (0, 0)
Screenshot: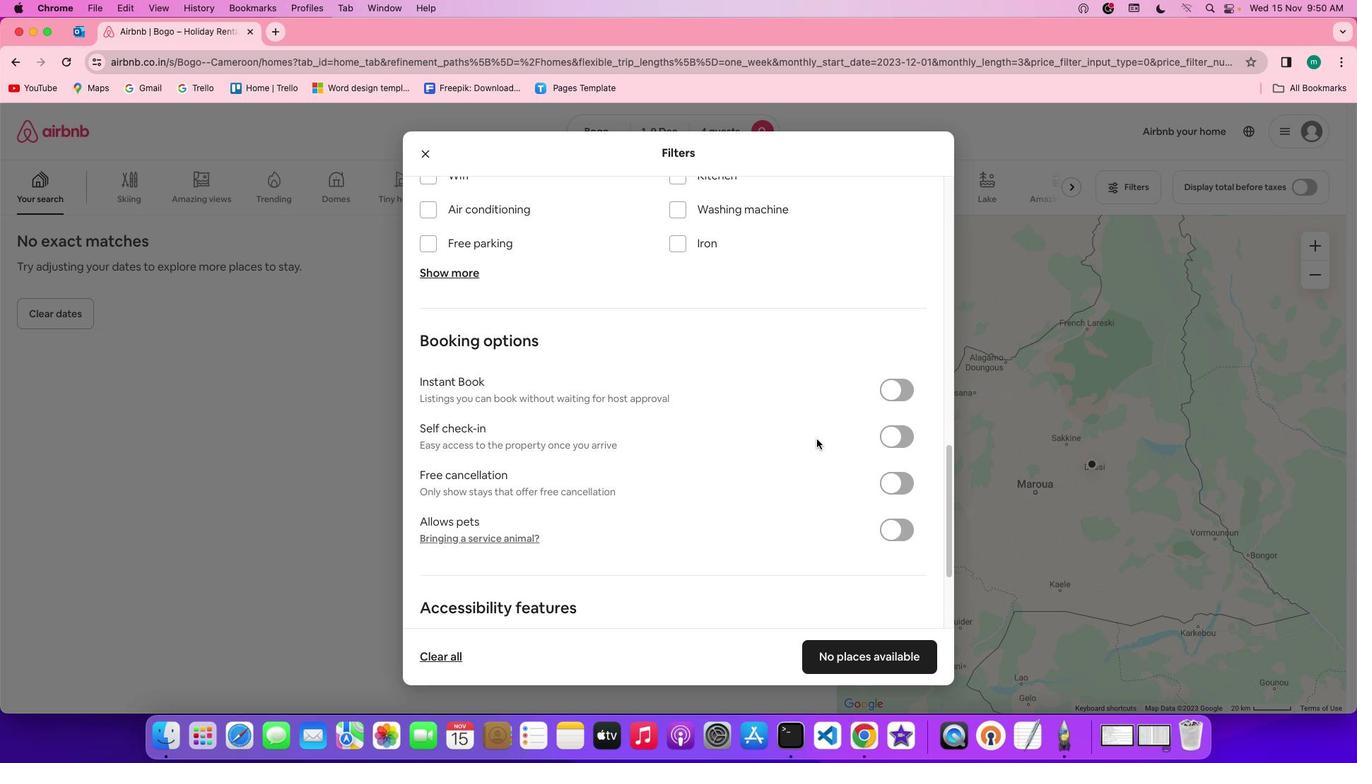 
Action: Mouse scrolled (817, 439) with delta (0, 0)
Screenshot: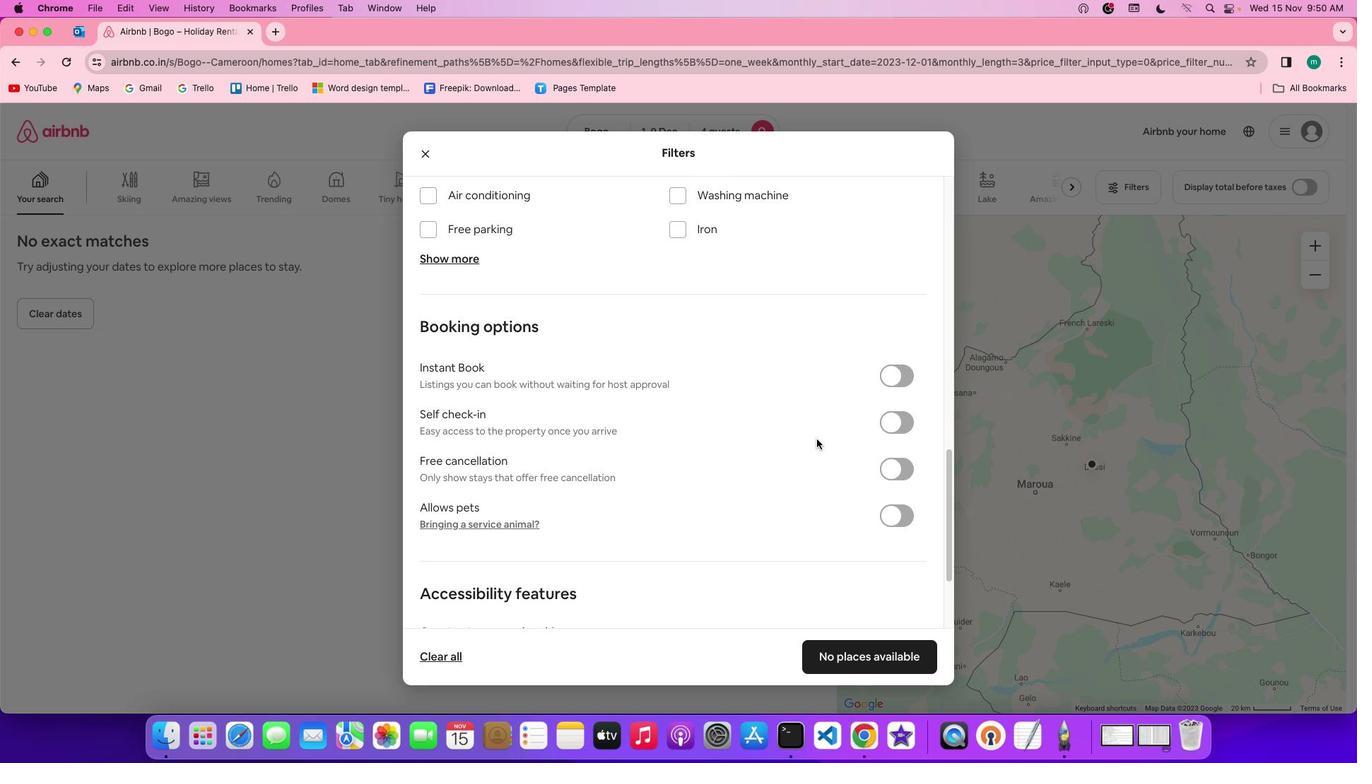 
Action: Mouse scrolled (817, 439) with delta (0, 0)
Screenshot: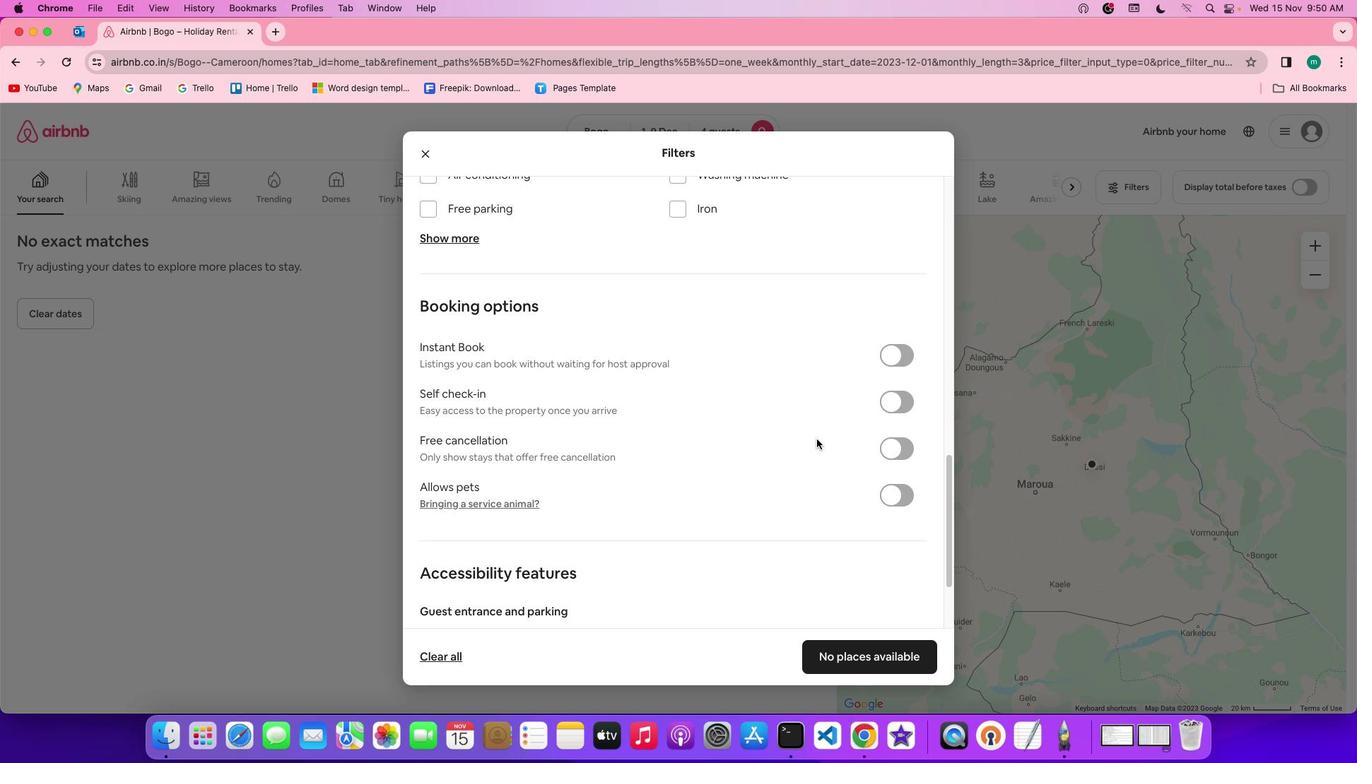 
Action: Mouse moved to (896, 395)
Screenshot: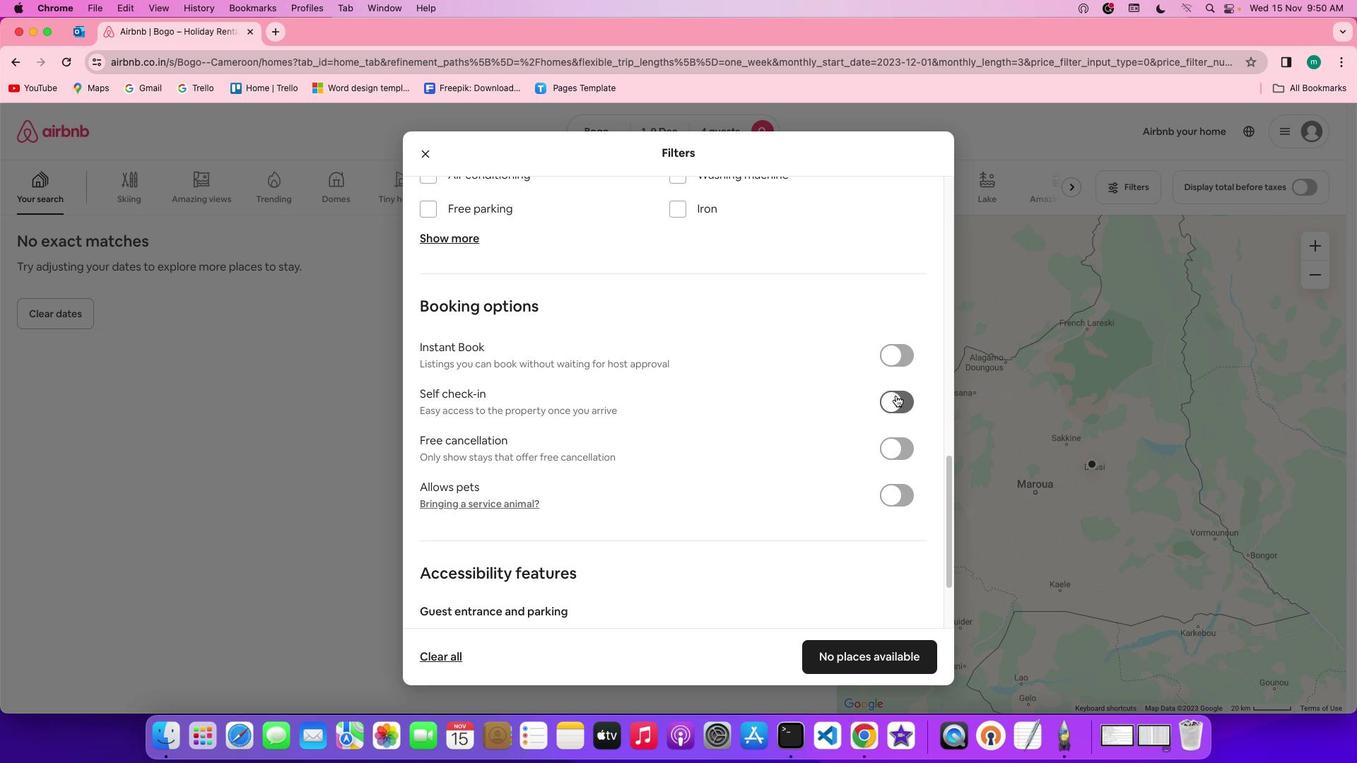 
Action: Mouse pressed left at (896, 395)
Screenshot: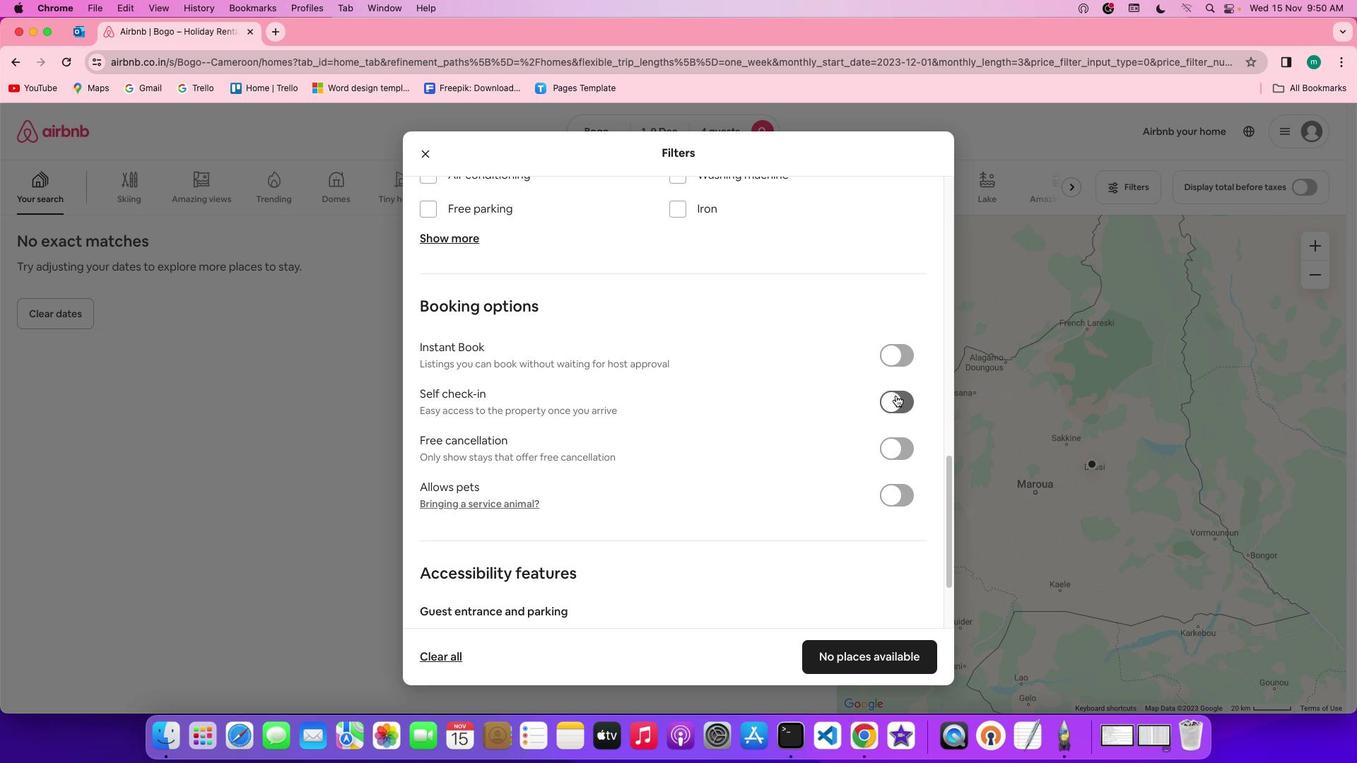 
Action: Mouse moved to (773, 453)
Screenshot: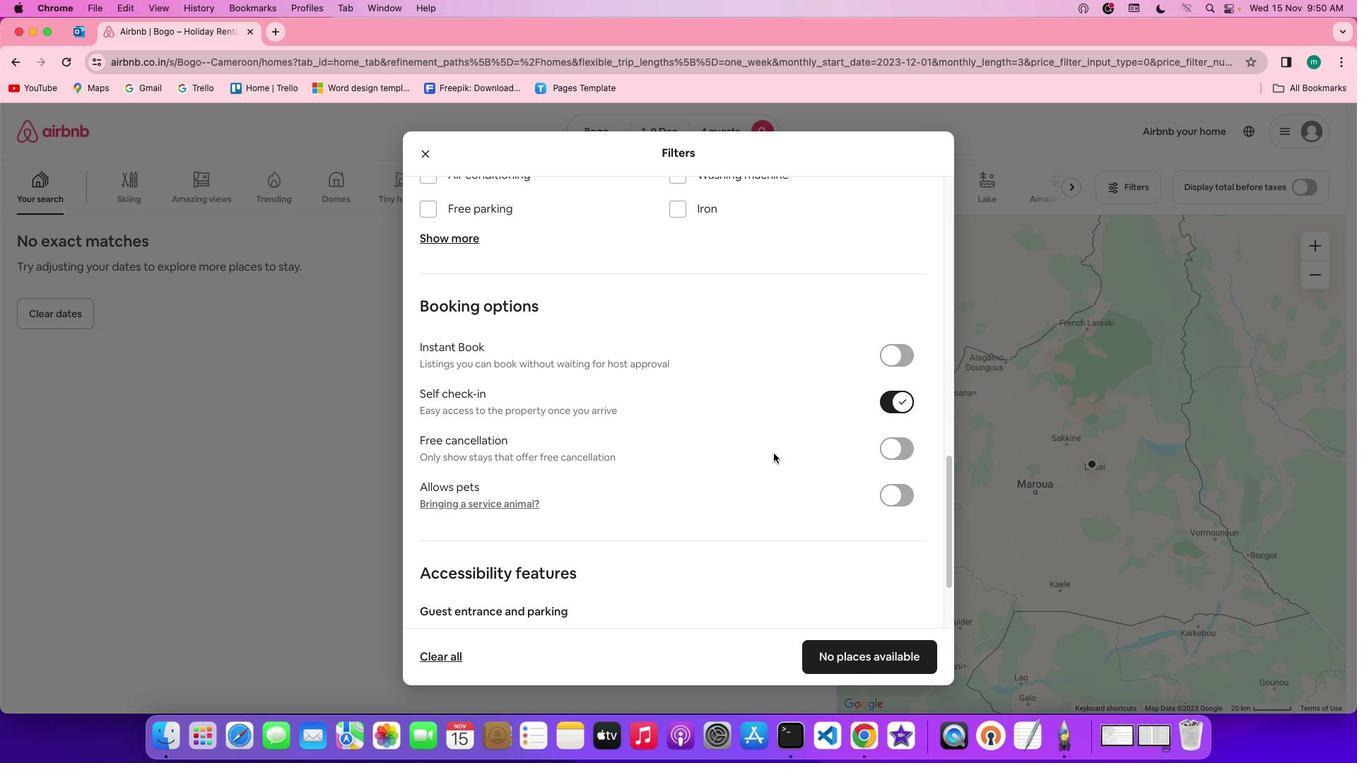 
Action: Mouse scrolled (773, 453) with delta (0, 0)
Screenshot: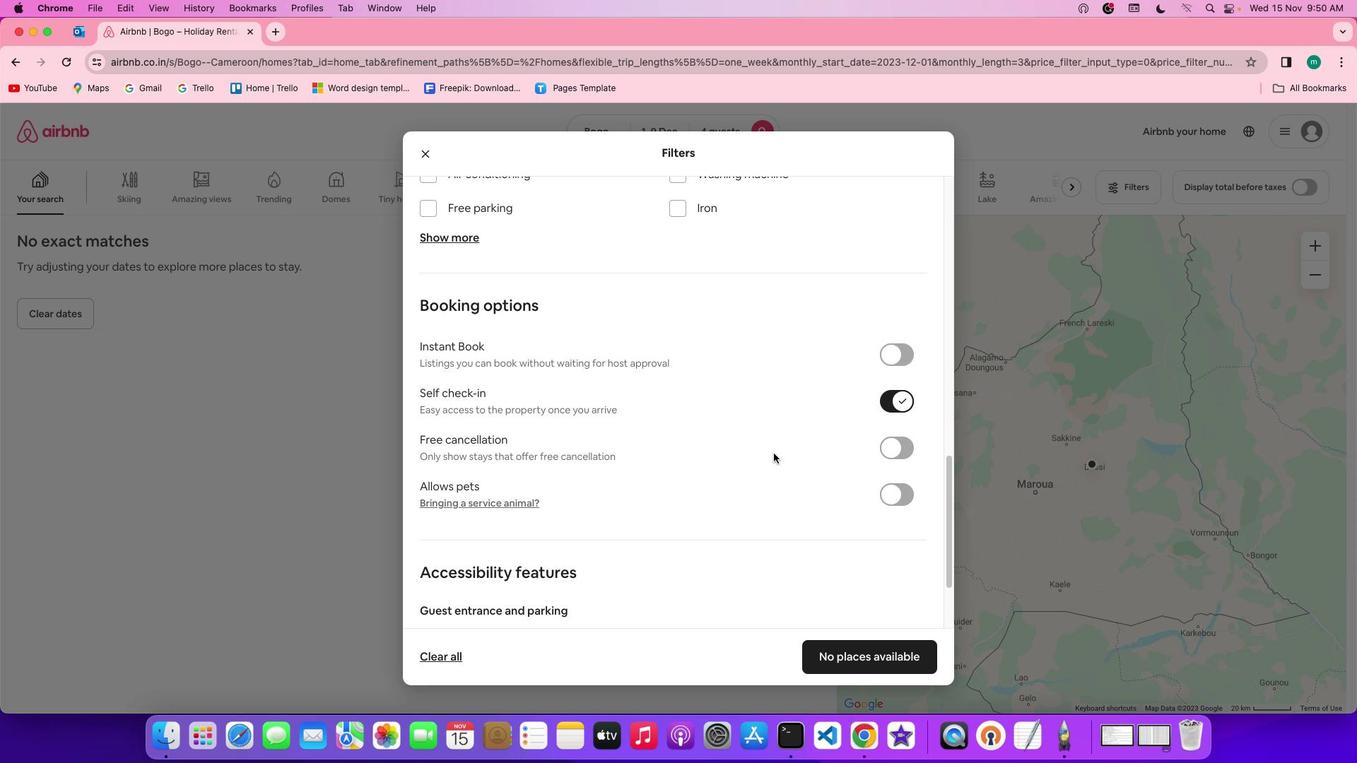 
Action: Mouse scrolled (773, 453) with delta (0, 0)
Screenshot: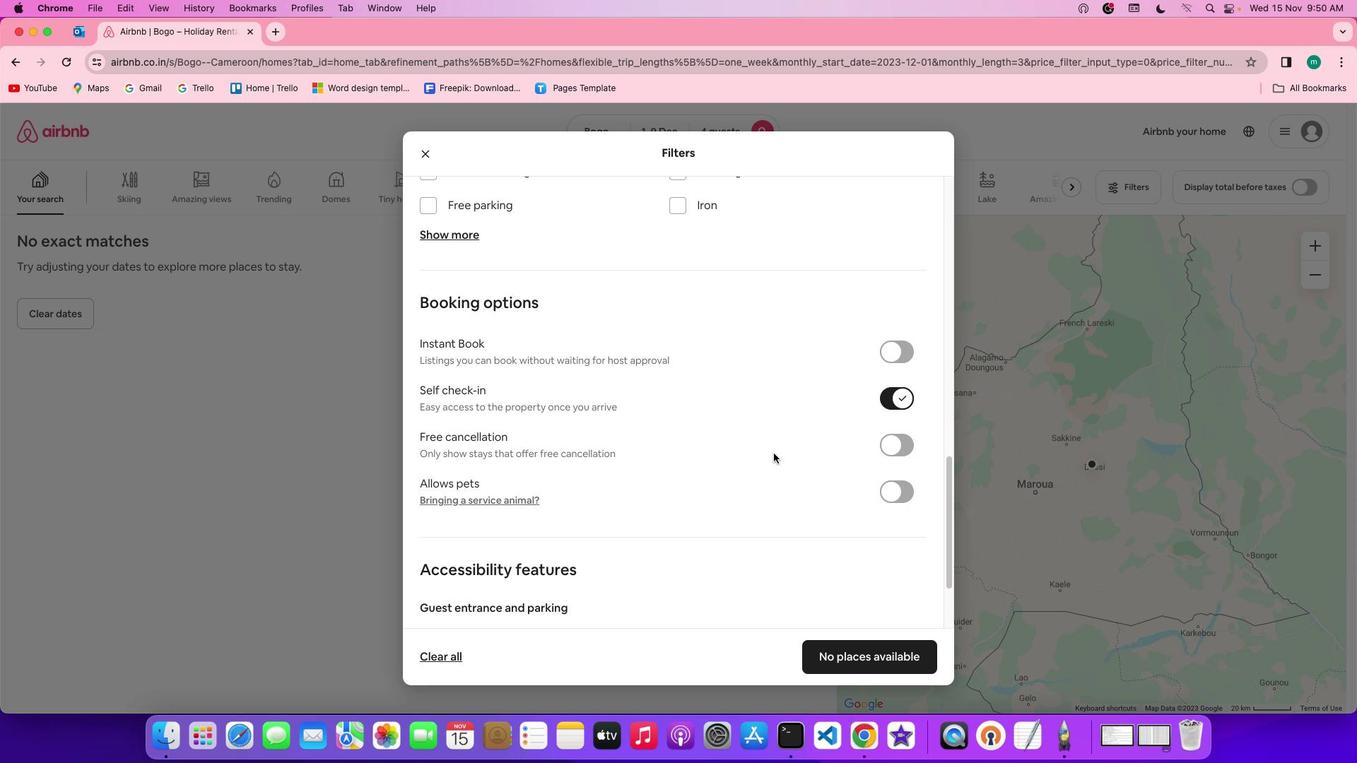 
Action: Mouse scrolled (773, 453) with delta (0, 0)
Screenshot: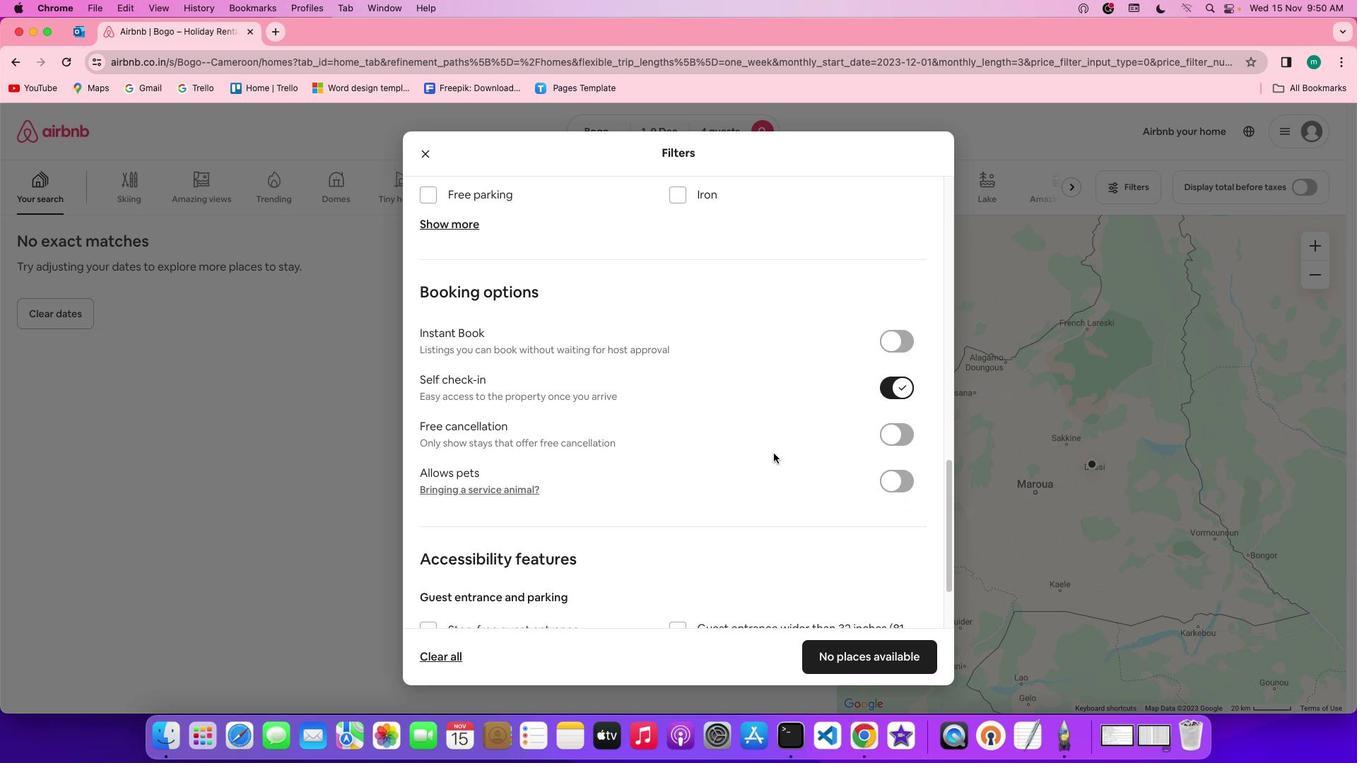 
Action: Mouse scrolled (773, 453) with delta (0, 0)
Screenshot: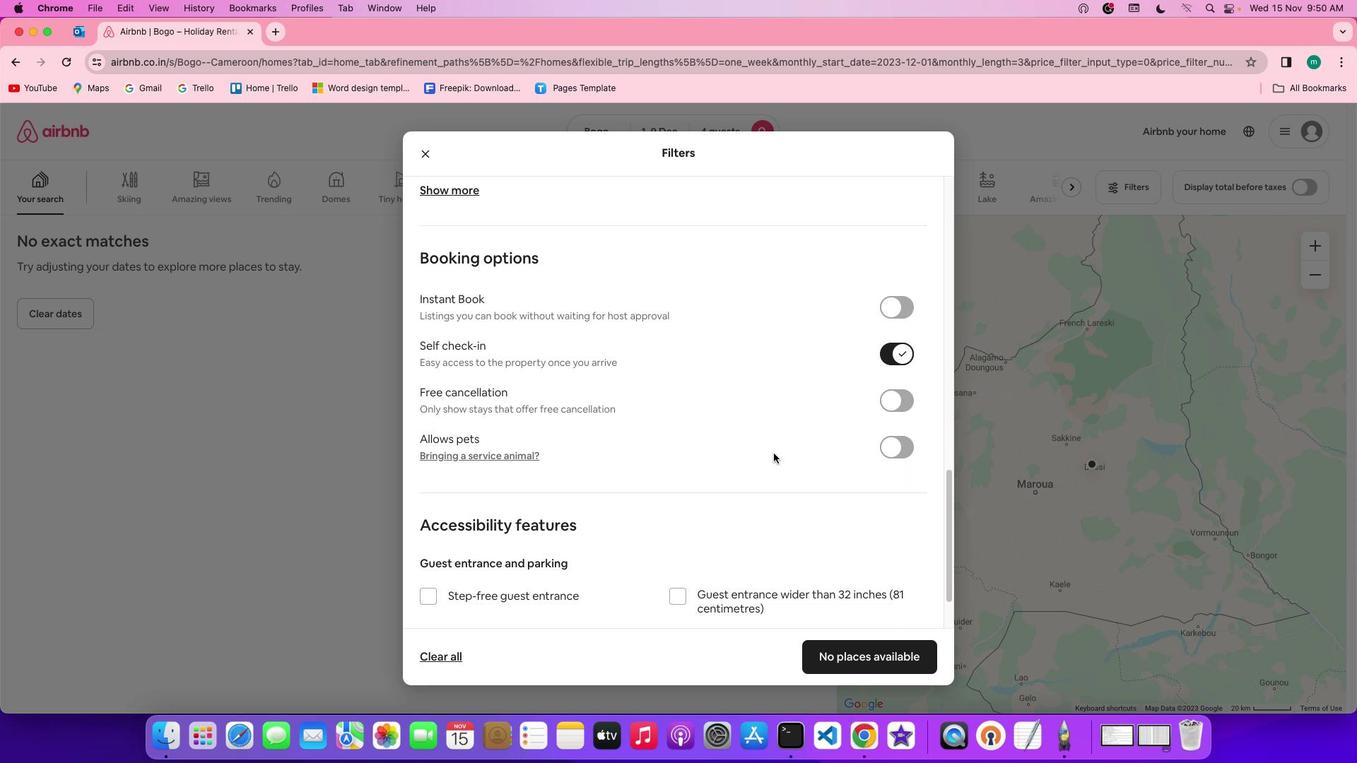 
Action: Mouse moved to (819, 493)
Screenshot: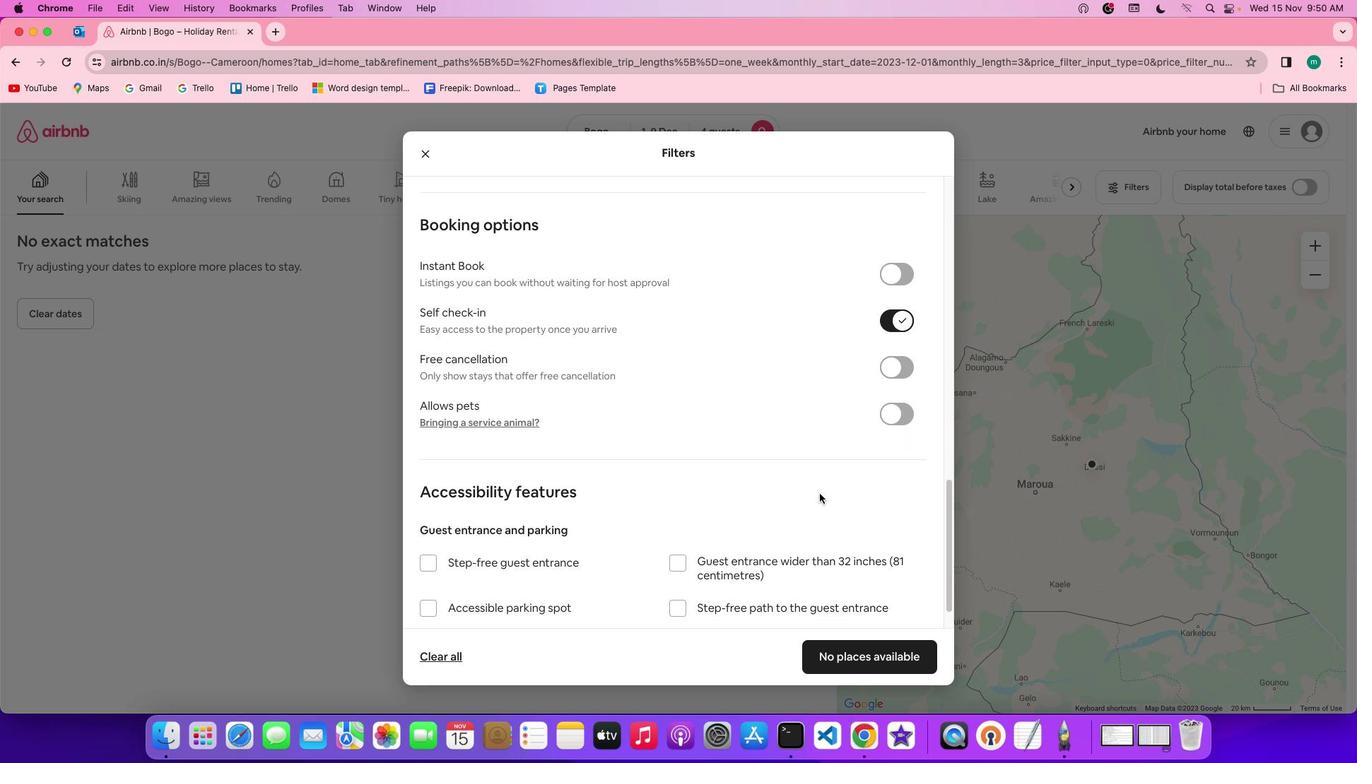 
Action: Mouse scrolled (819, 493) with delta (0, 0)
Screenshot: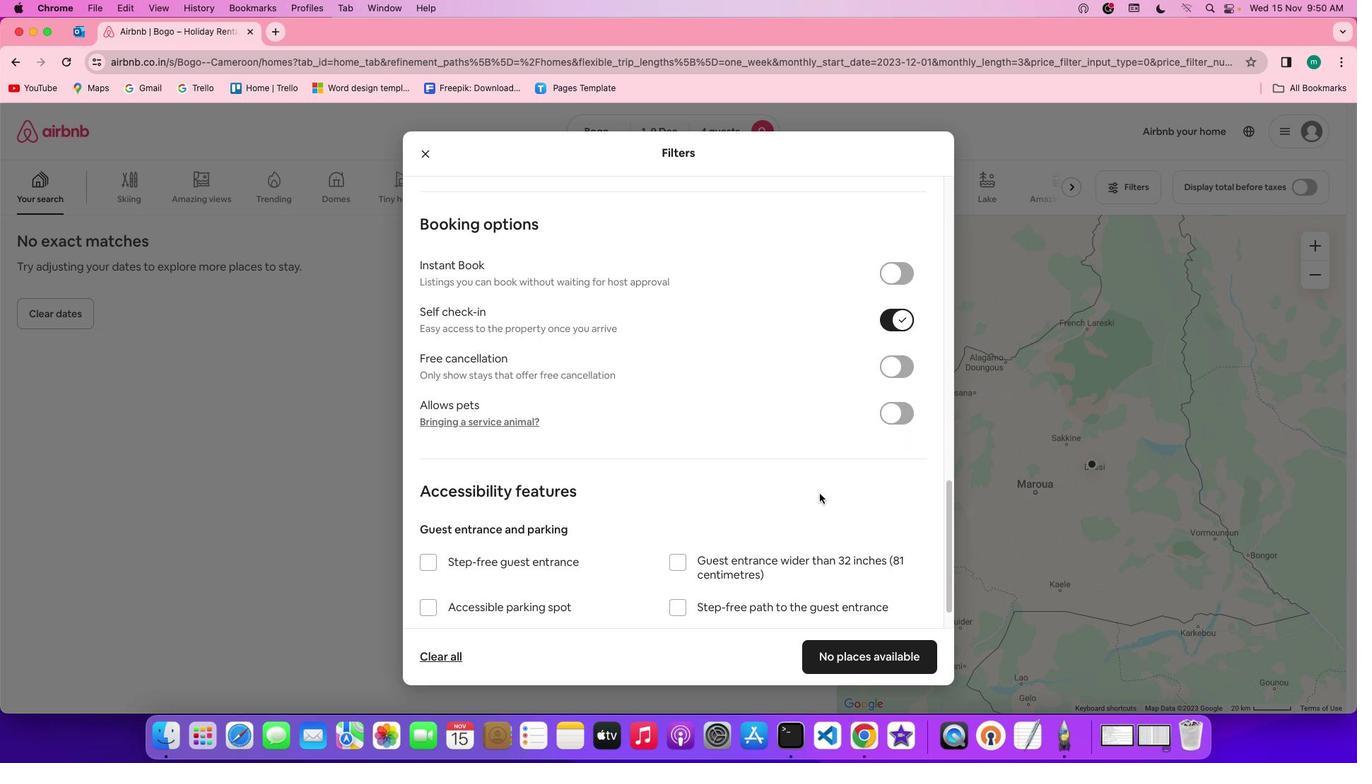 
Action: Mouse scrolled (819, 493) with delta (0, 0)
Screenshot: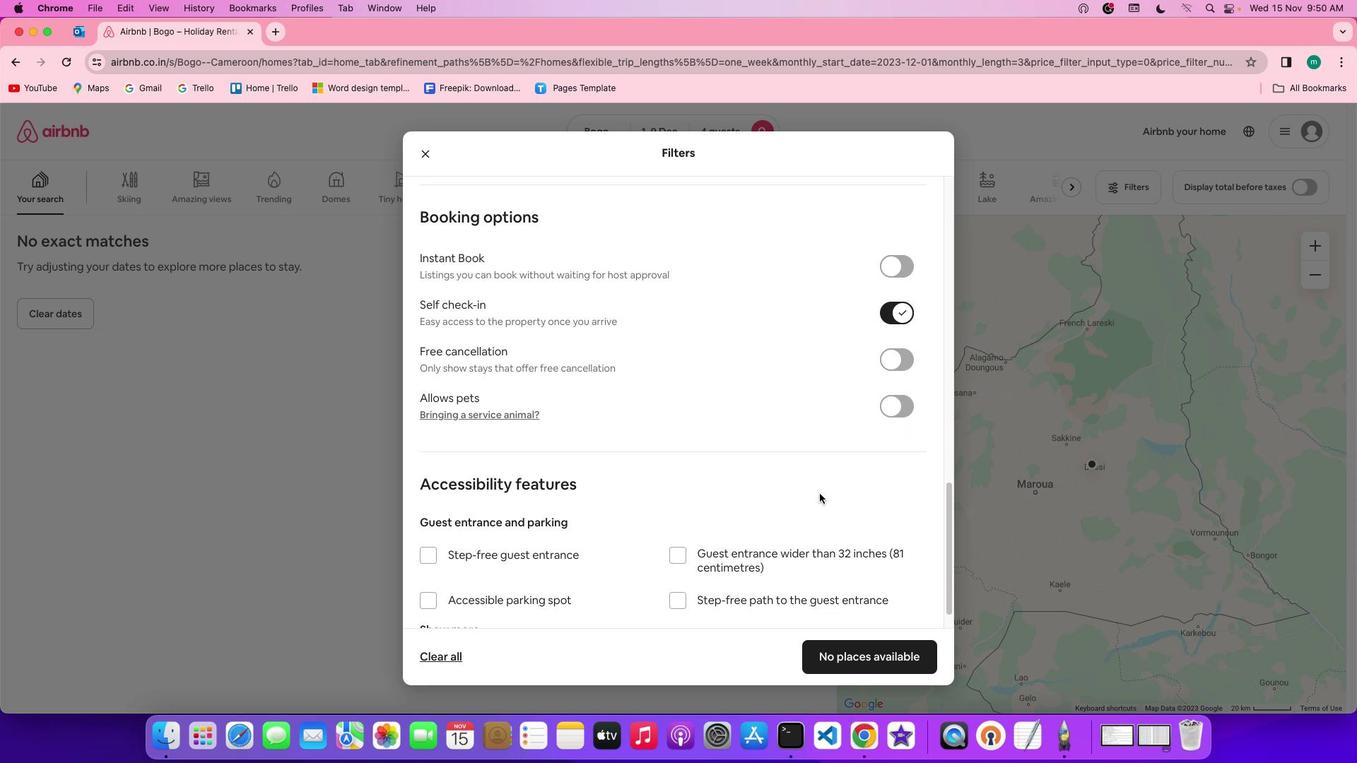 
Action: Mouse scrolled (819, 493) with delta (0, -1)
Screenshot: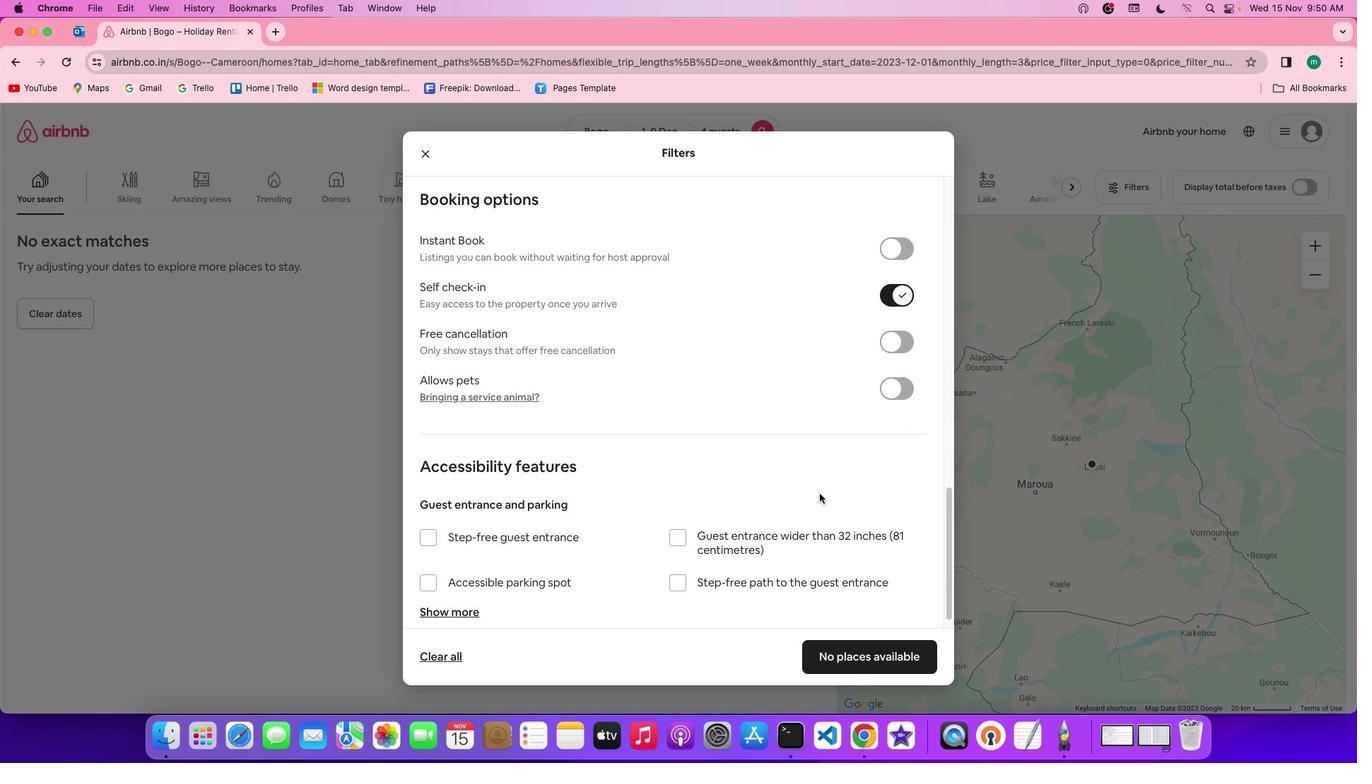
Action: Mouse scrolled (819, 493) with delta (0, -1)
Screenshot: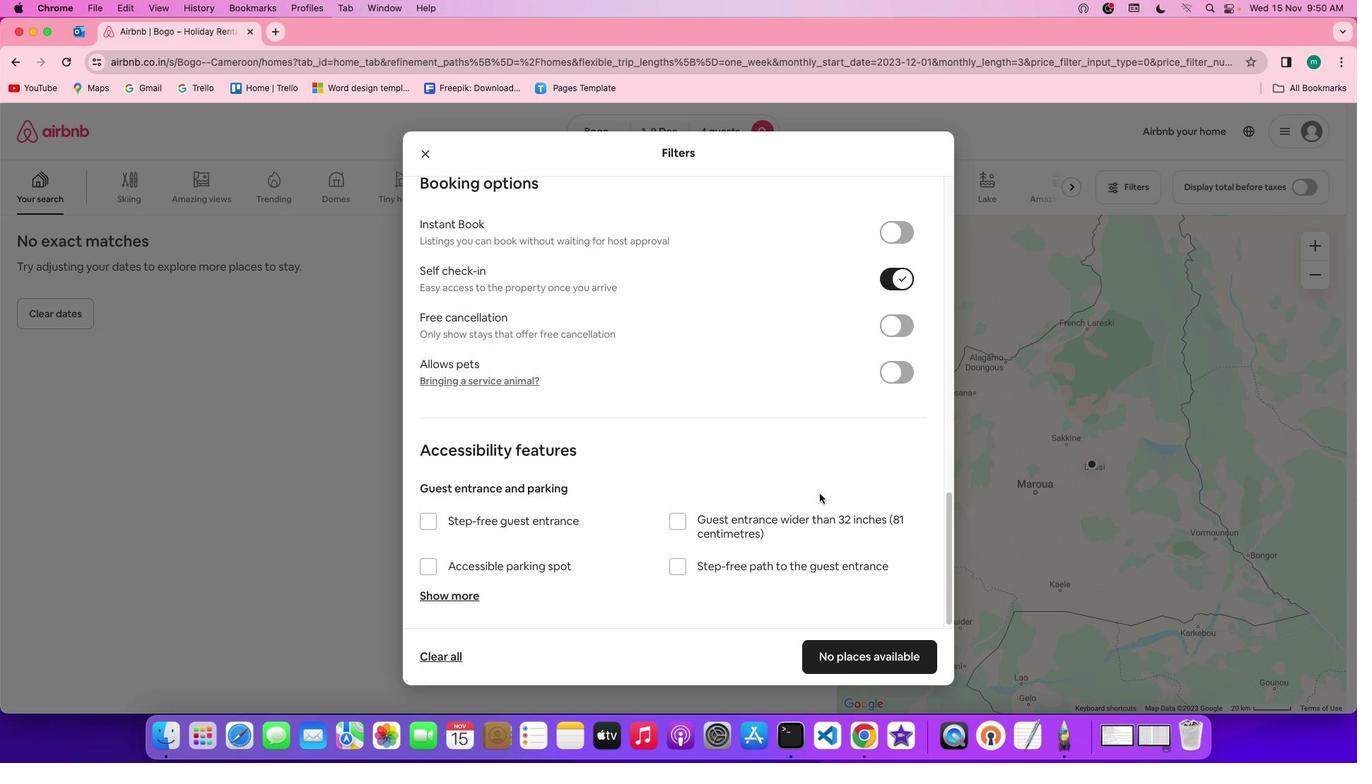 
Action: Mouse scrolled (819, 493) with delta (0, 0)
Screenshot: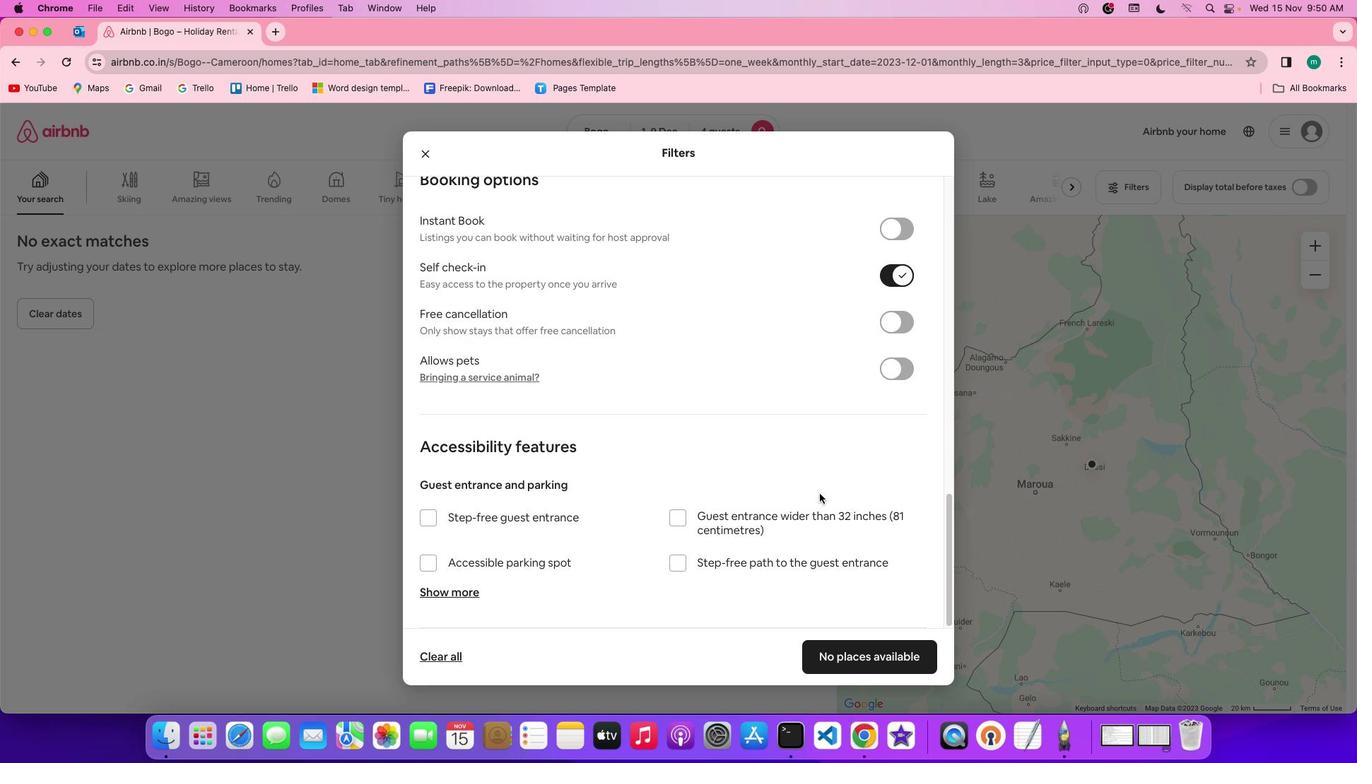 
Action: Mouse scrolled (819, 493) with delta (0, 0)
Screenshot: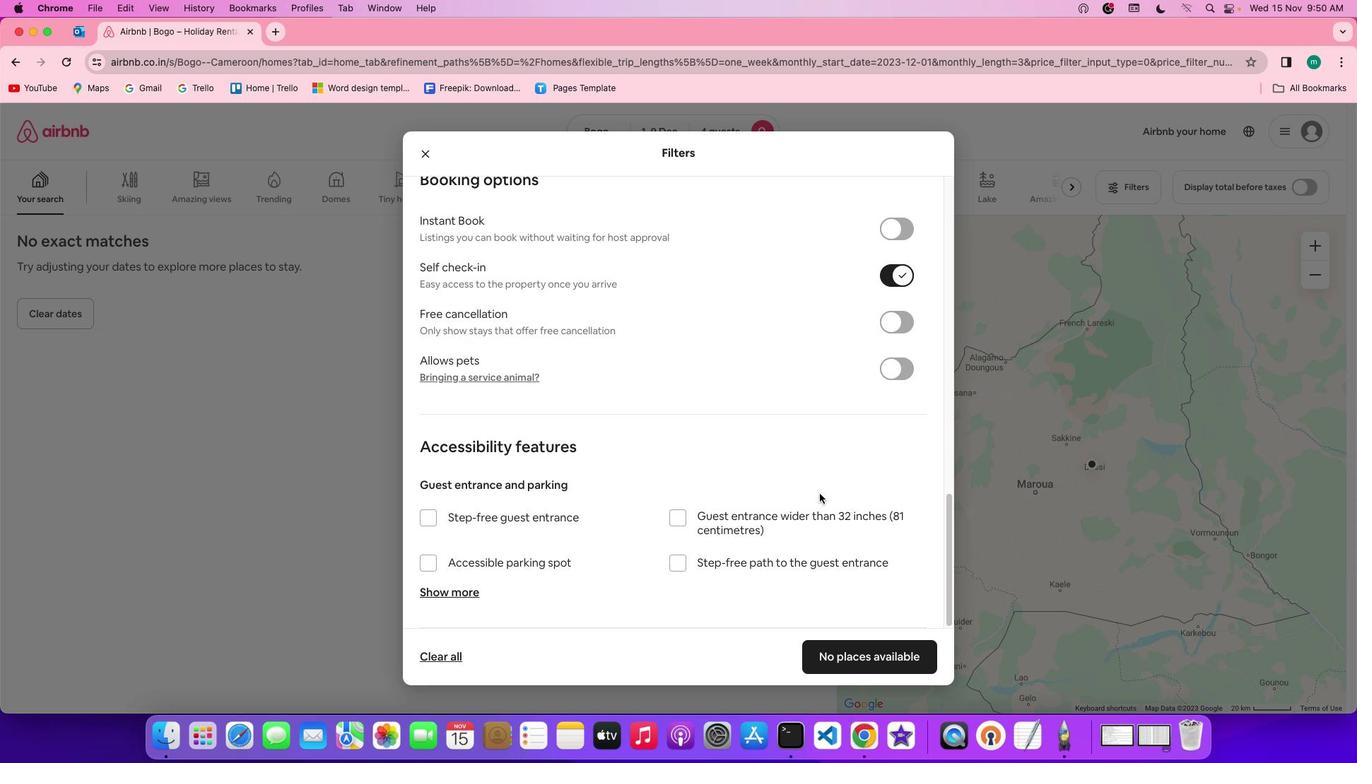 
Action: Mouse scrolled (819, 493) with delta (0, -2)
Screenshot: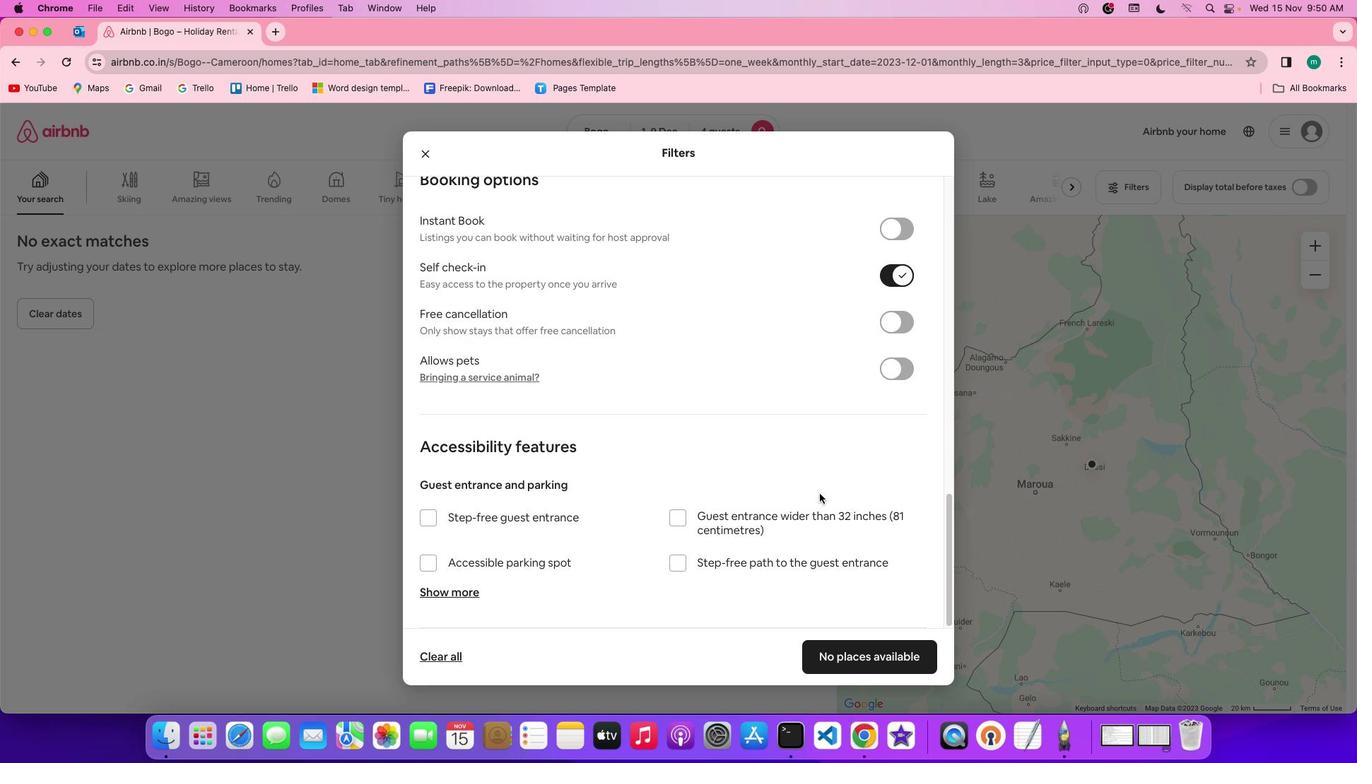 
Action: Mouse scrolled (819, 493) with delta (0, -2)
Screenshot: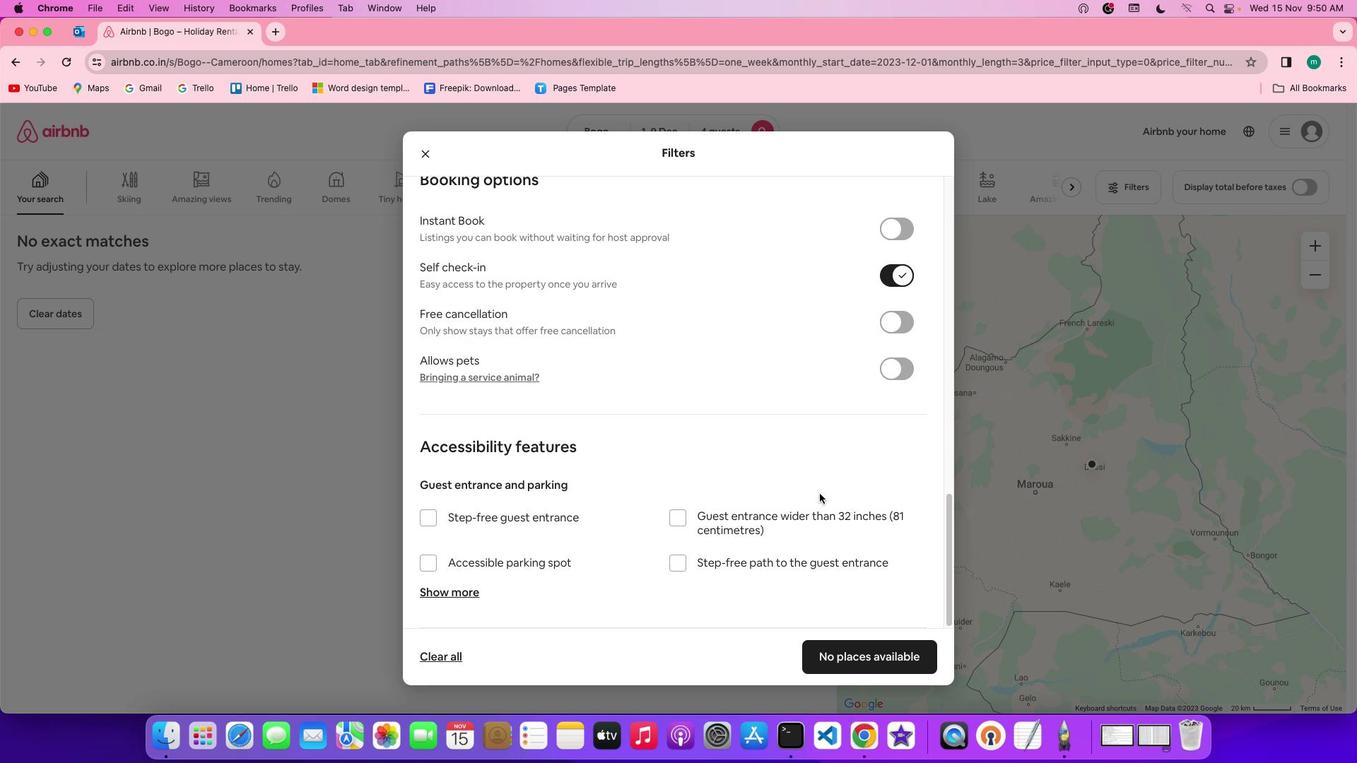 
Action: Mouse moved to (825, 499)
Screenshot: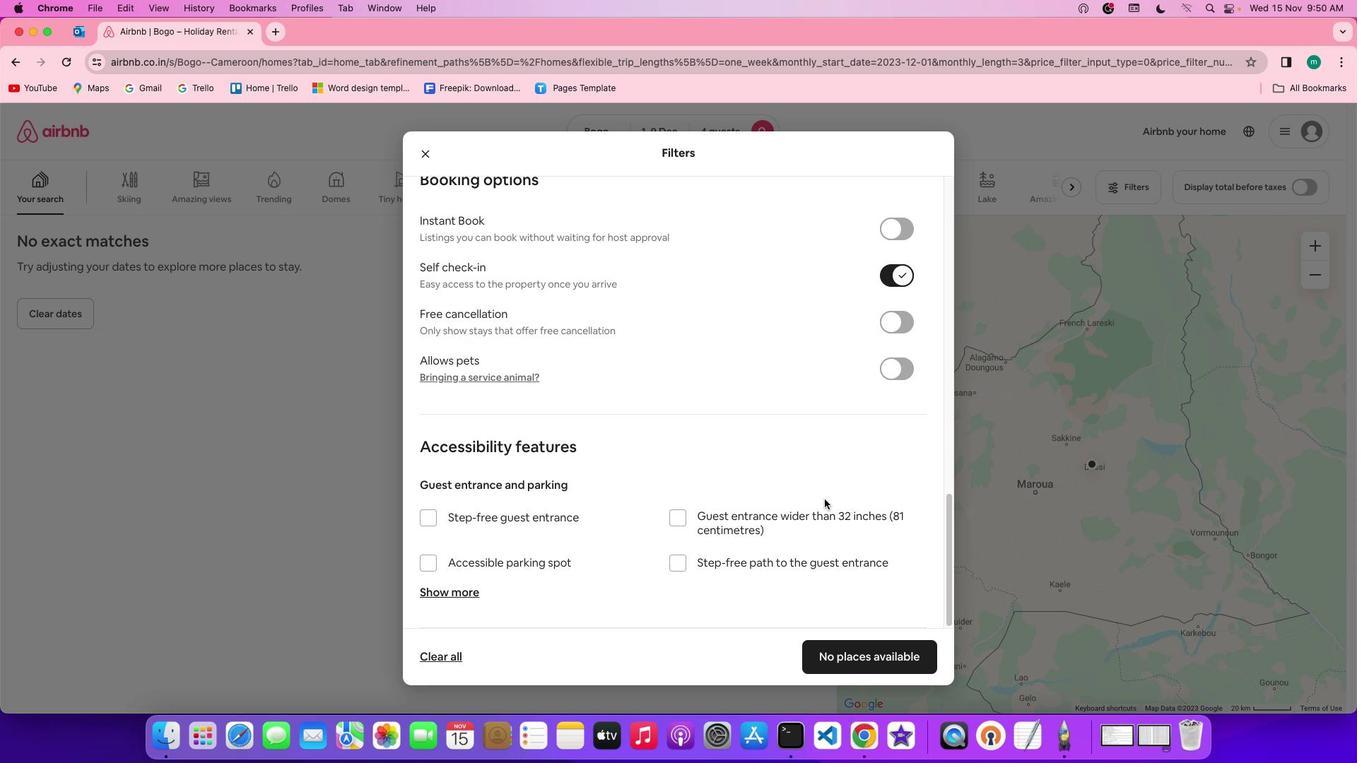 
Action: Mouse scrolled (825, 499) with delta (0, 0)
Screenshot: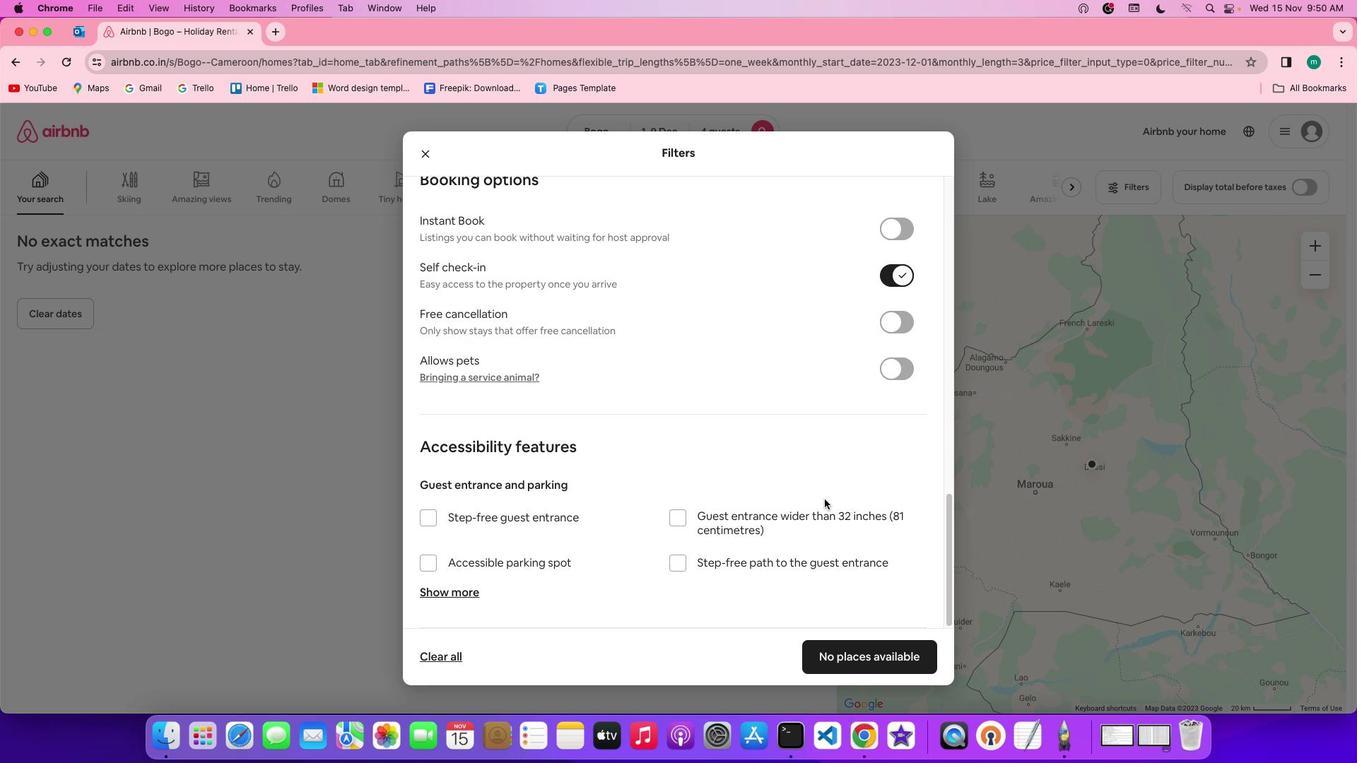 
Action: Mouse scrolled (825, 499) with delta (0, 0)
Screenshot: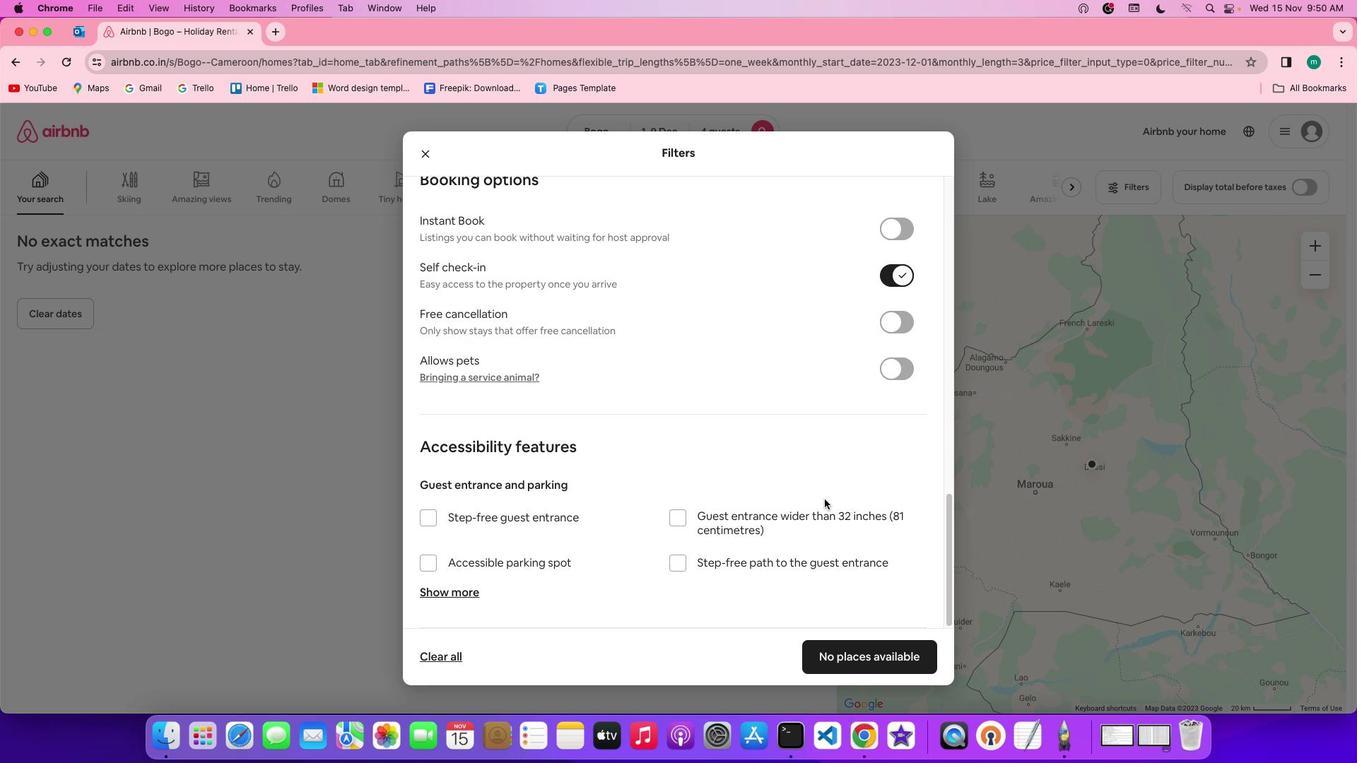 
Action: Mouse scrolled (825, 499) with delta (0, -2)
Screenshot: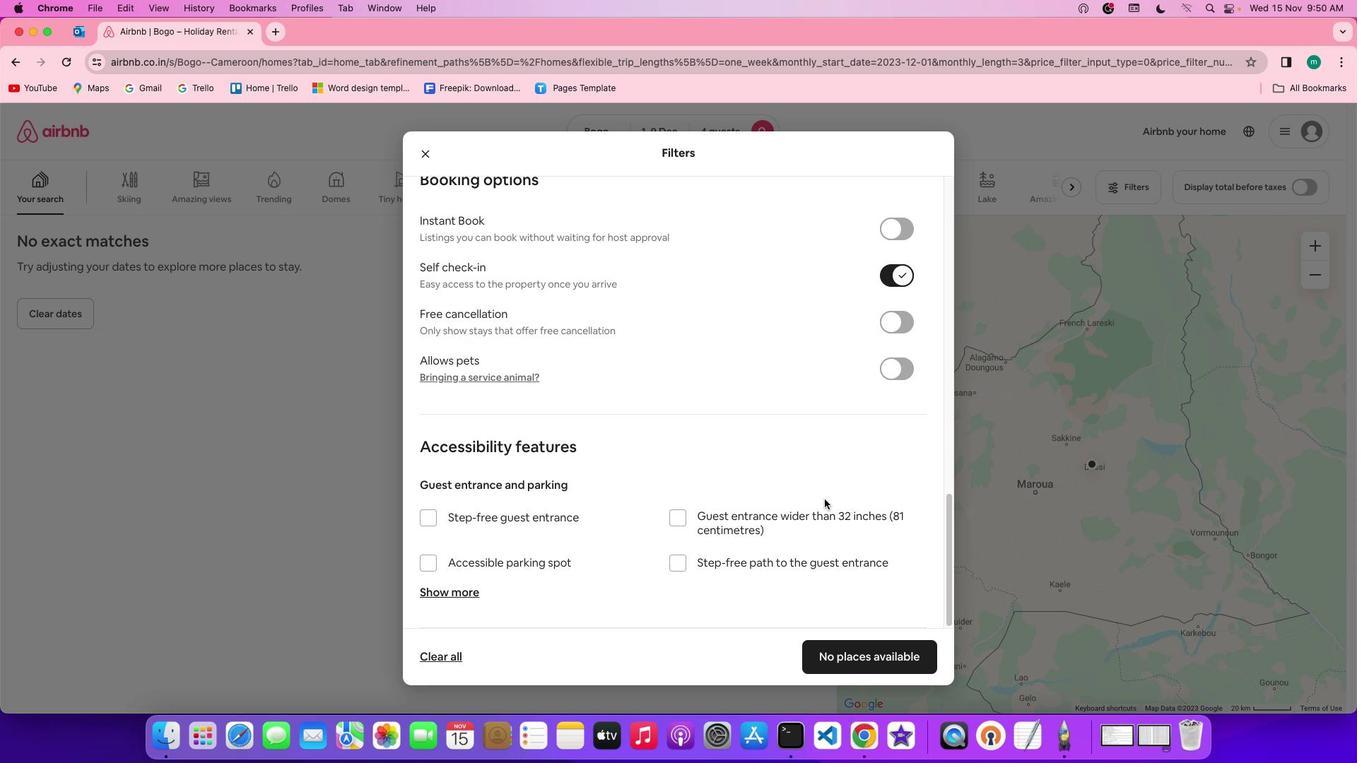 
Action: Mouse scrolled (825, 499) with delta (0, -3)
Screenshot: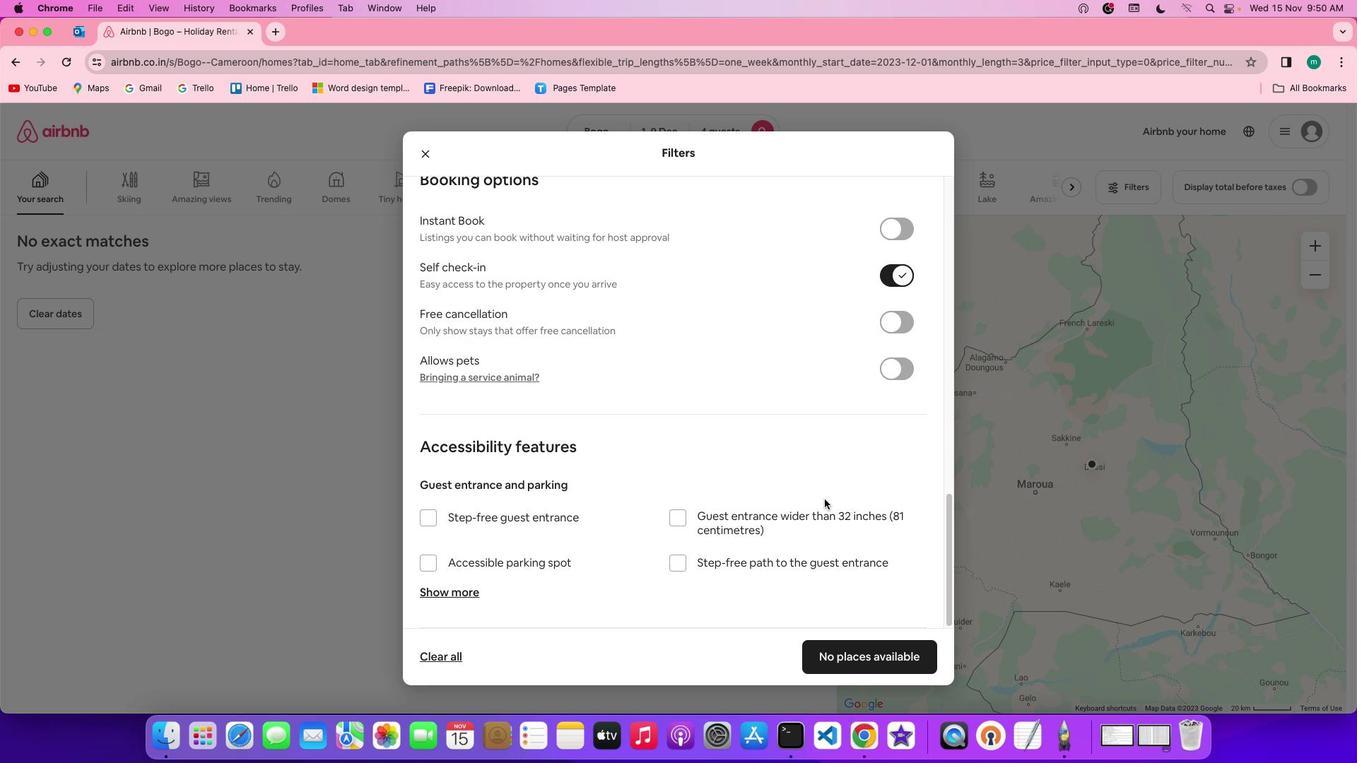 
Action: Mouse scrolled (825, 499) with delta (0, -3)
Screenshot: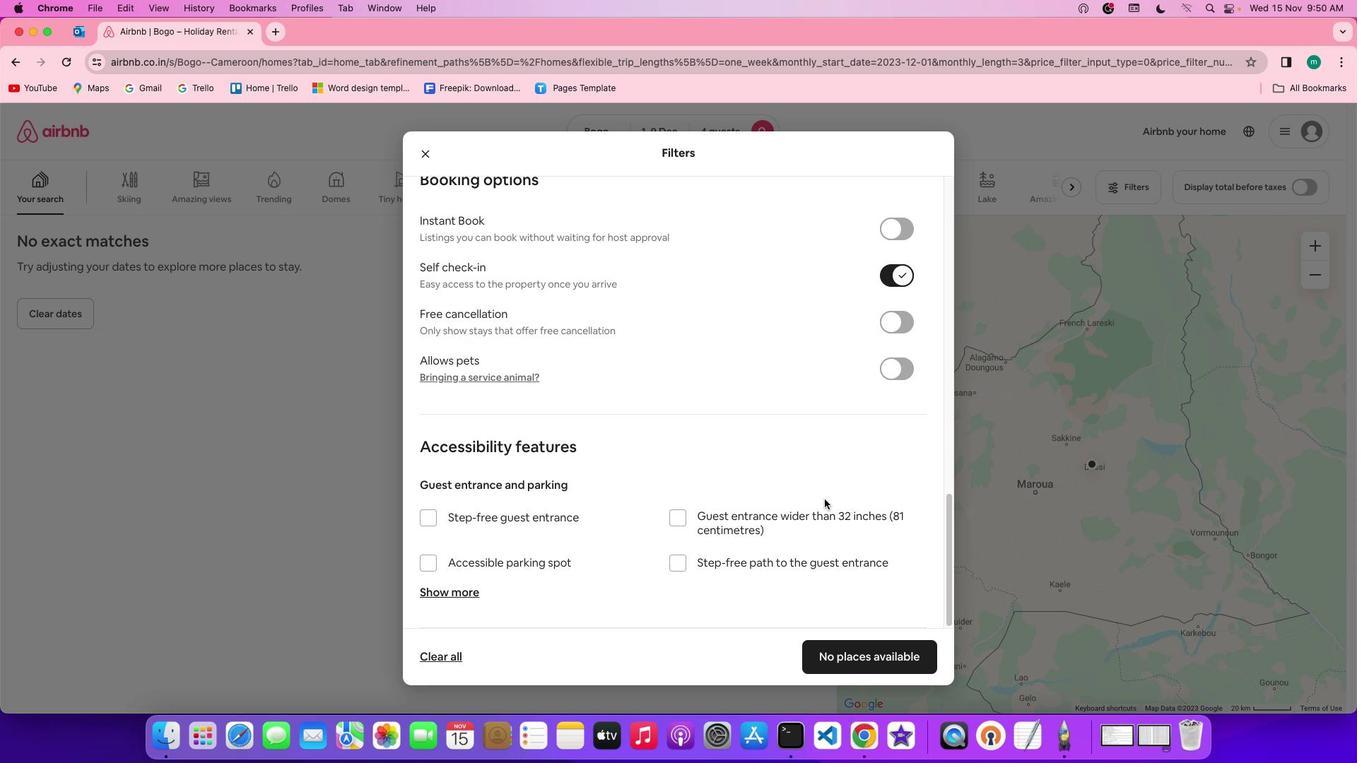 
Action: Mouse moved to (855, 655)
Screenshot: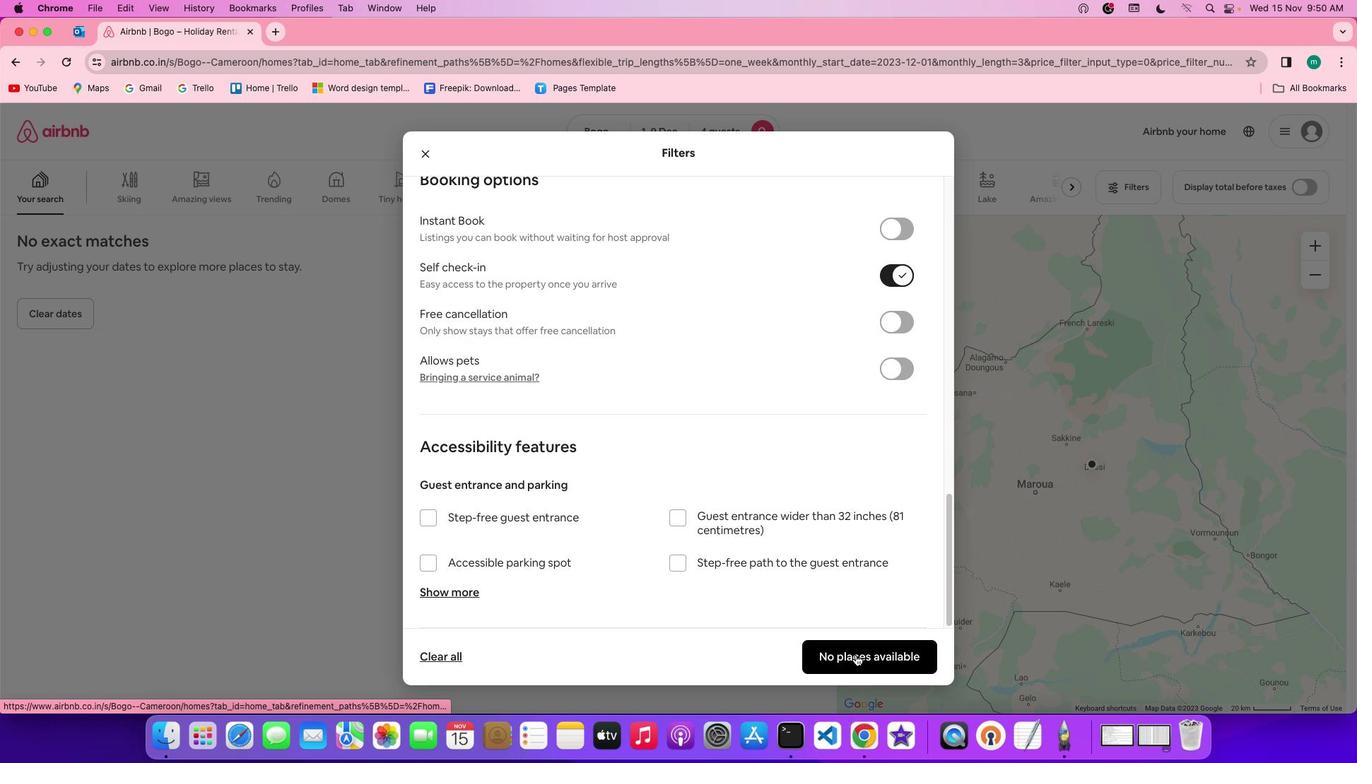 
Action: Mouse pressed left at (855, 655)
Screenshot: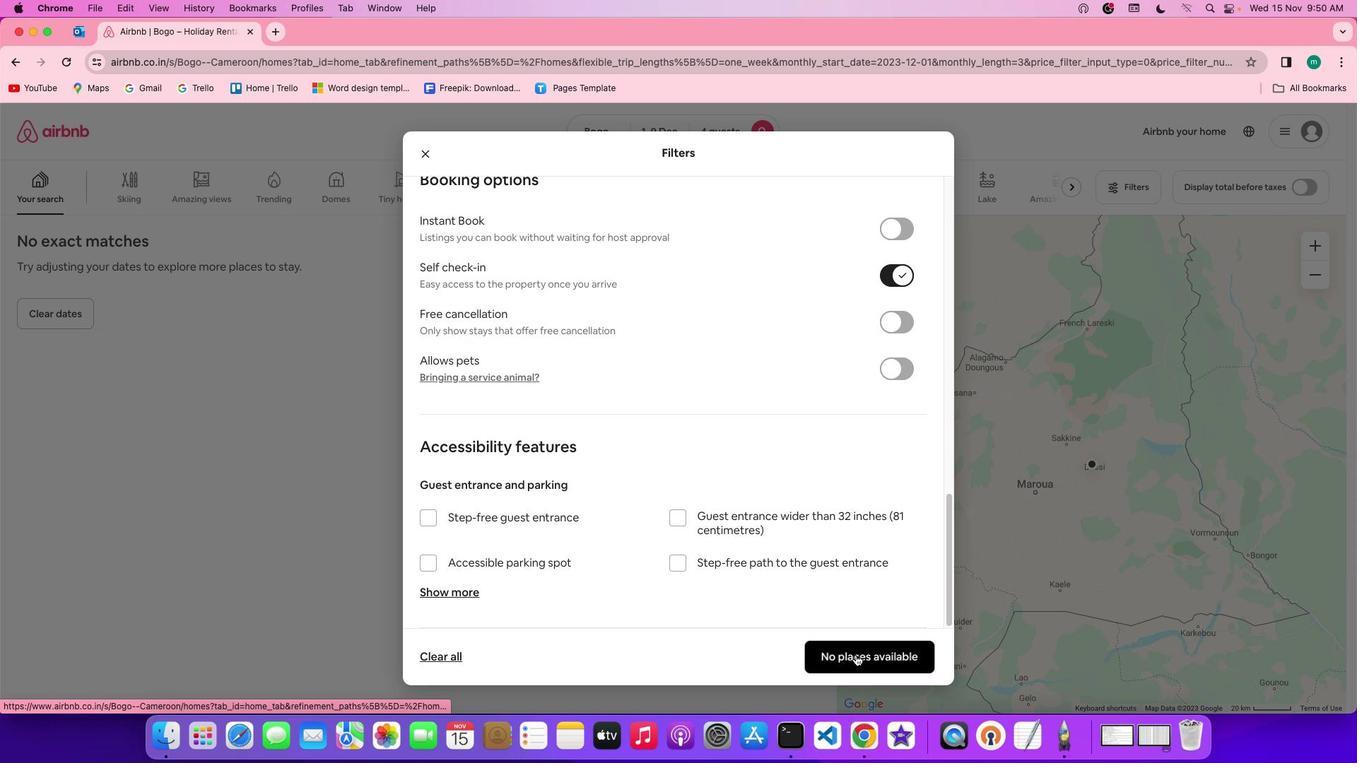 
Action: Mouse moved to (507, 513)
Screenshot: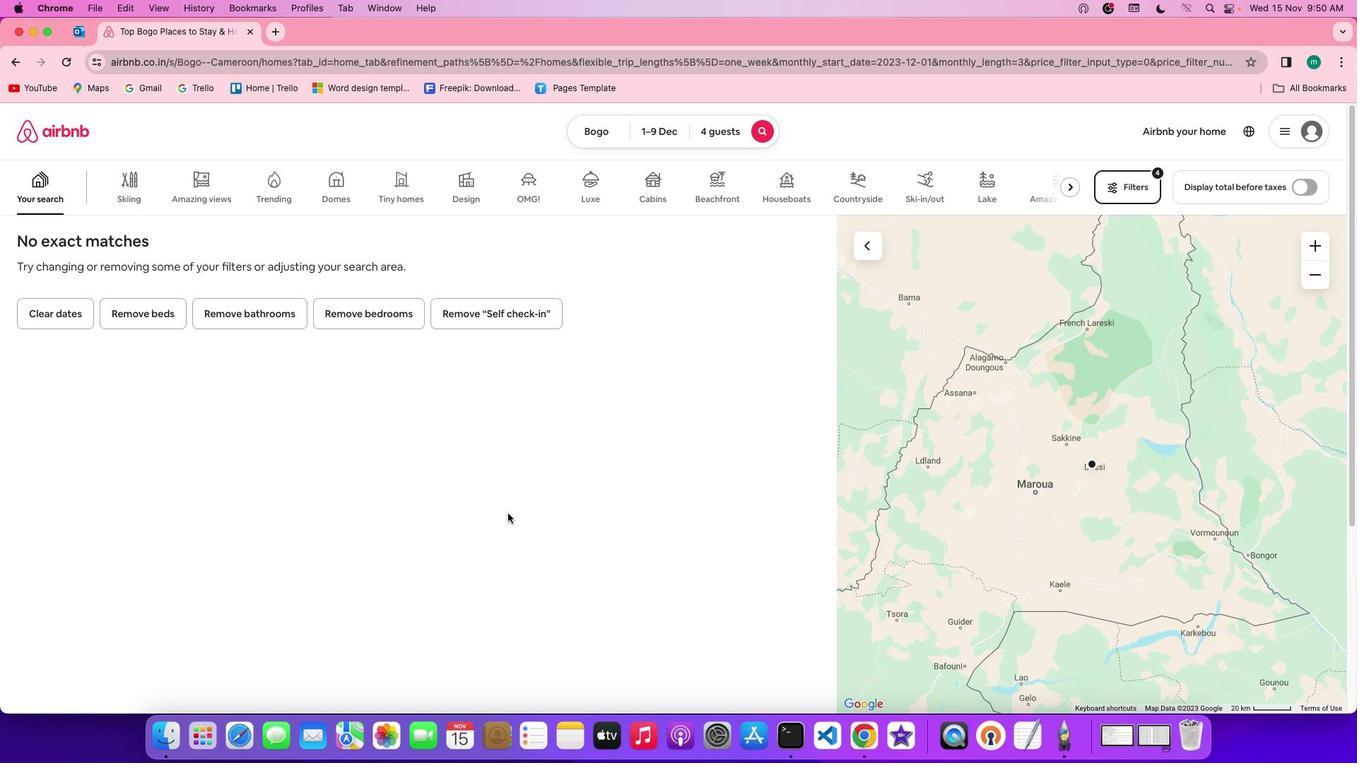 
